 Task: Find connections with filter location Stadt Winterthur (Kreis 1) with filter topic #Lifewith filter profile language Potuguese with filter current company PayU with filter school Suresh Gyan Vihar Univeristy, Jaipur with filter industry Fabricated Metal Products with filter service category Trade Shows with filter keywords title UX Designer & UI Developer
Action: Mouse moved to (715, 124)
Screenshot: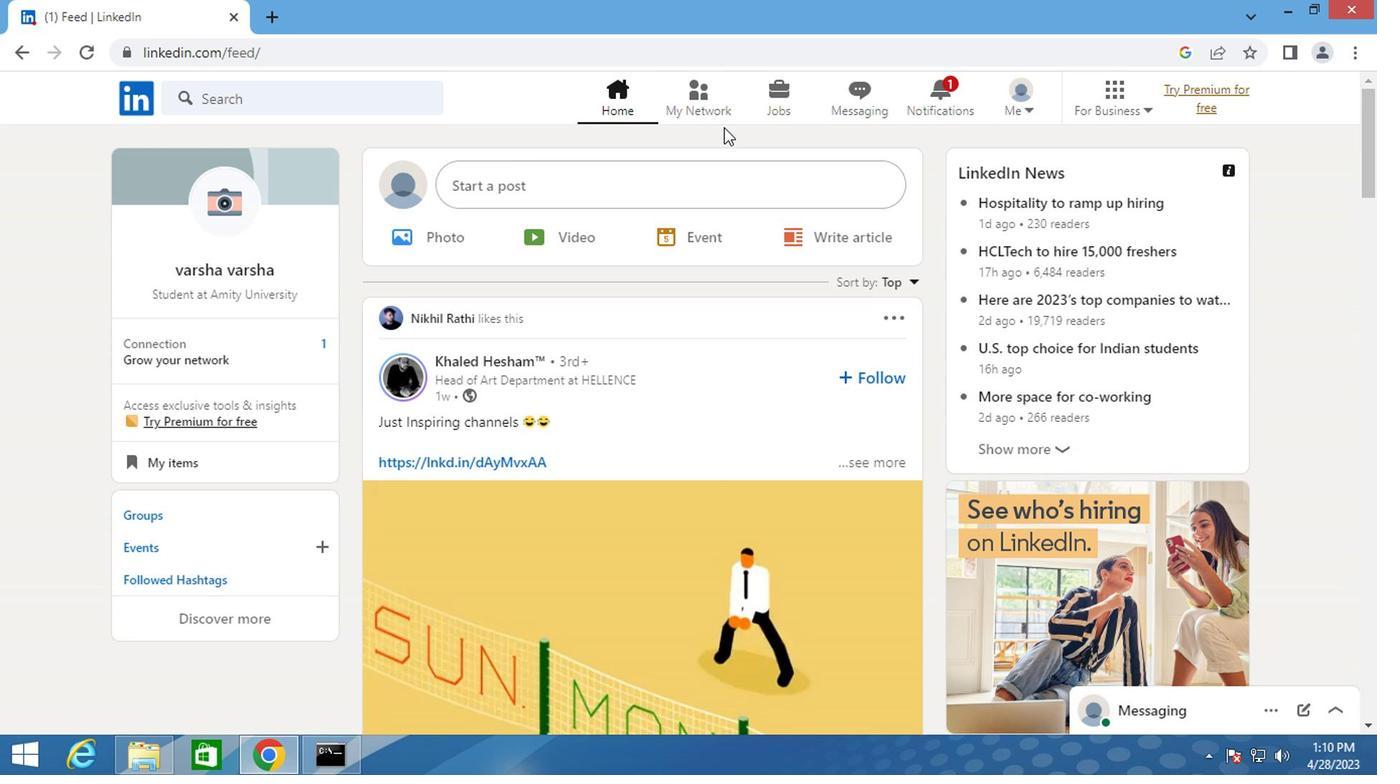 
Action: Mouse pressed left at (715, 124)
Screenshot: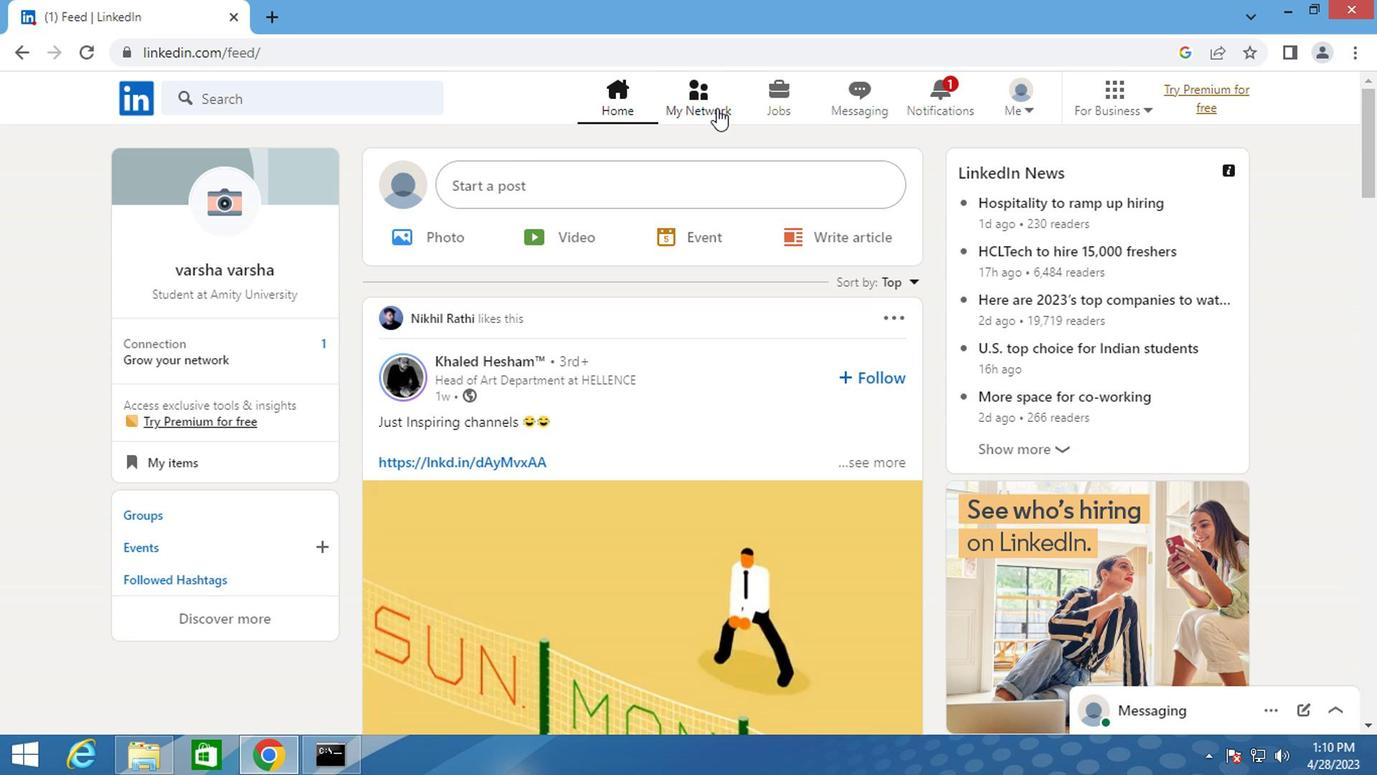 
Action: Mouse moved to (274, 211)
Screenshot: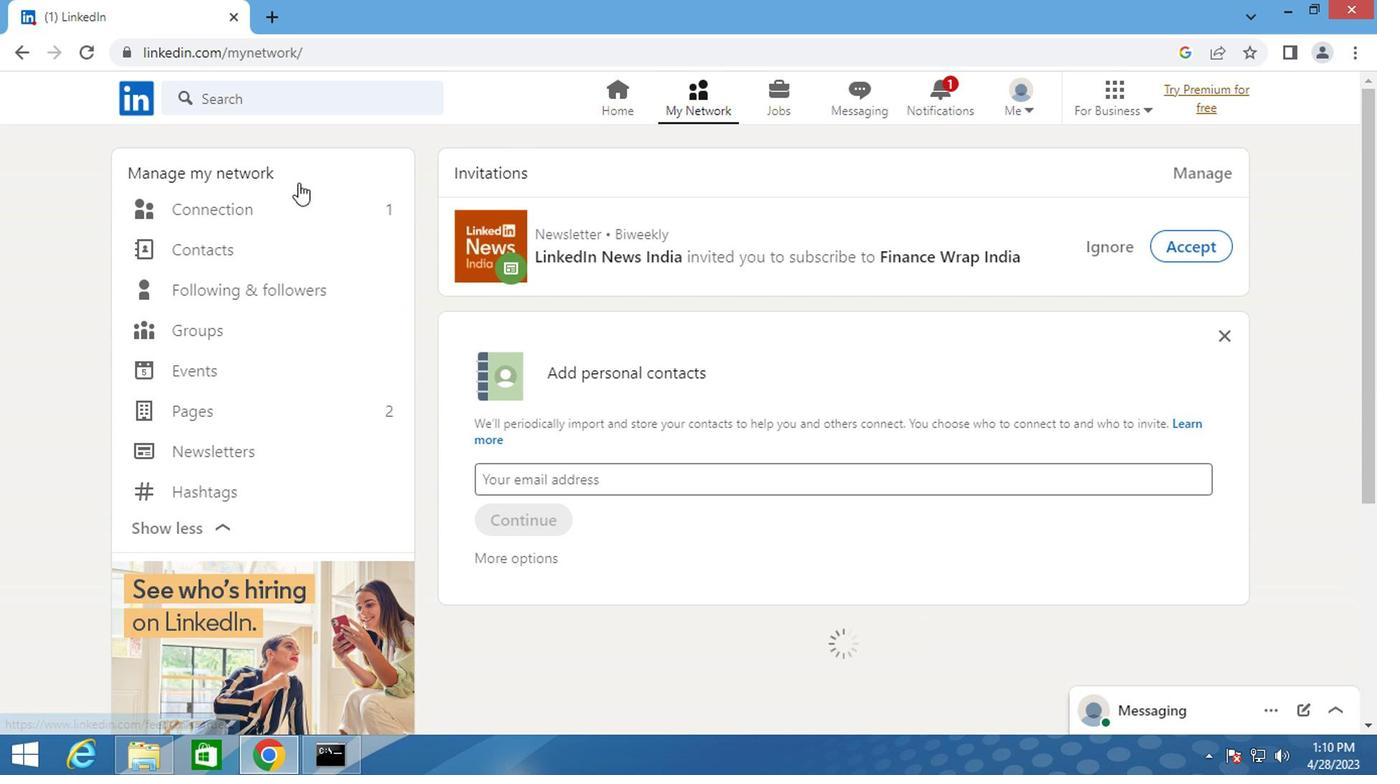 
Action: Mouse pressed left at (274, 211)
Screenshot: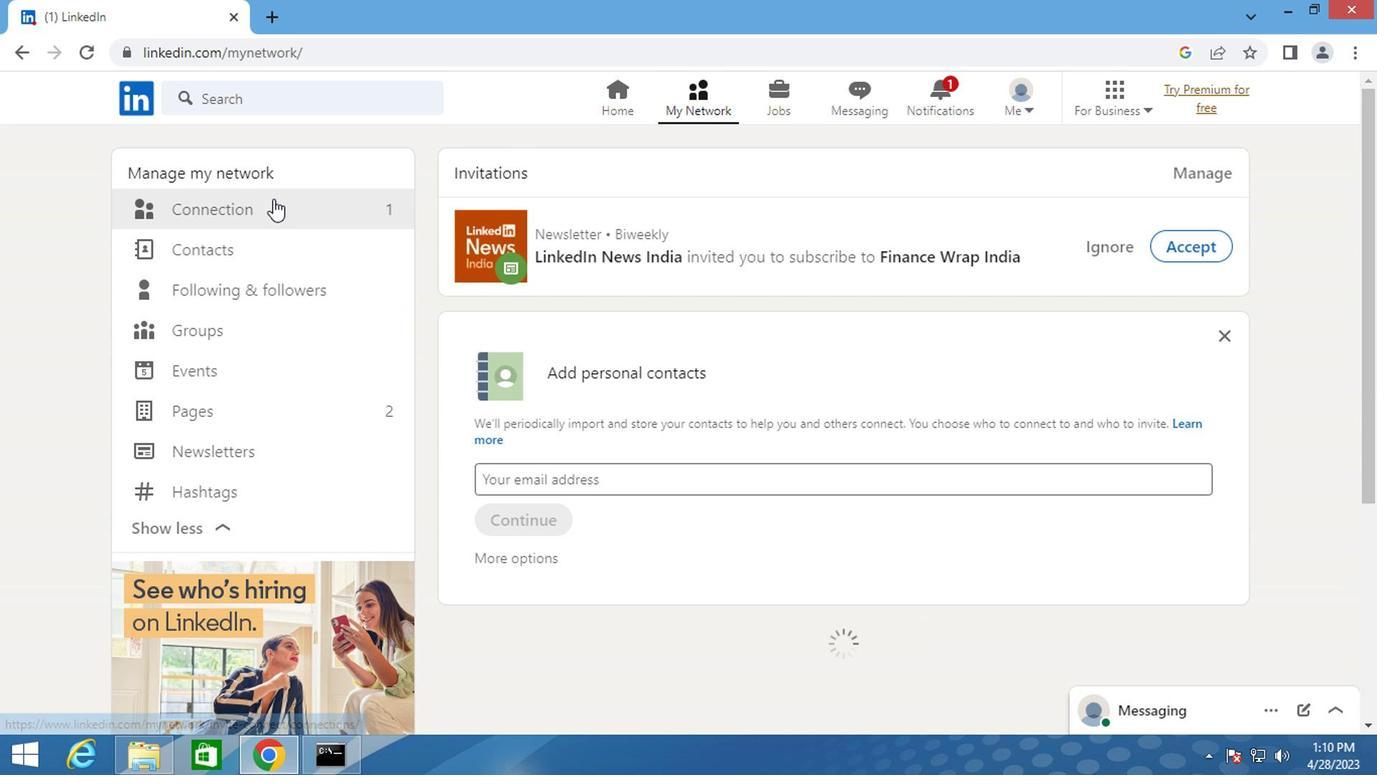 
Action: Mouse moved to (851, 217)
Screenshot: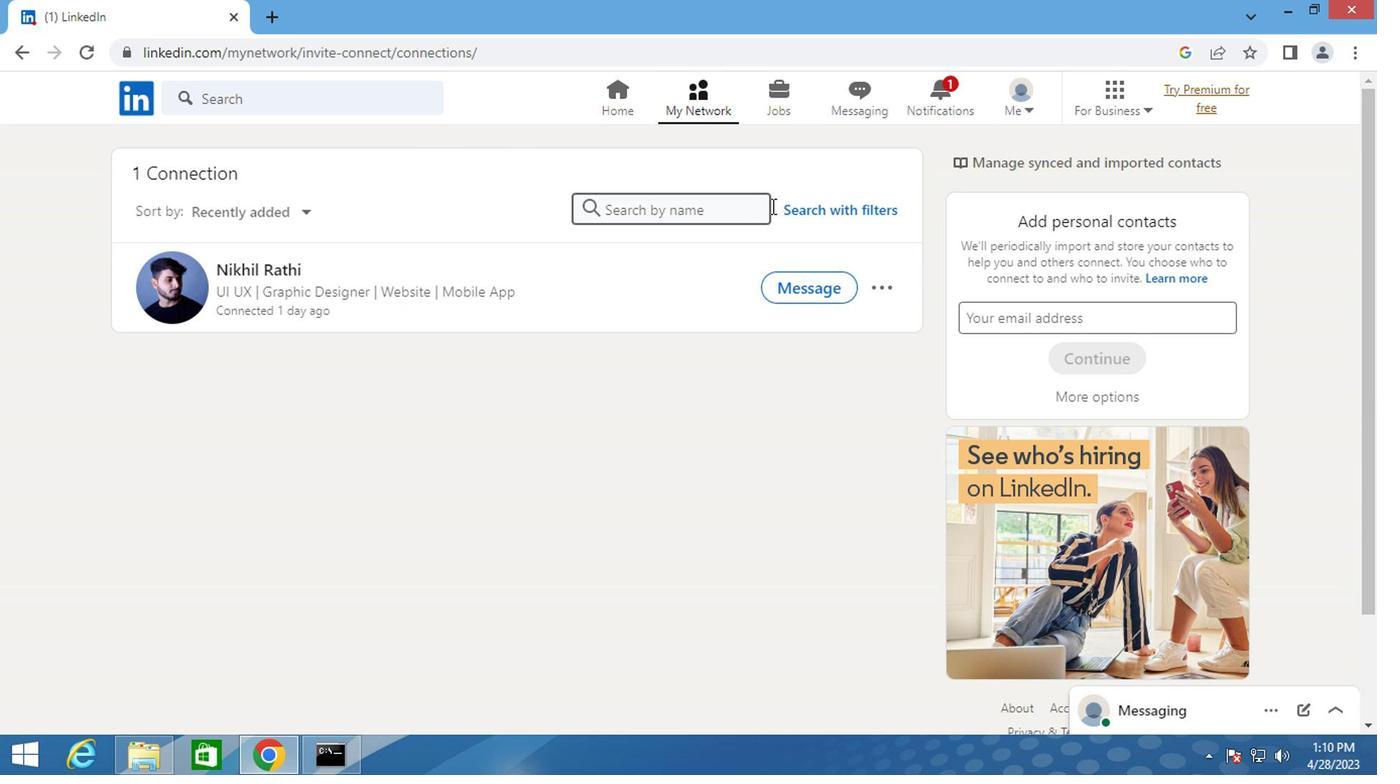 
Action: Mouse pressed left at (851, 217)
Screenshot: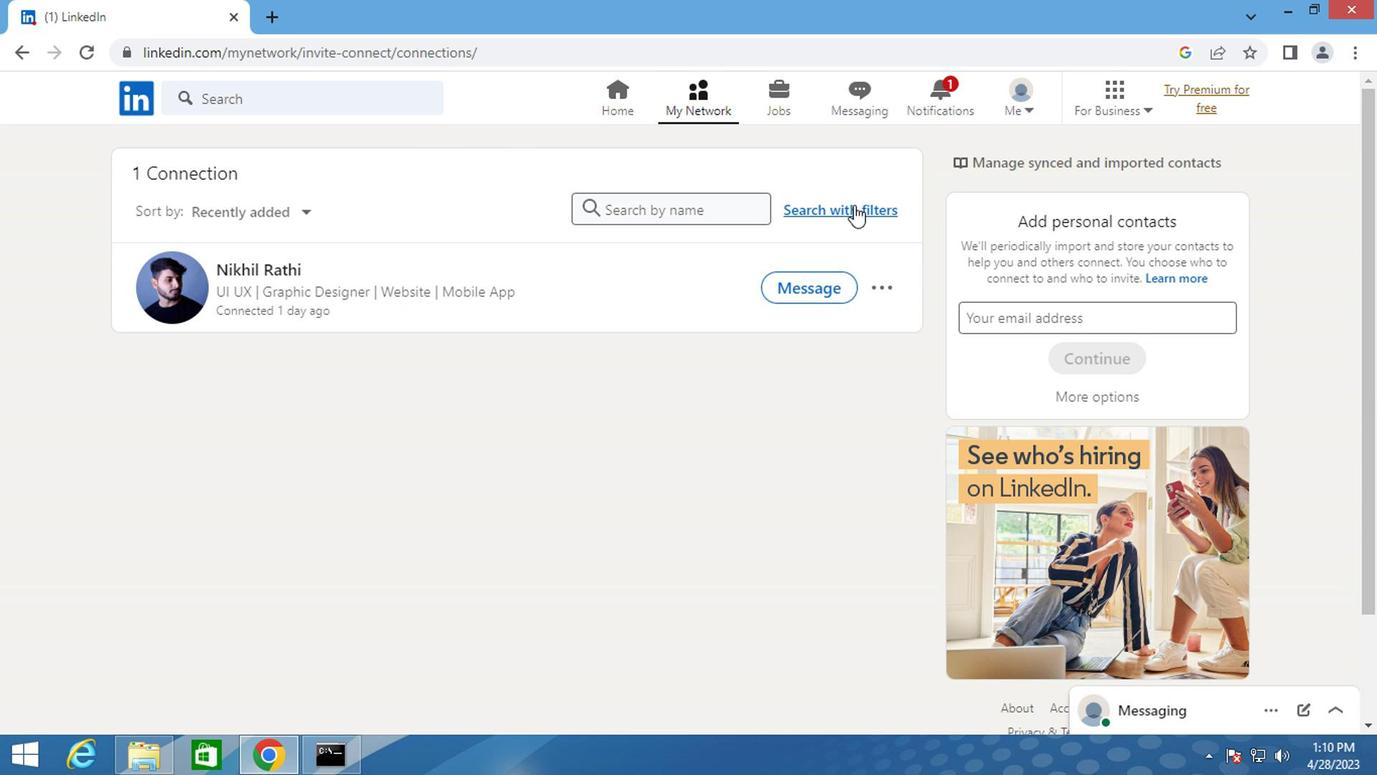 
Action: Mouse moved to (731, 167)
Screenshot: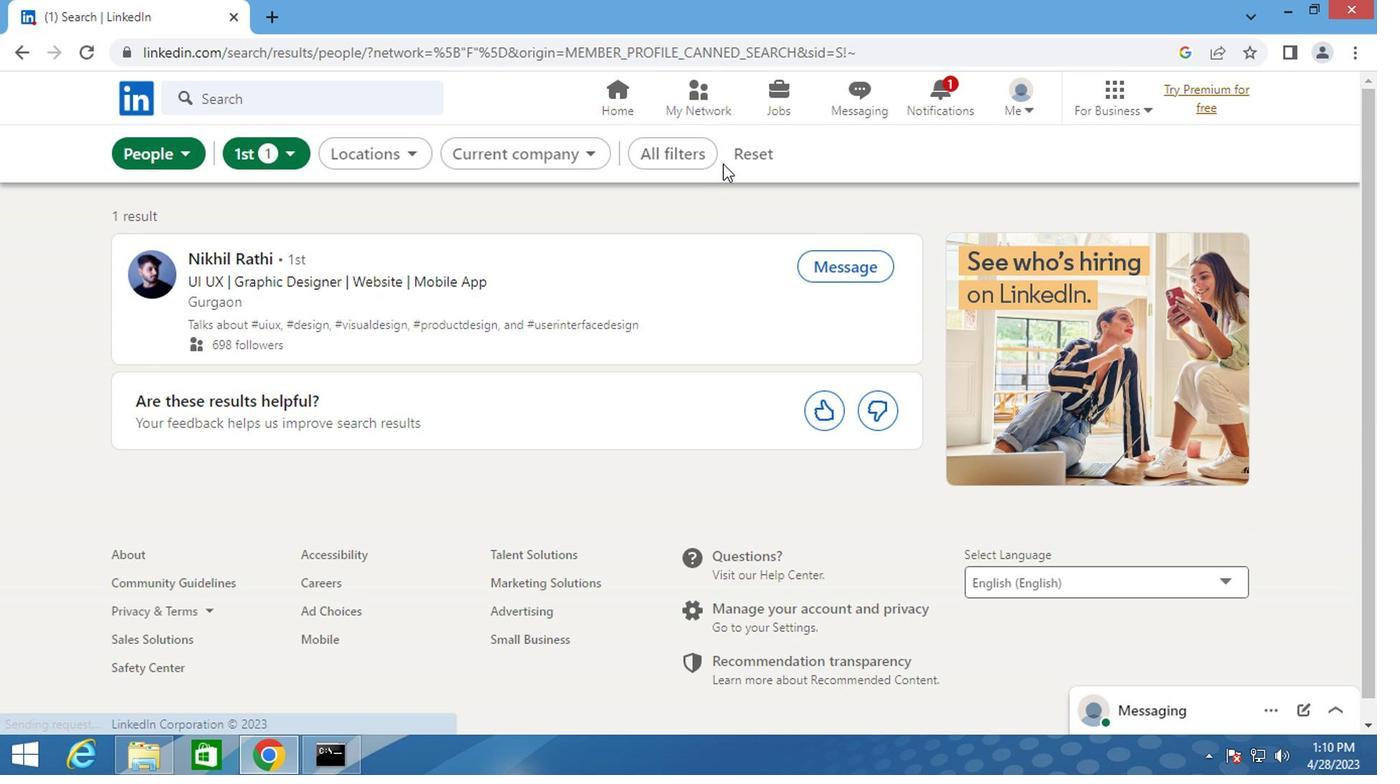 
Action: Mouse pressed left at (731, 167)
Screenshot: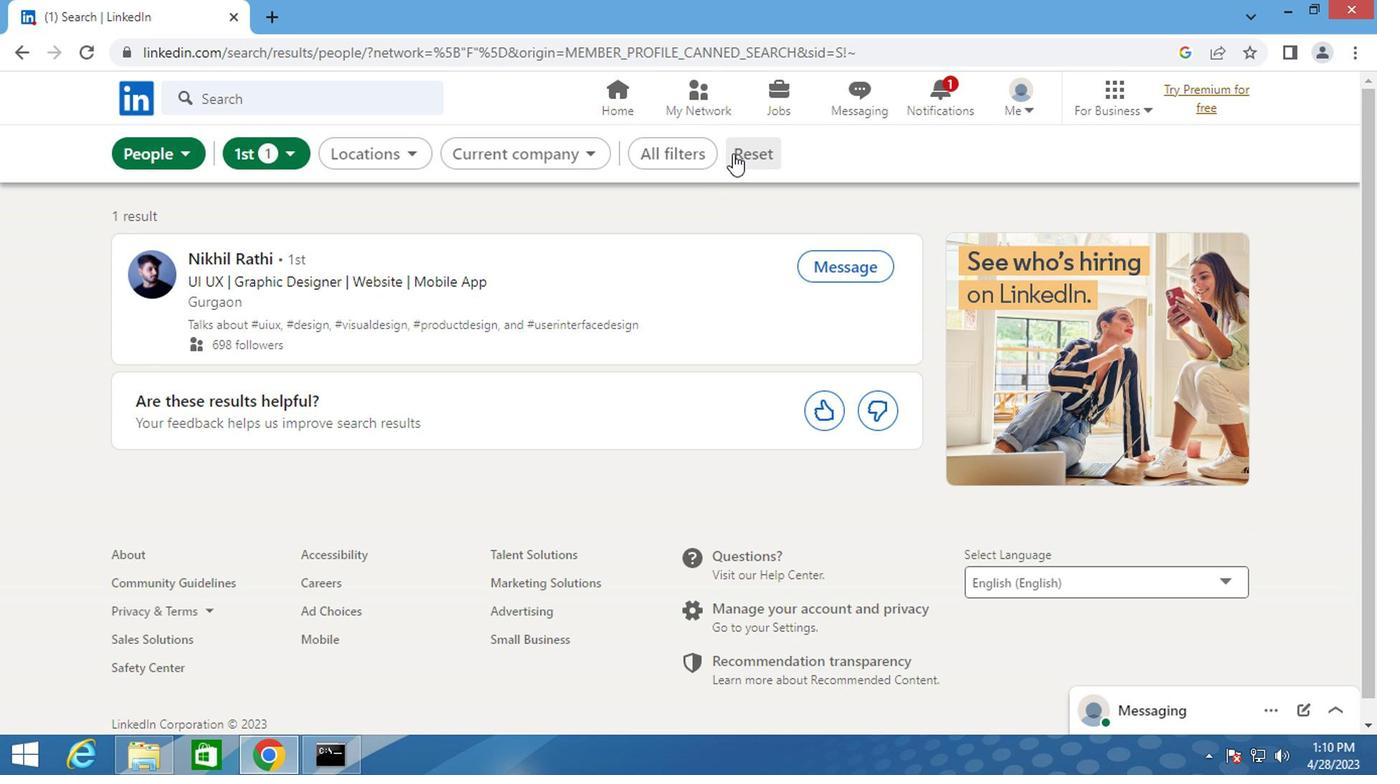 
Action: Mouse moved to (729, 169)
Screenshot: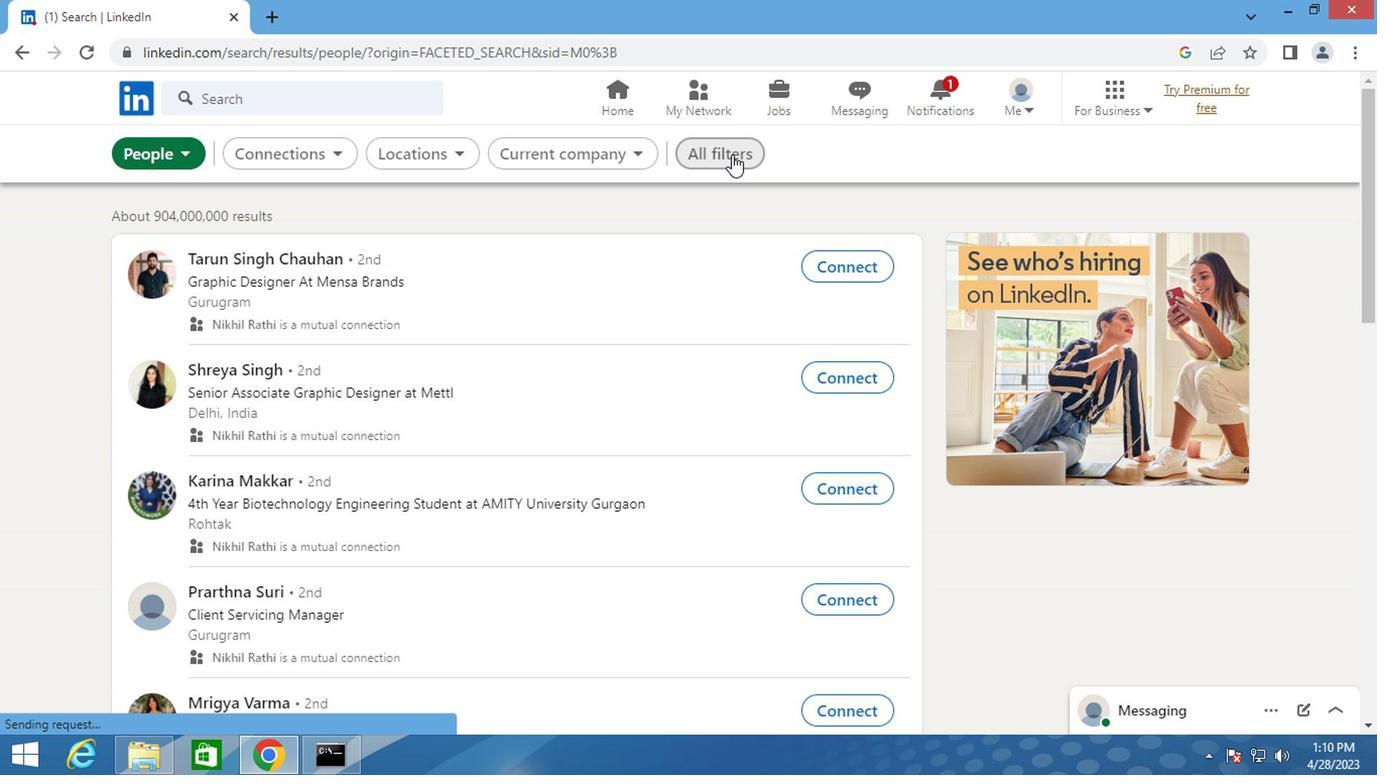 
Action: Mouse pressed left at (729, 169)
Screenshot: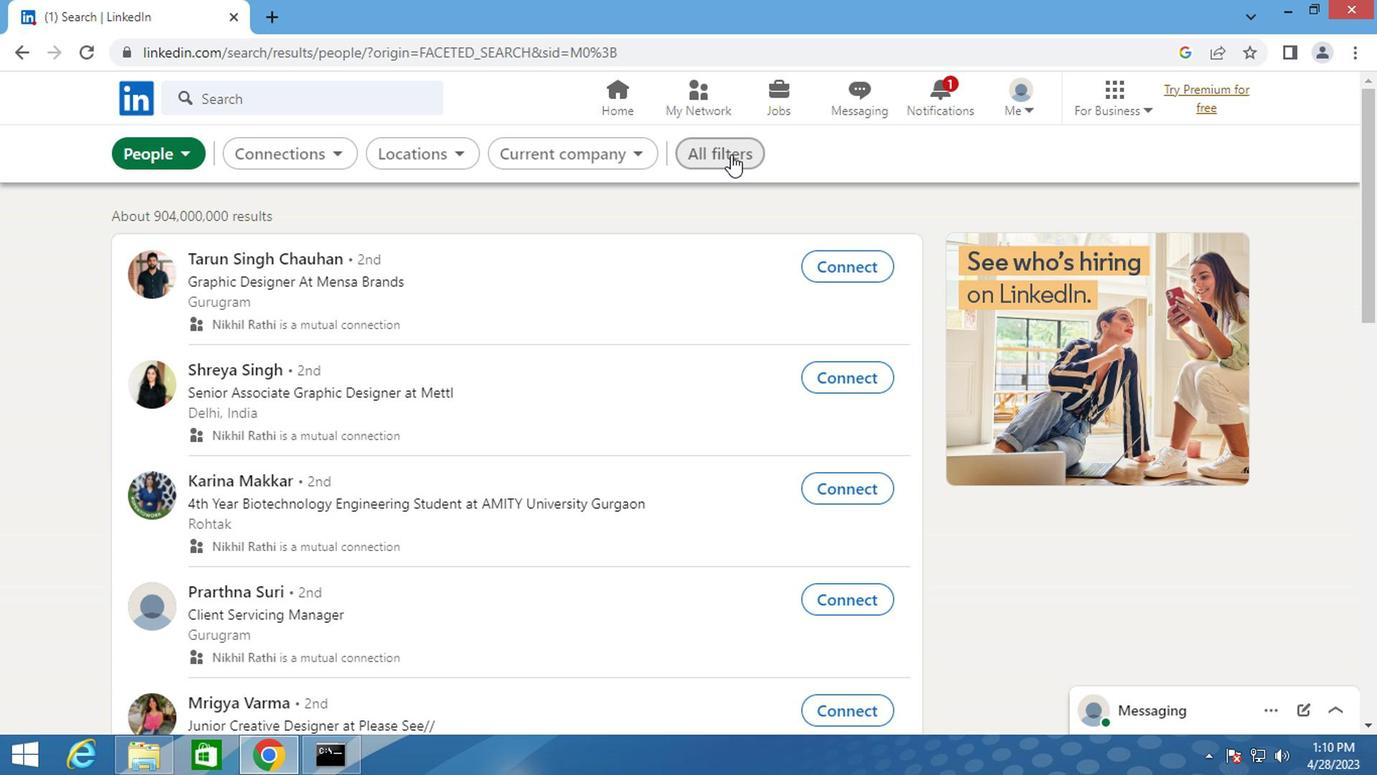 
Action: Mouse moved to (968, 473)
Screenshot: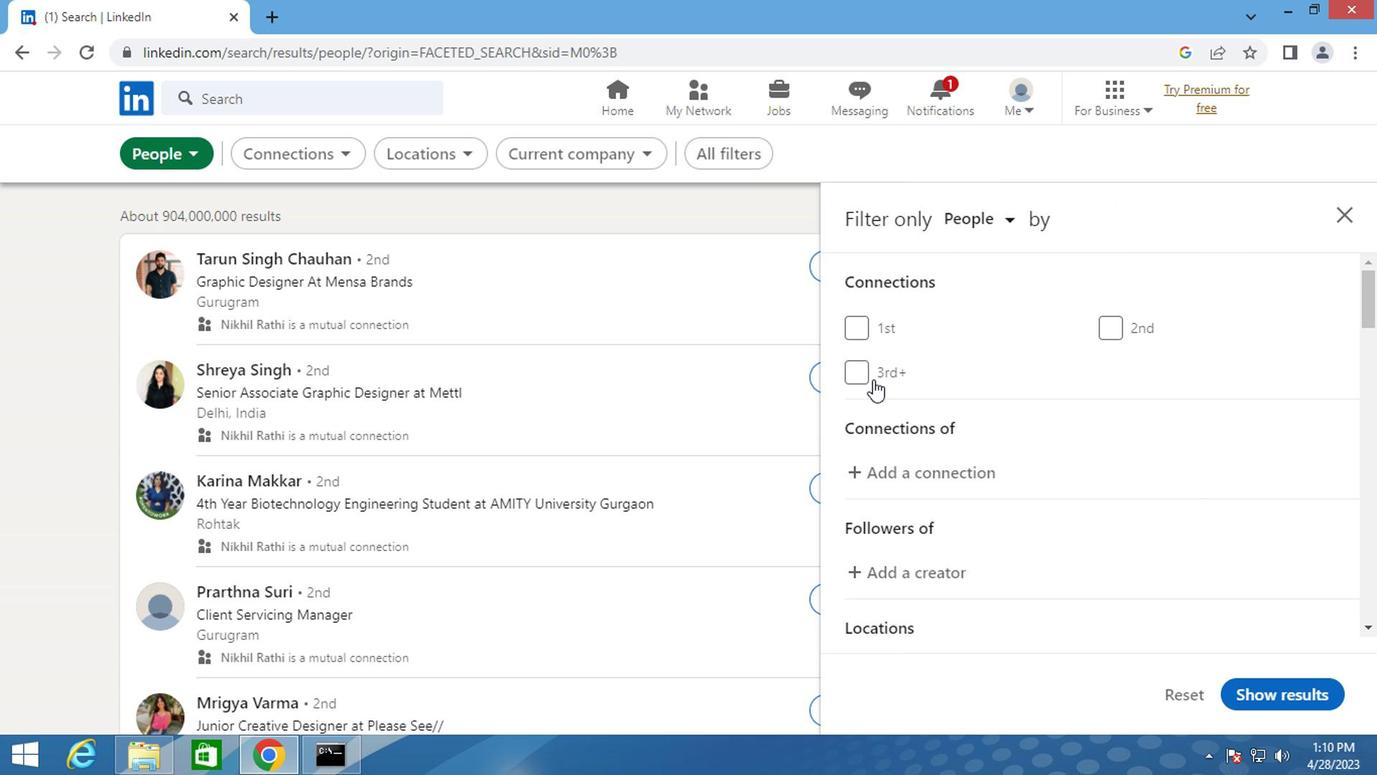 
Action: Mouse scrolled (968, 472) with delta (0, -1)
Screenshot: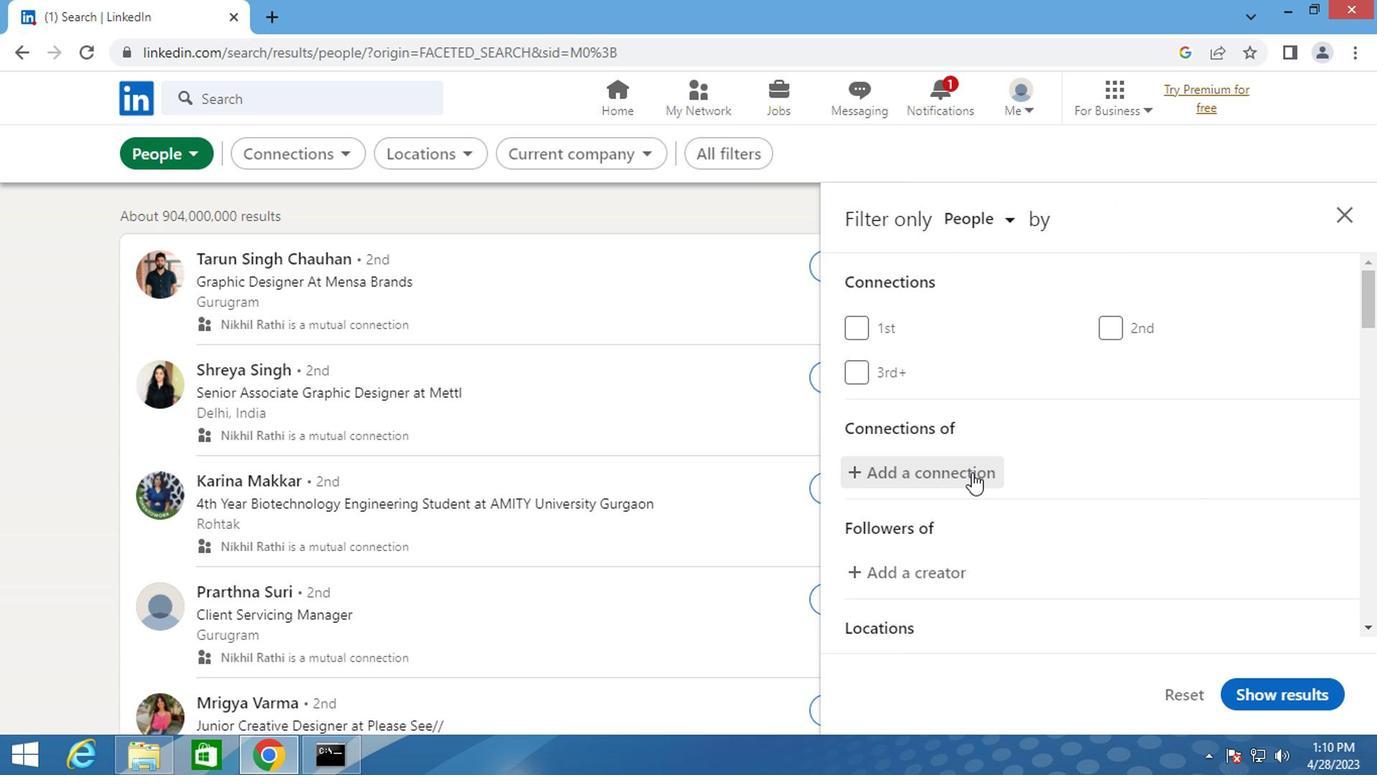 
Action: Mouse scrolled (968, 472) with delta (0, -1)
Screenshot: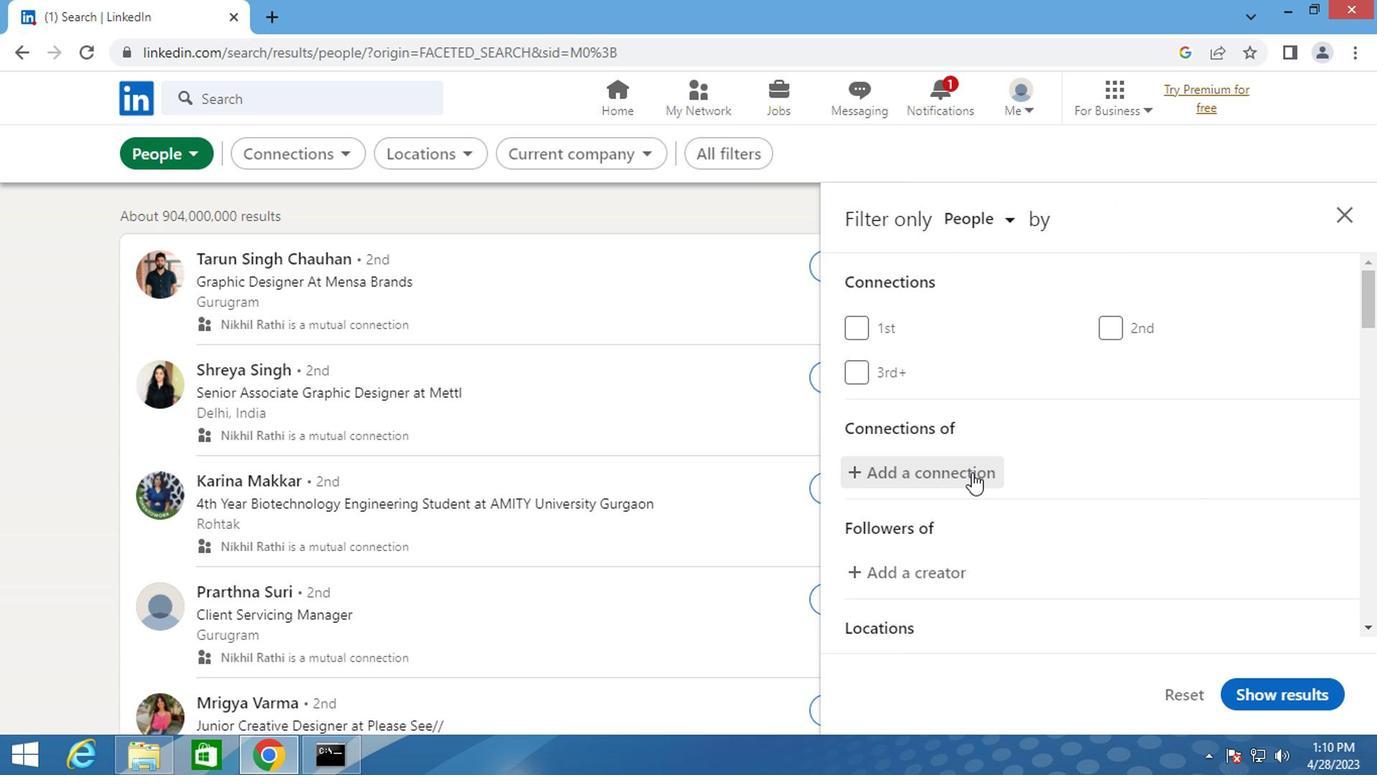 
Action: Mouse moved to (1158, 560)
Screenshot: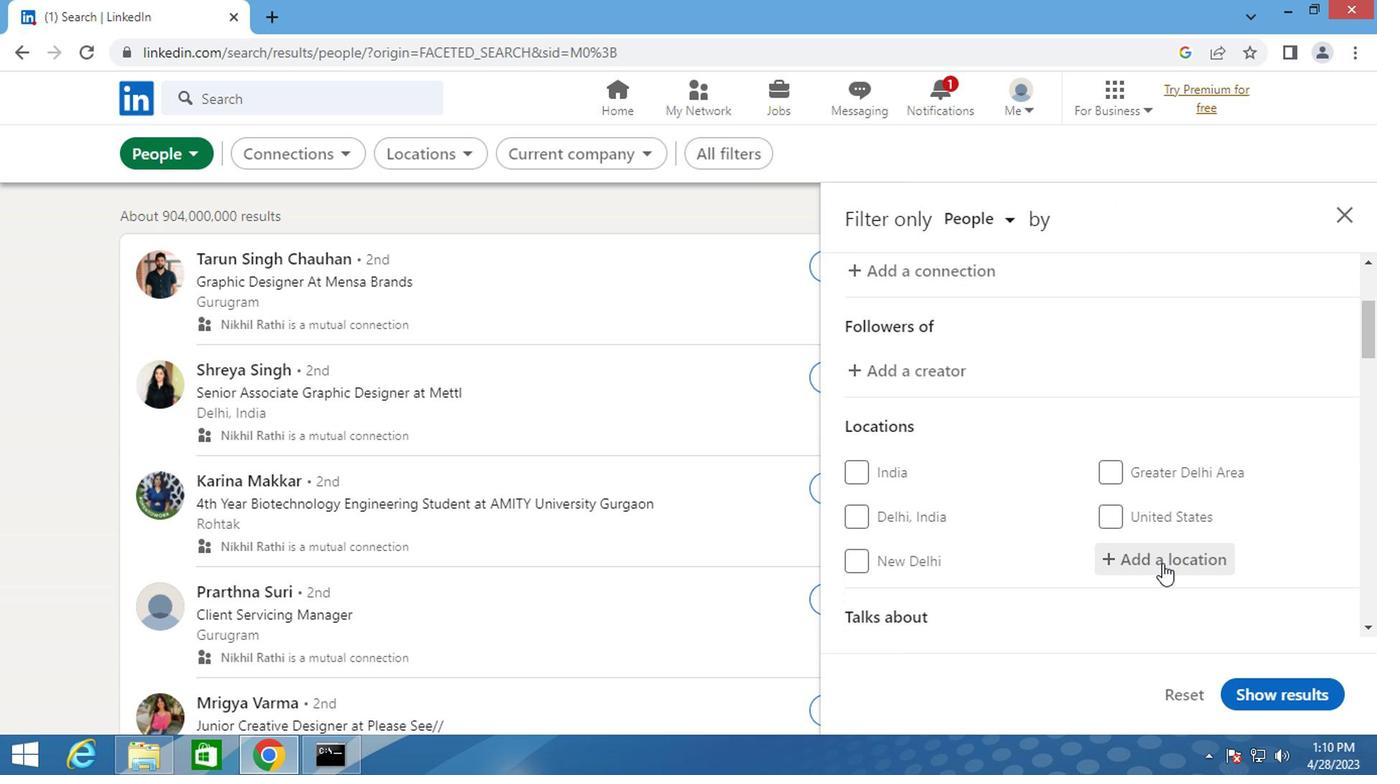 
Action: Mouse pressed left at (1158, 560)
Screenshot: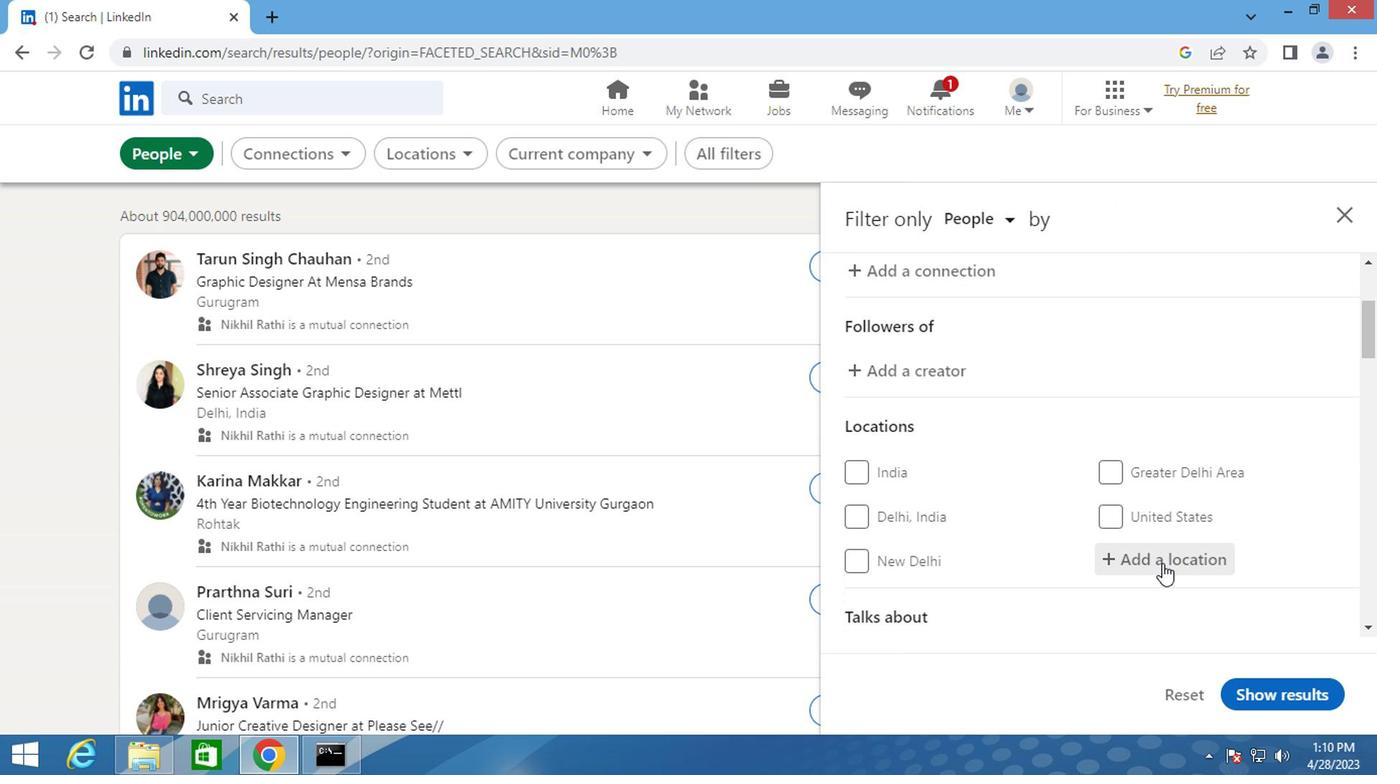
Action: Key pressed <Key.shift>STADT<Key.space><Key.shift>WINTERTHUR<Key.space><Key.shift_r><Key.shift_r>(<Key.shift>KREIS<Key.space>1<Key.shift_r>)
Screenshot: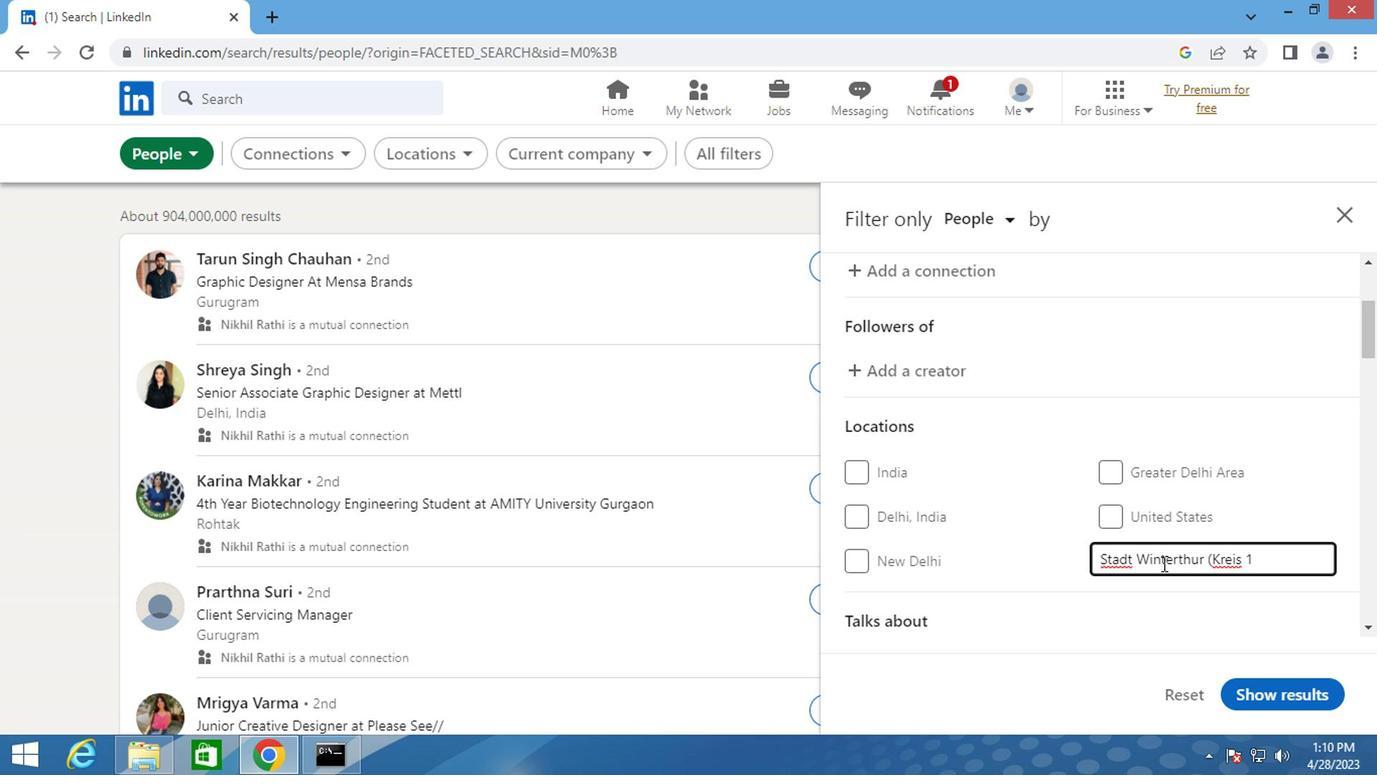 
Action: Mouse moved to (1076, 557)
Screenshot: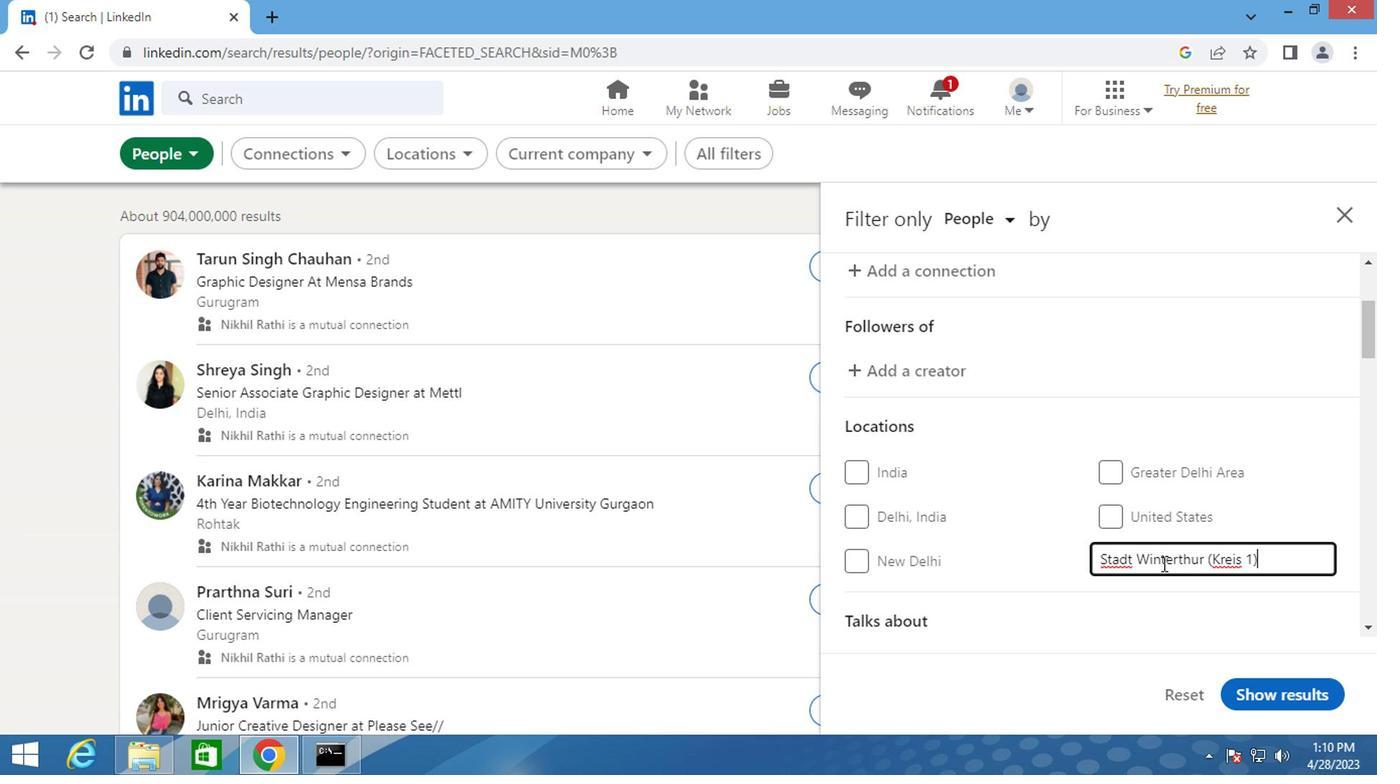
Action: Mouse scrolled (1076, 556) with delta (0, 0)
Screenshot: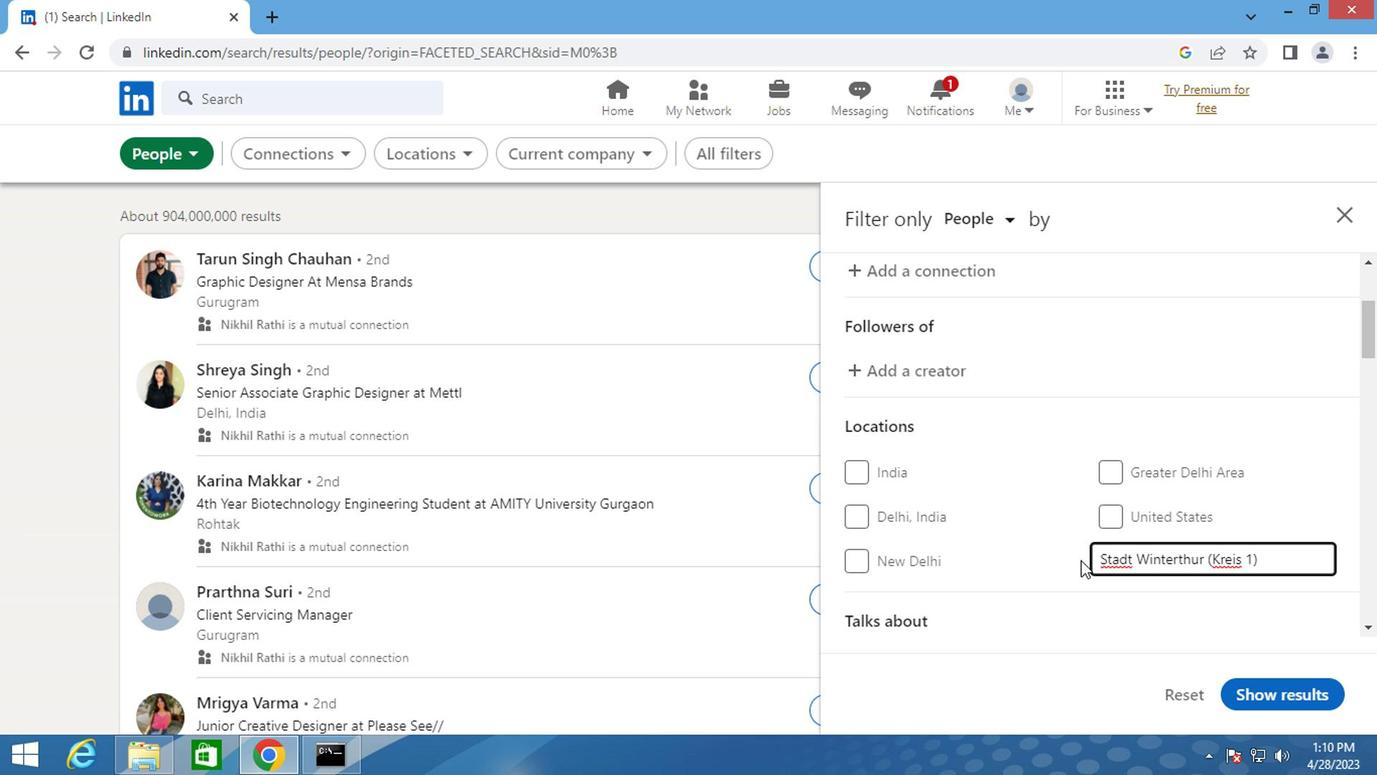 
Action: Mouse scrolled (1076, 556) with delta (0, 0)
Screenshot: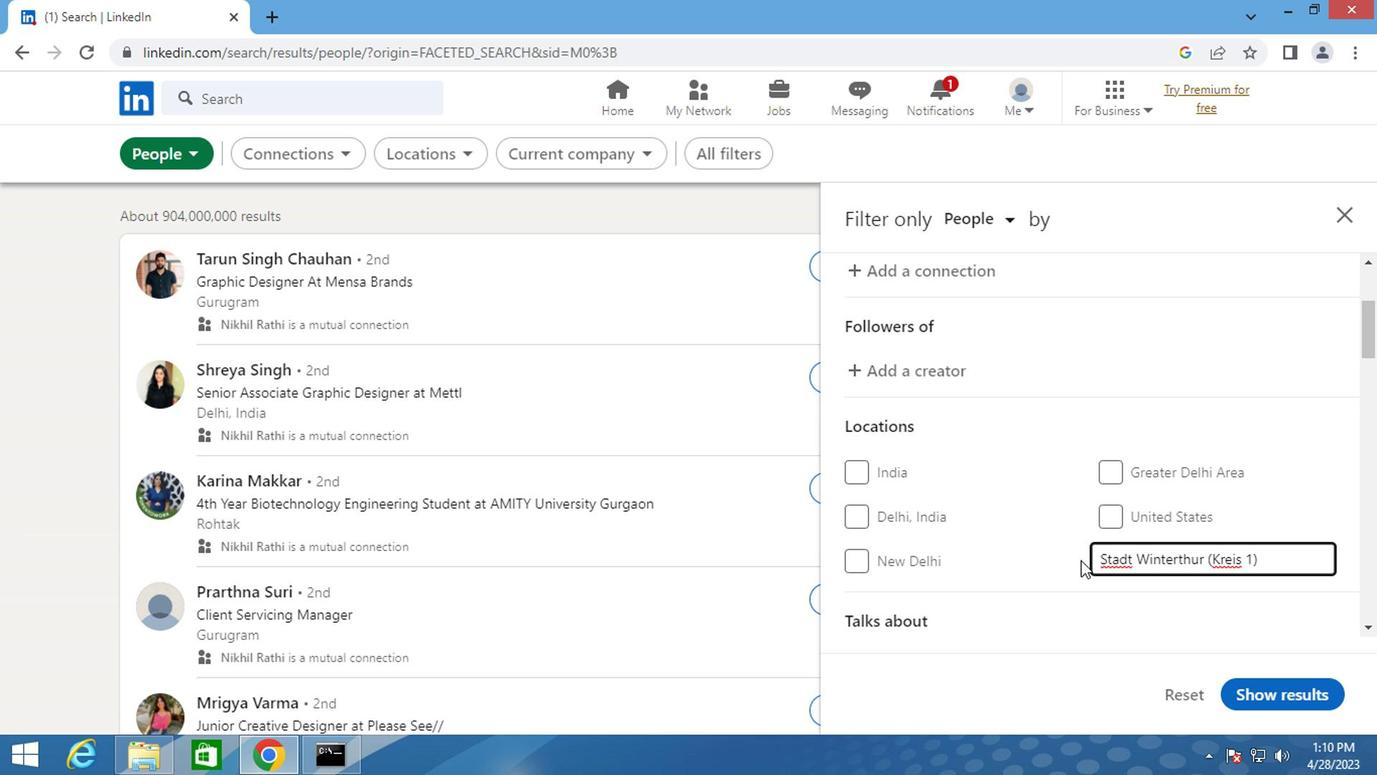 
Action: Mouse scrolled (1076, 556) with delta (0, 0)
Screenshot: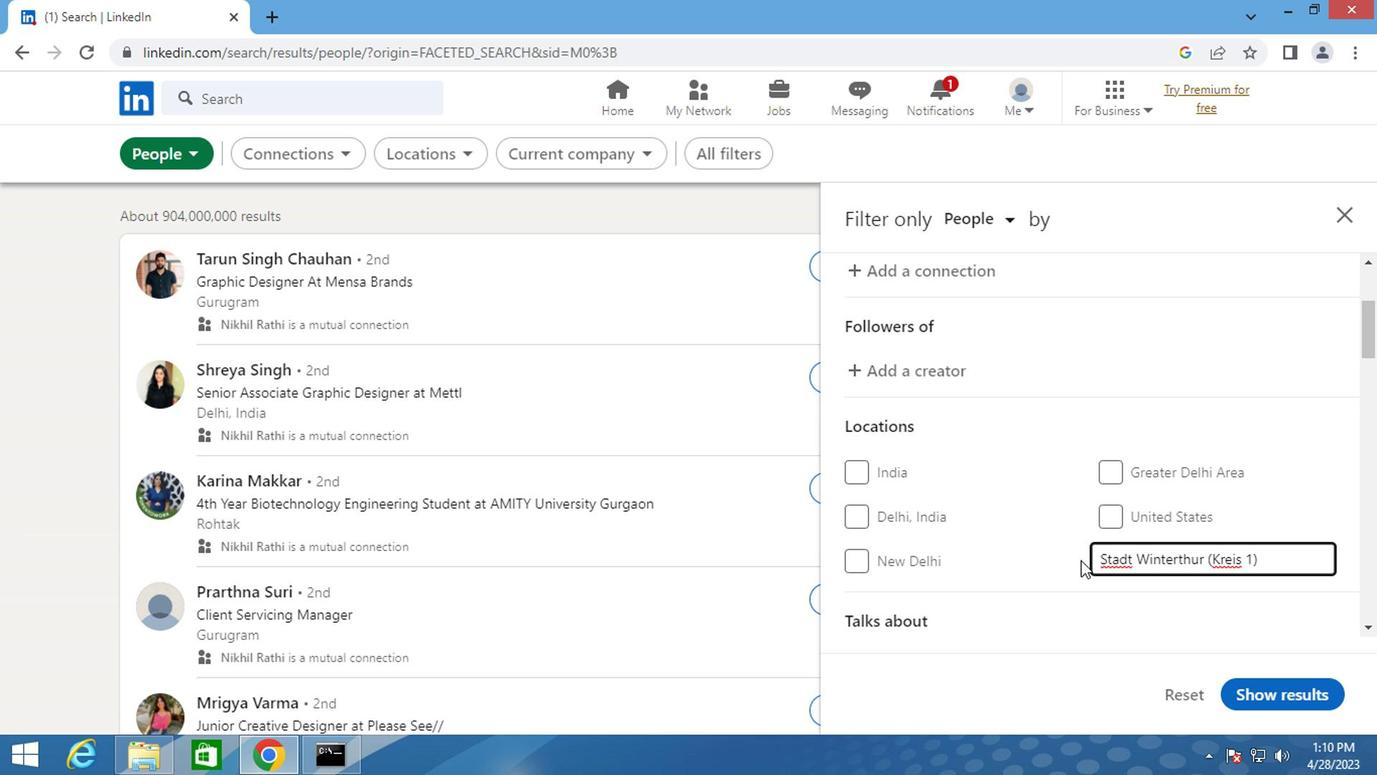 
Action: Mouse moved to (1191, 448)
Screenshot: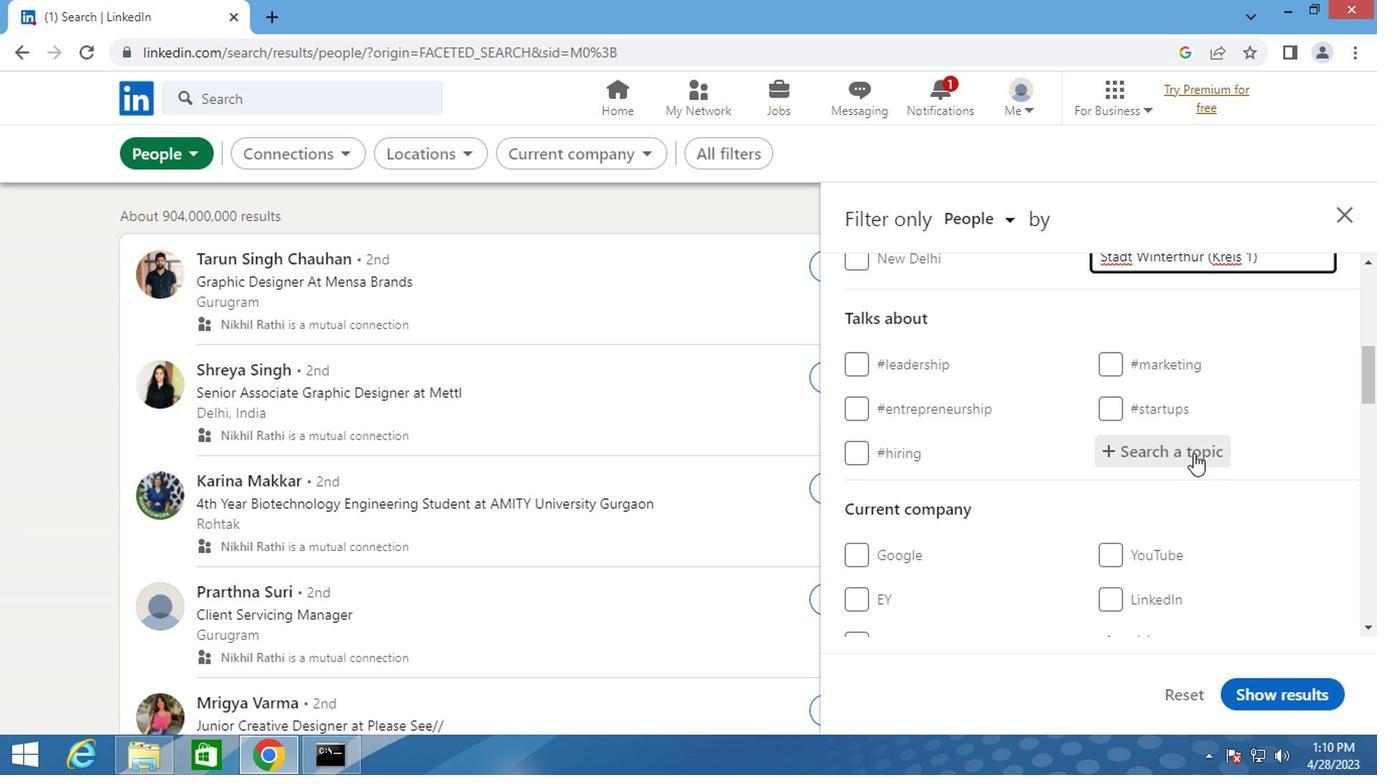 
Action: Mouse pressed left at (1191, 448)
Screenshot: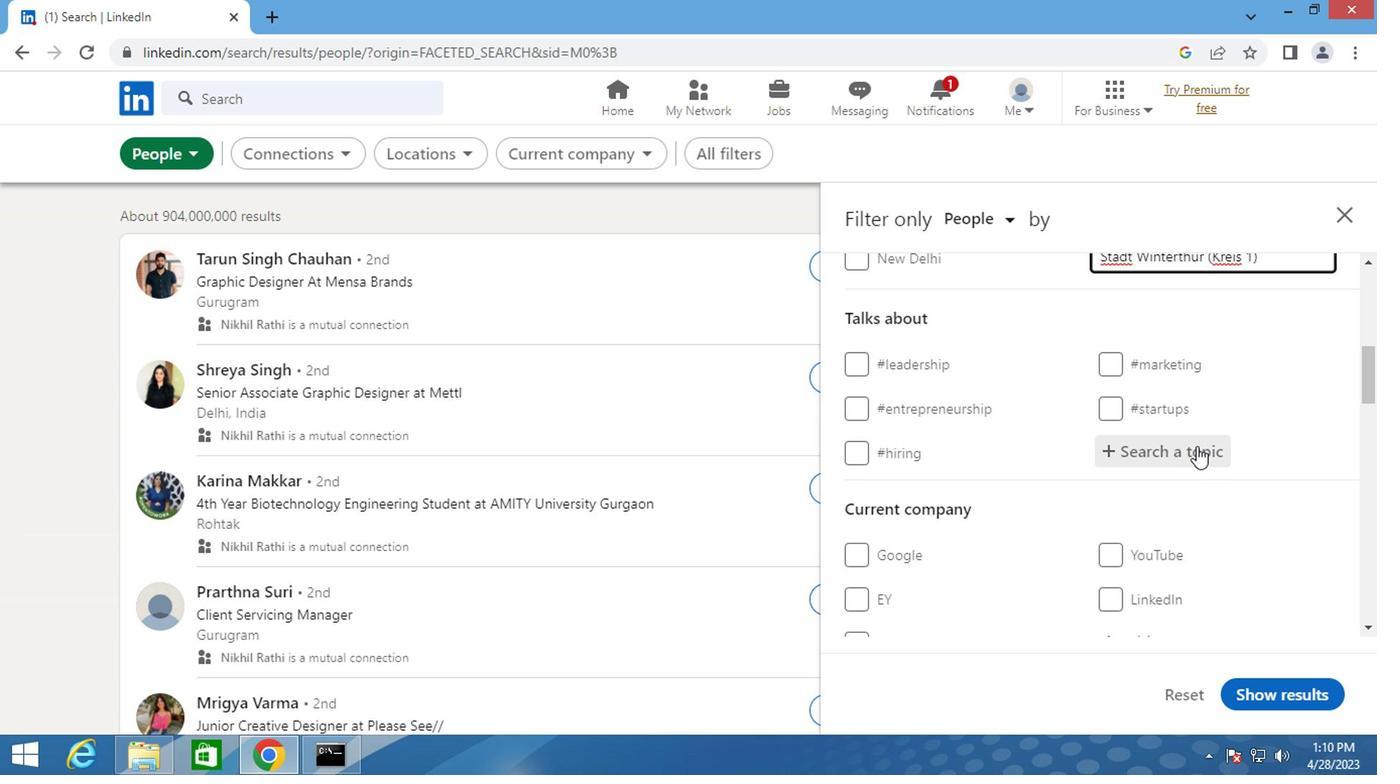
Action: Key pressed <Key.shift>#<Key.shift>LIFE
Screenshot: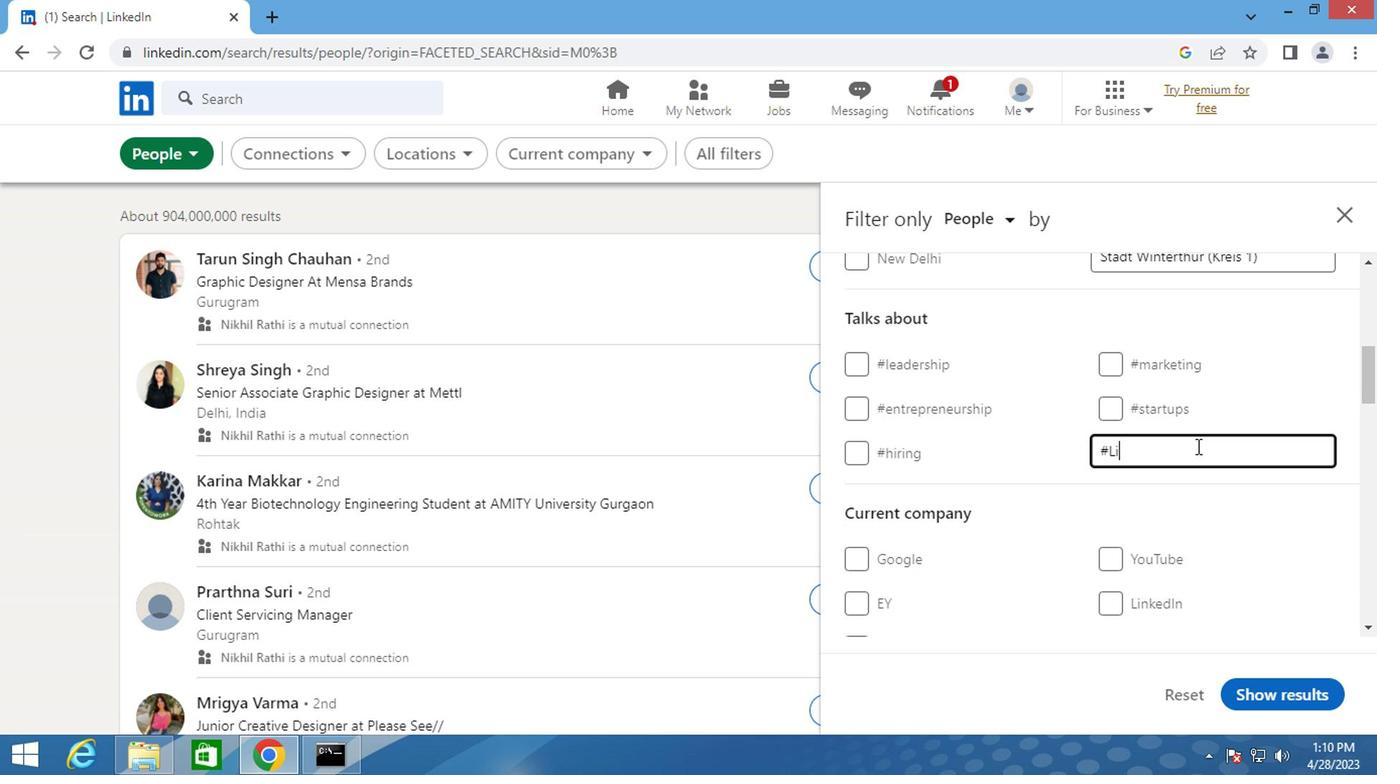 
Action: Mouse moved to (1138, 462)
Screenshot: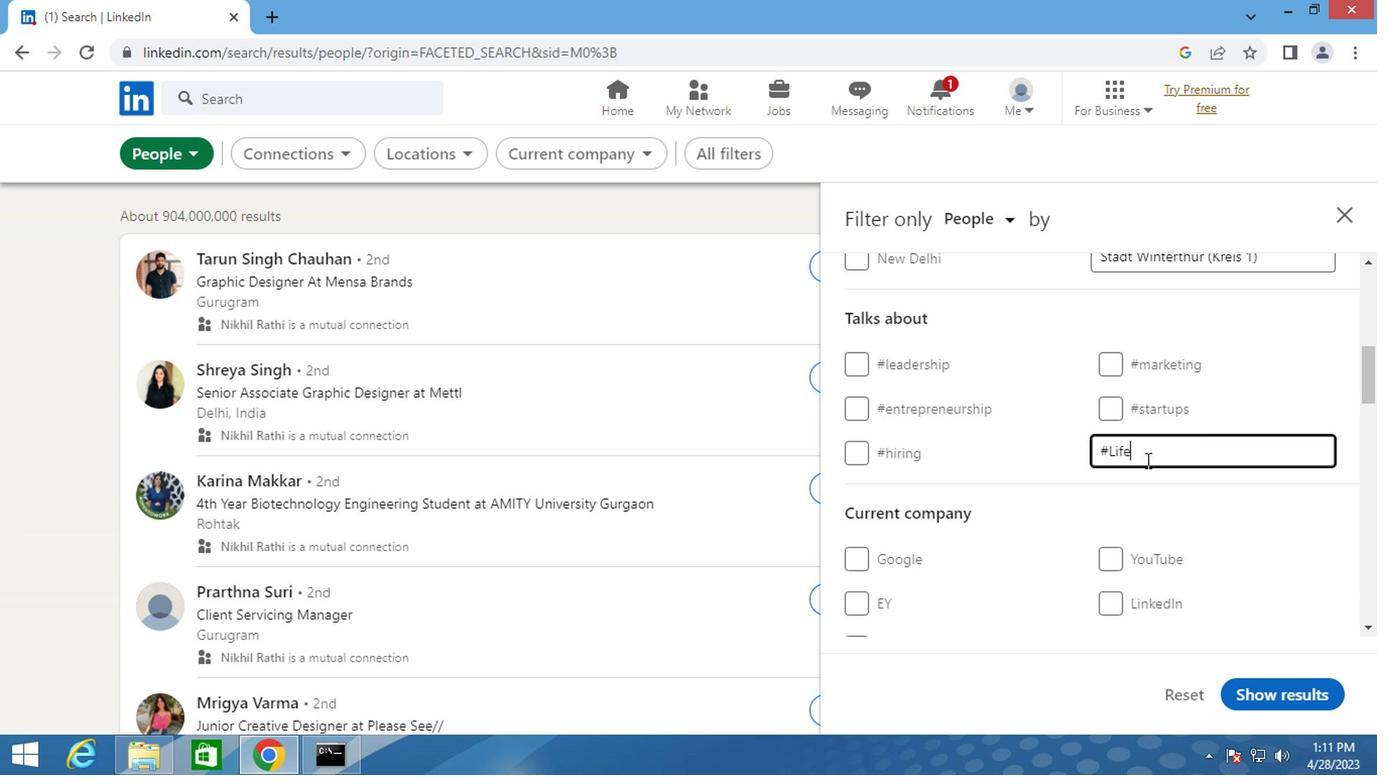 
Action: Mouse scrolled (1138, 460) with delta (0, -1)
Screenshot: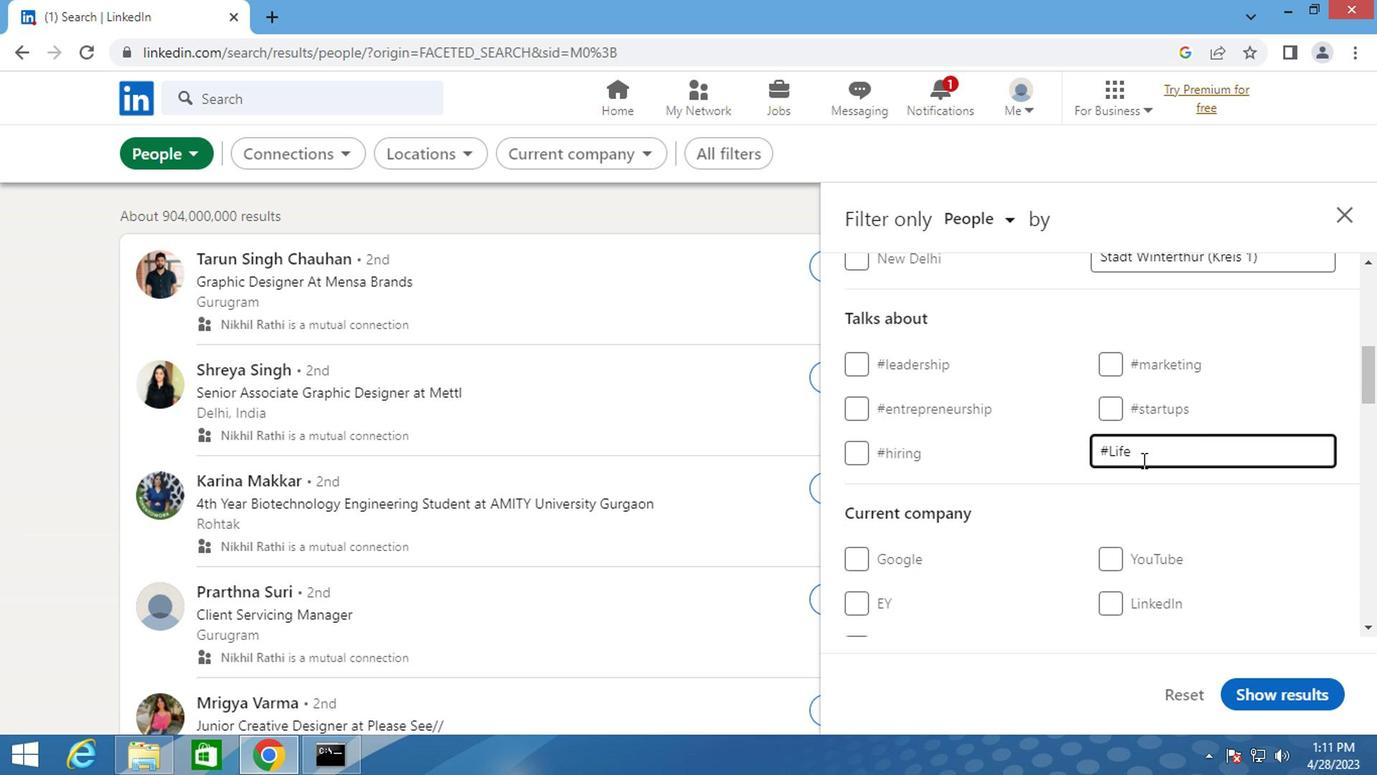 
Action: Mouse scrolled (1138, 460) with delta (0, -1)
Screenshot: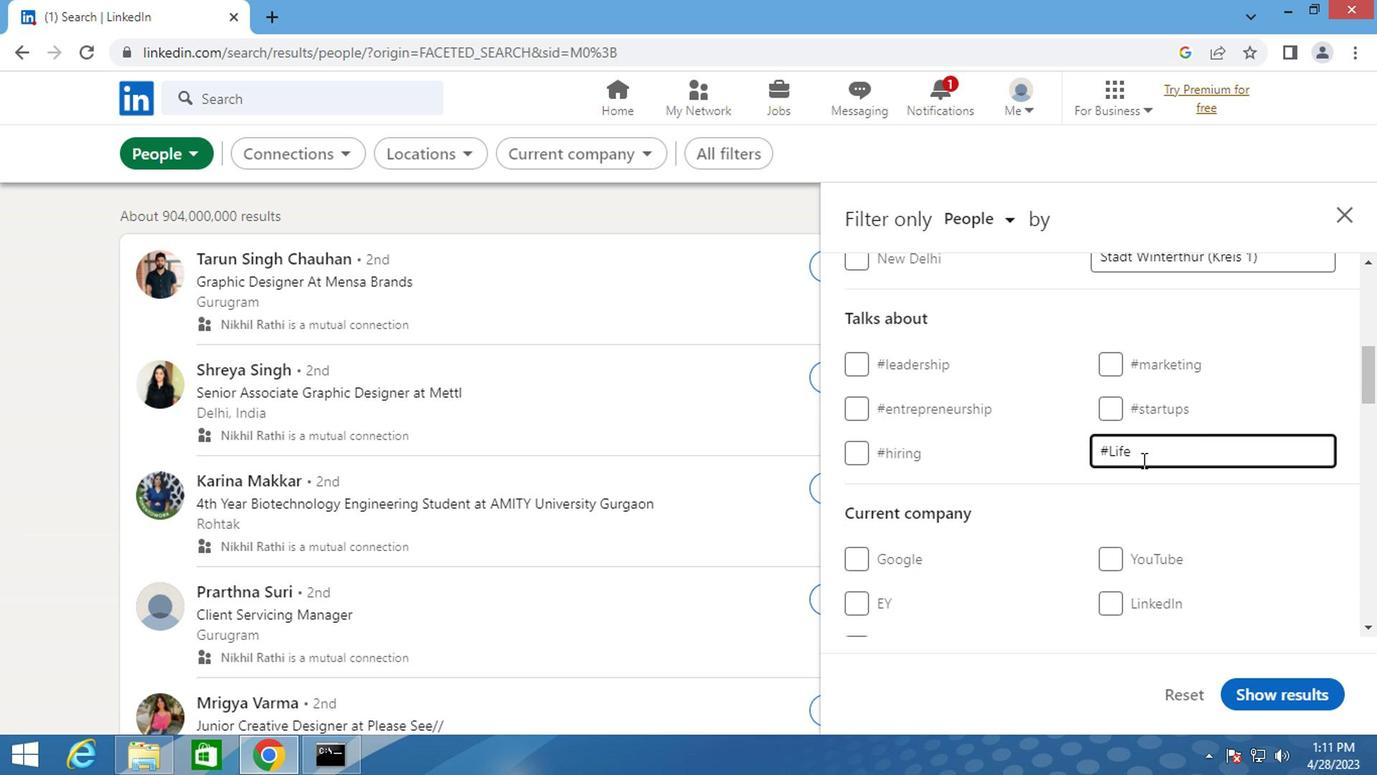 
Action: Mouse scrolled (1138, 460) with delta (0, -1)
Screenshot: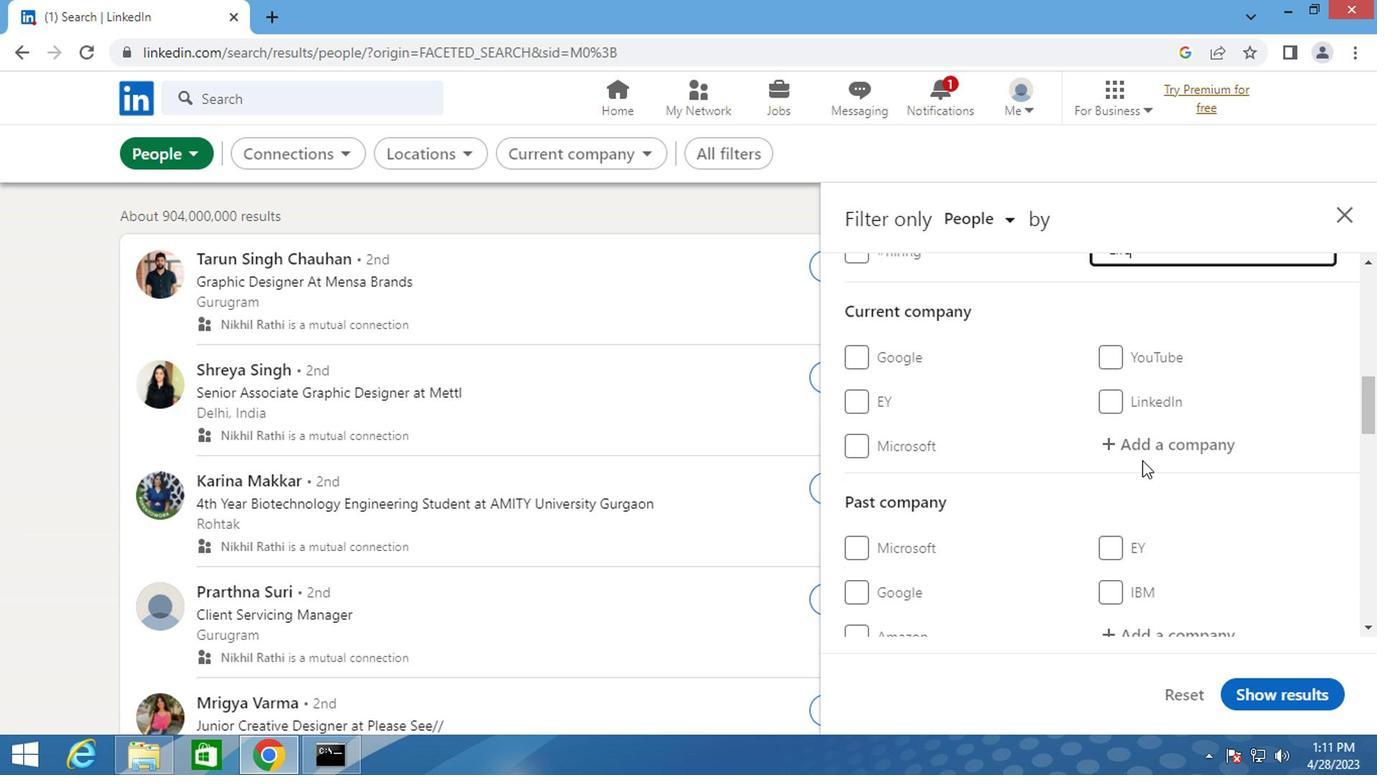 
Action: Mouse scrolled (1138, 460) with delta (0, -1)
Screenshot: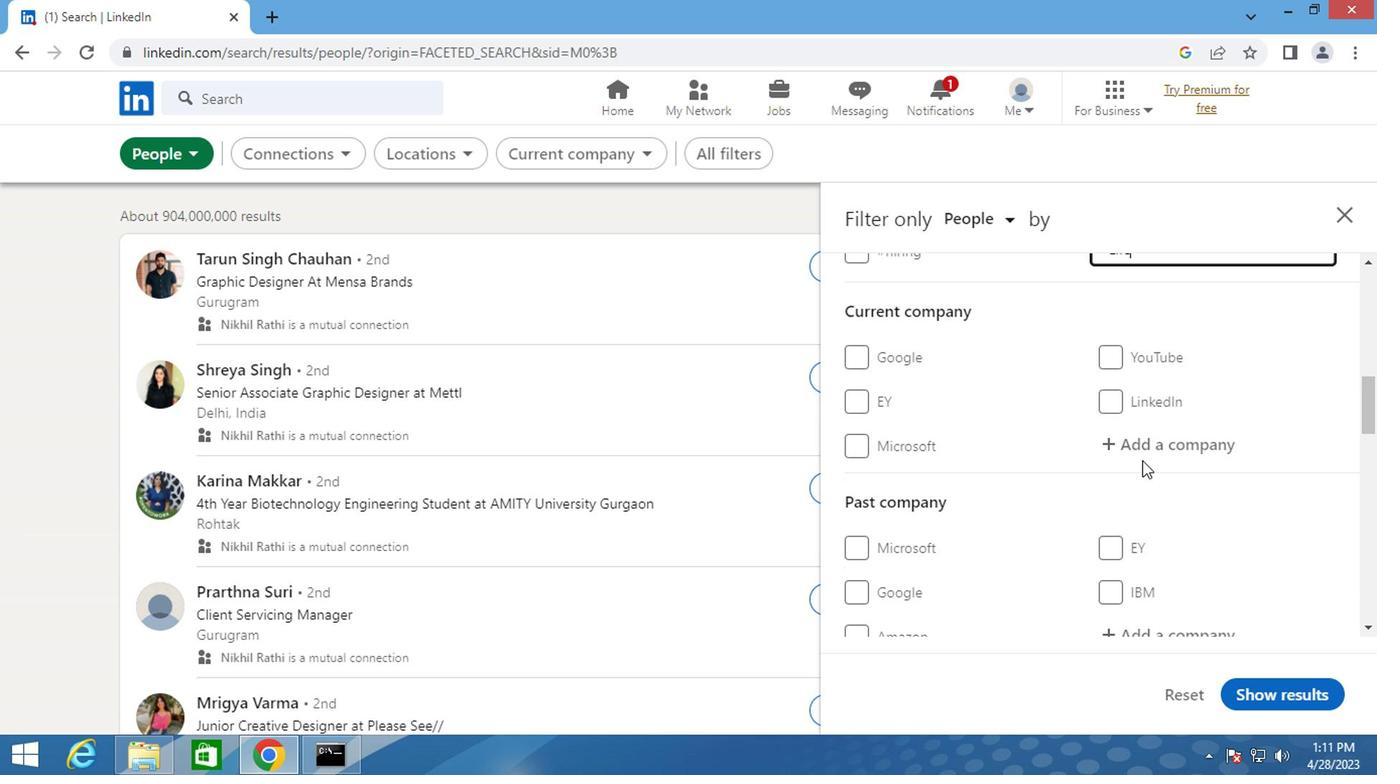 
Action: Mouse scrolled (1138, 460) with delta (0, -1)
Screenshot: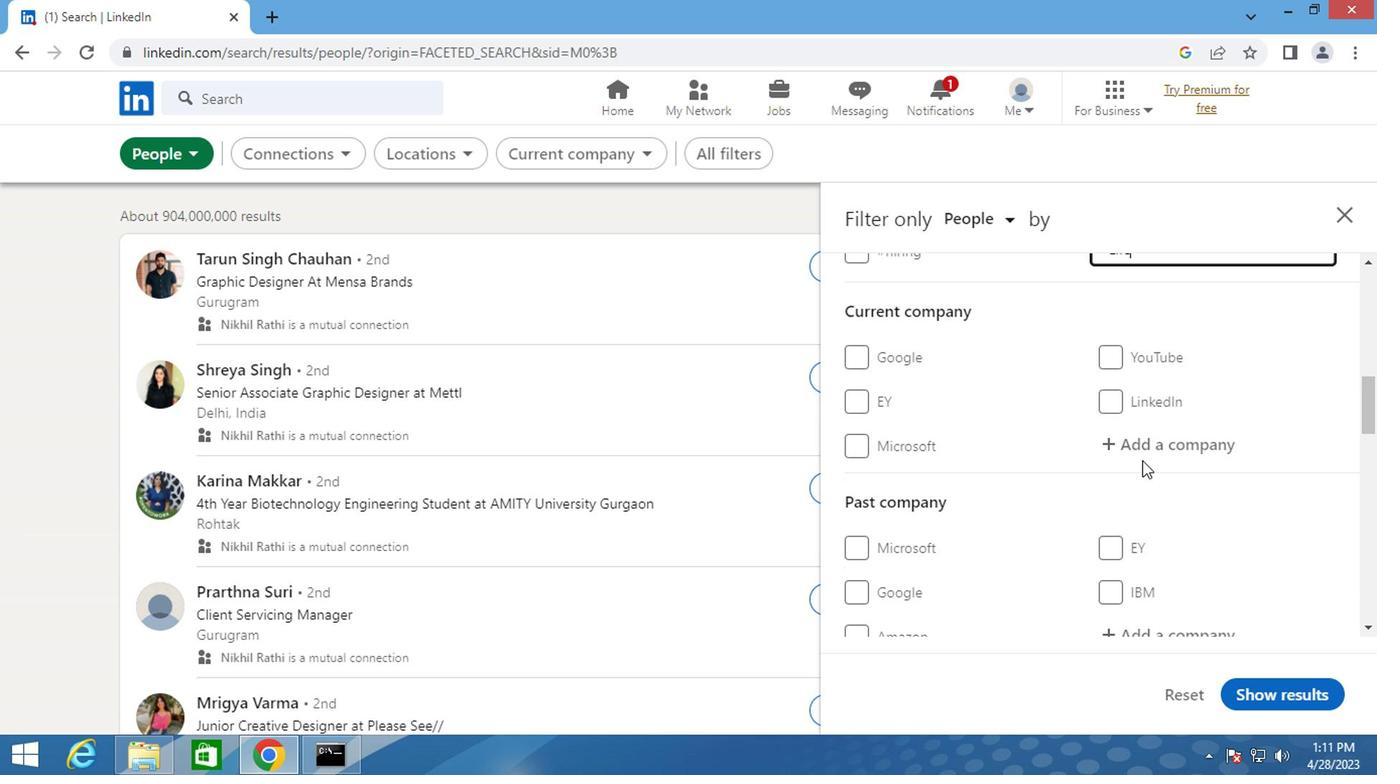
Action: Mouse scrolled (1138, 460) with delta (0, -1)
Screenshot: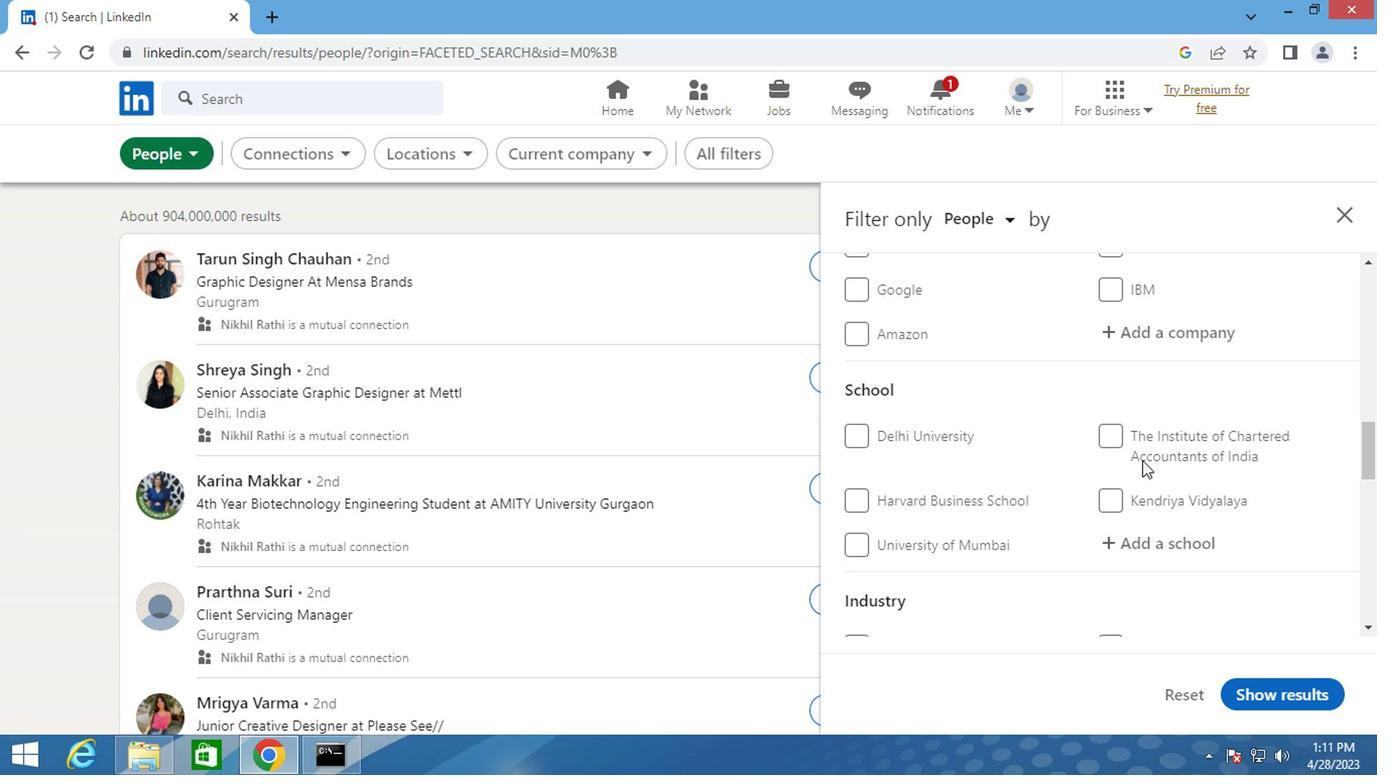 
Action: Mouse scrolled (1138, 460) with delta (0, -1)
Screenshot: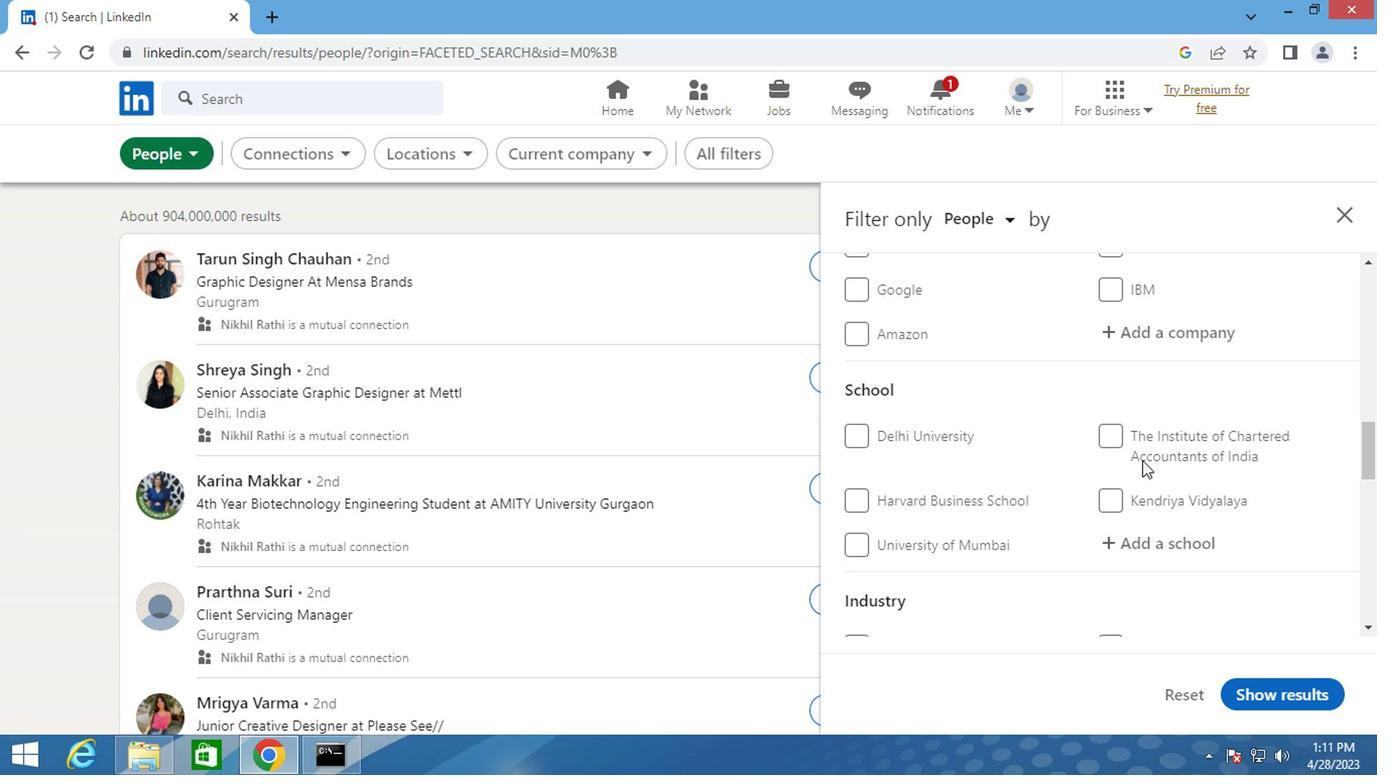 
Action: Mouse scrolled (1138, 460) with delta (0, -1)
Screenshot: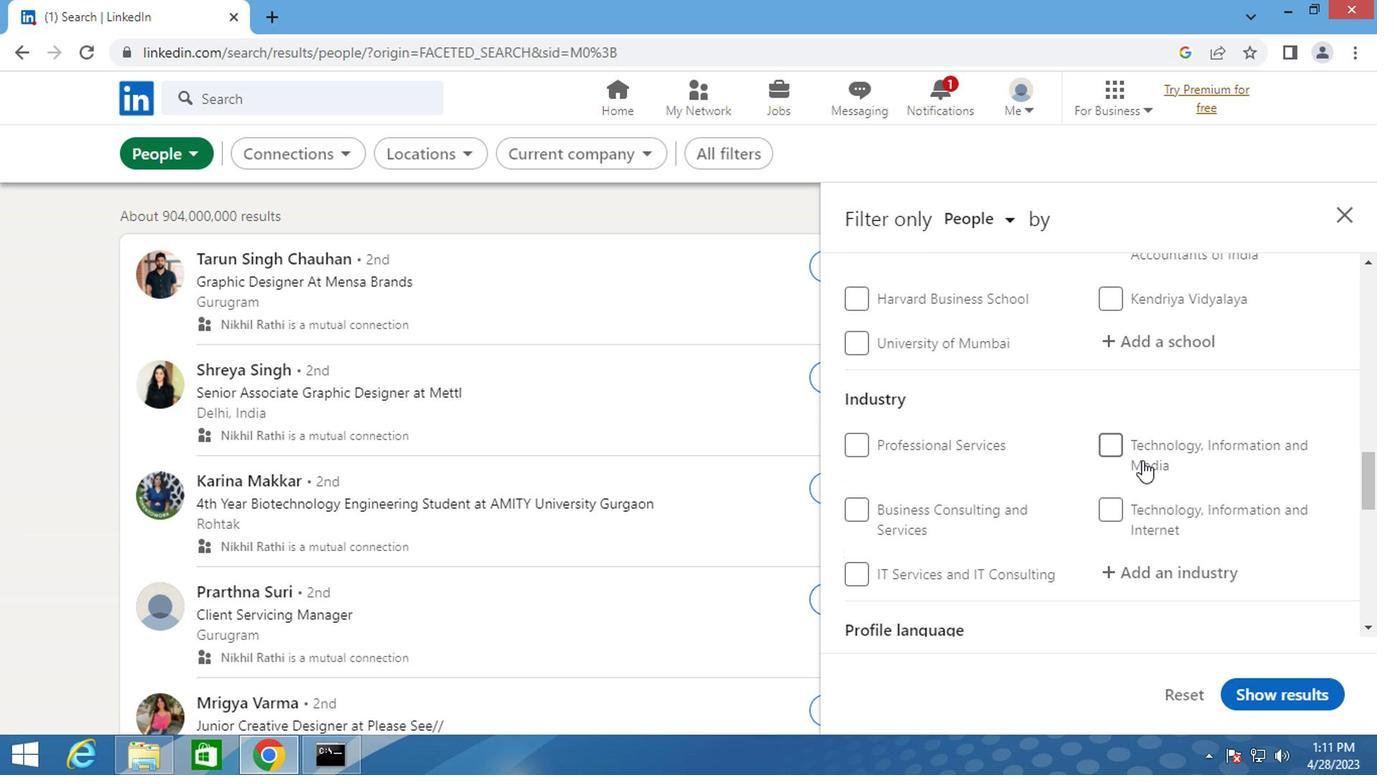 
Action: Mouse scrolled (1138, 460) with delta (0, -1)
Screenshot: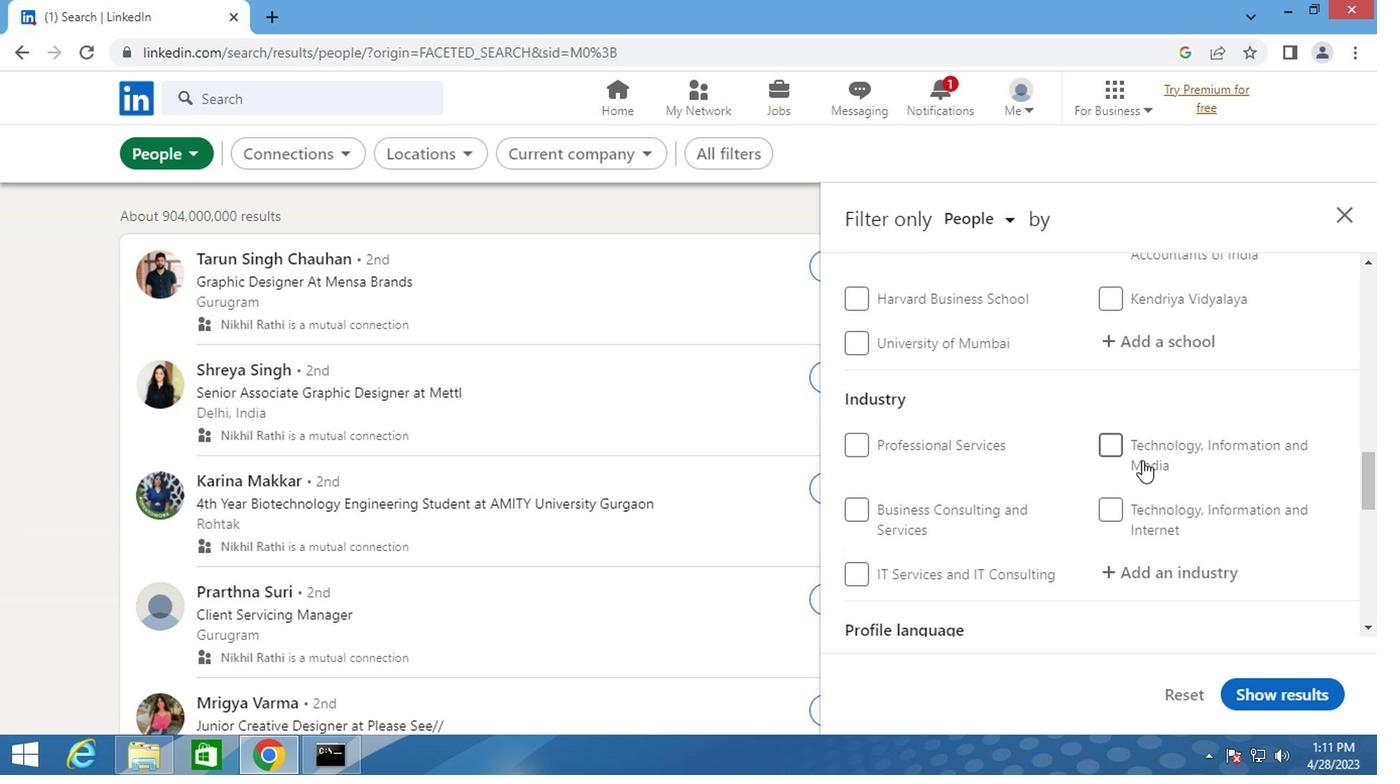 
Action: Mouse moved to (1111, 521)
Screenshot: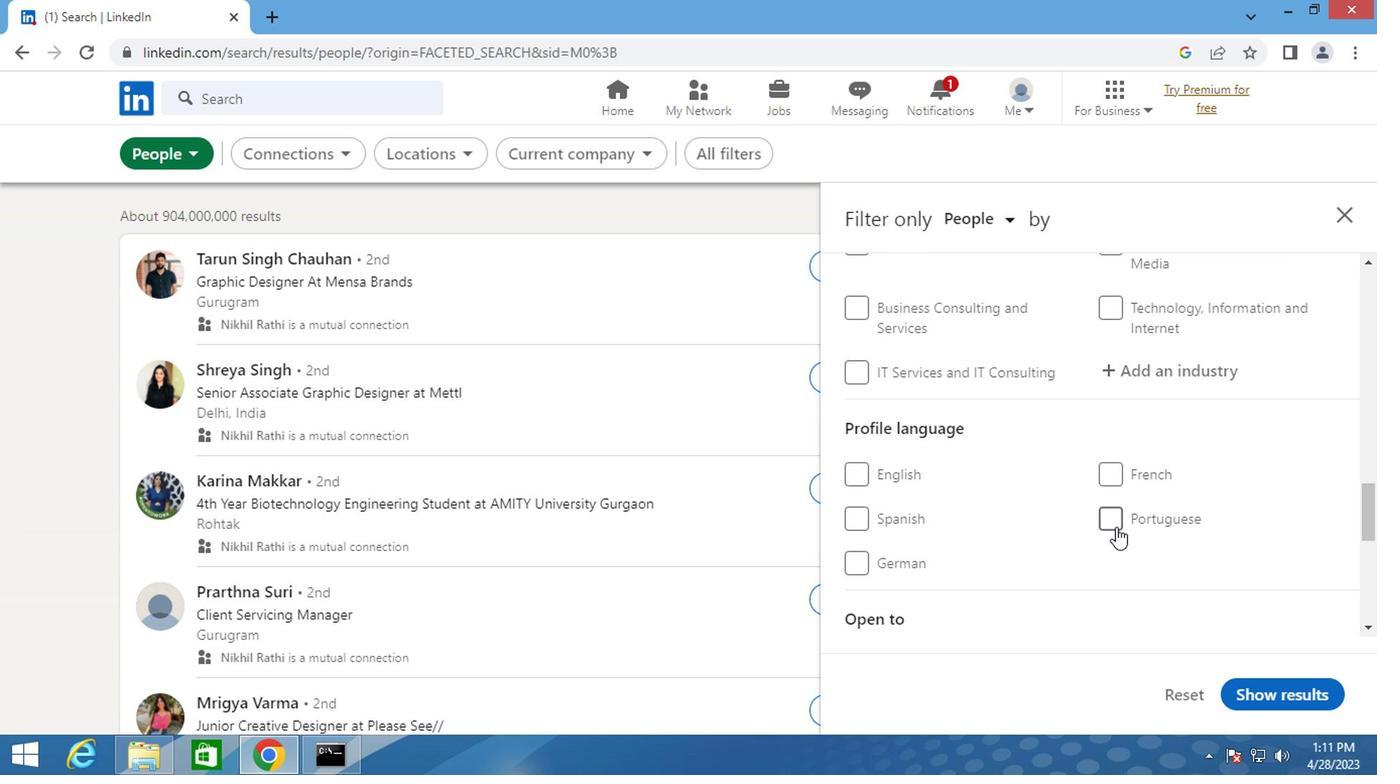 
Action: Mouse pressed left at (1111, 521)
Screenshot: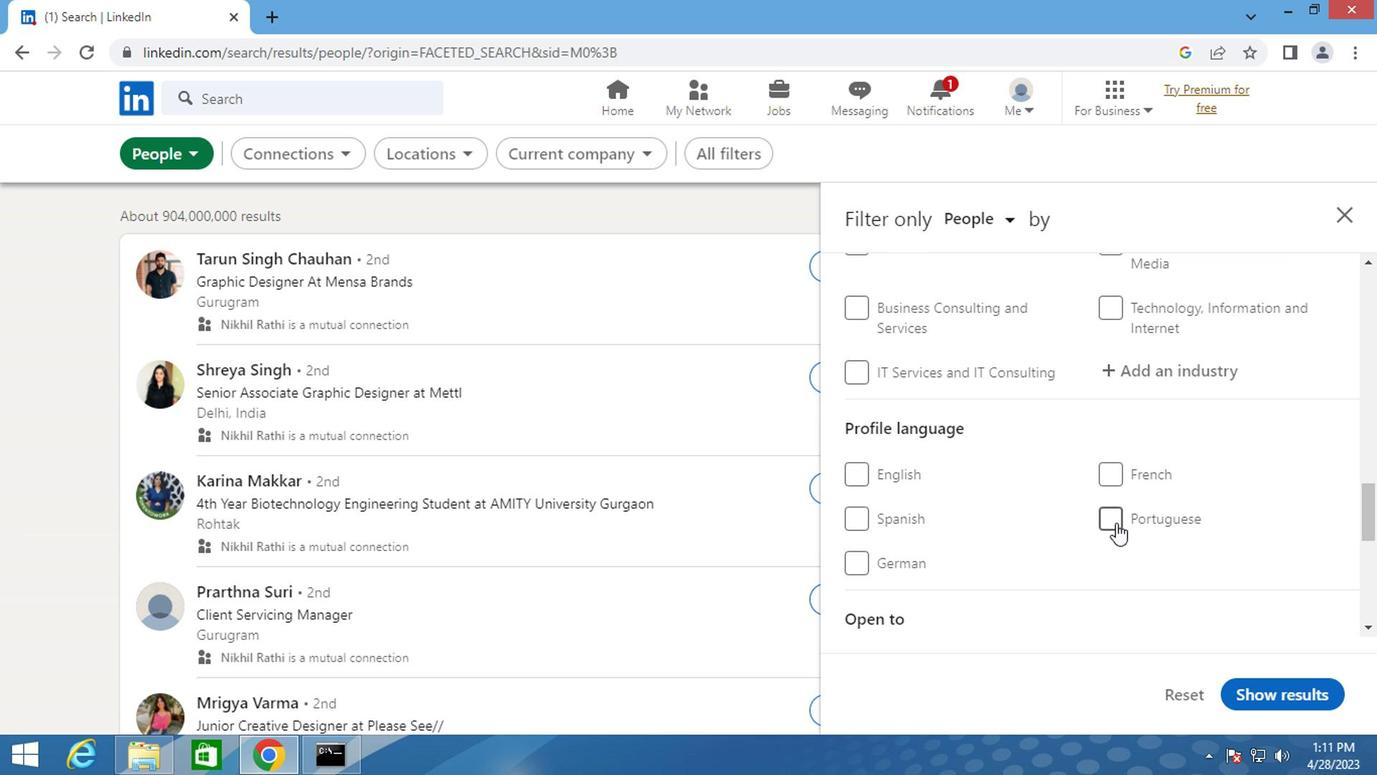 
Action: Mouse scrolled (1111, 521) with delta (0, 0)
Screenshot: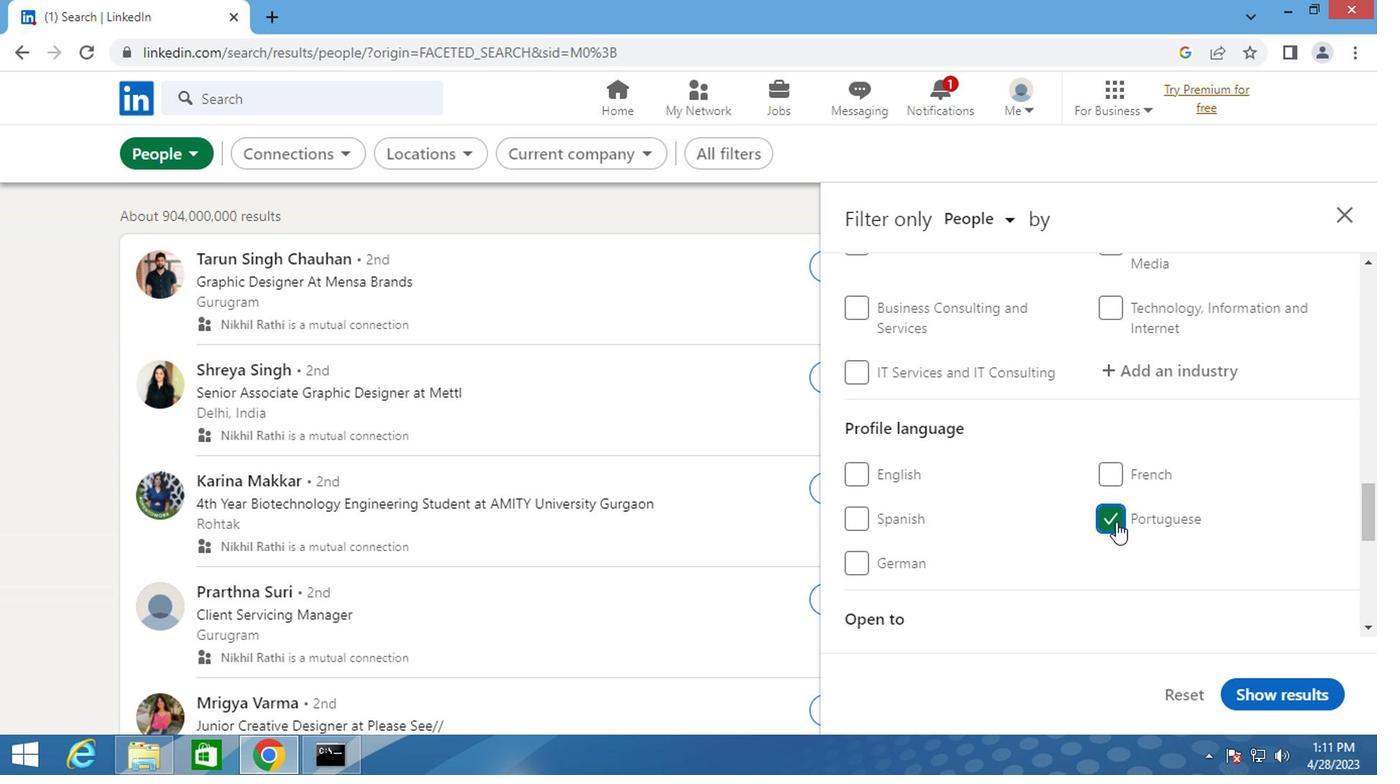 
Action: Mouse scrolled (1111, 521) with delta (0, 0)
Screenshot: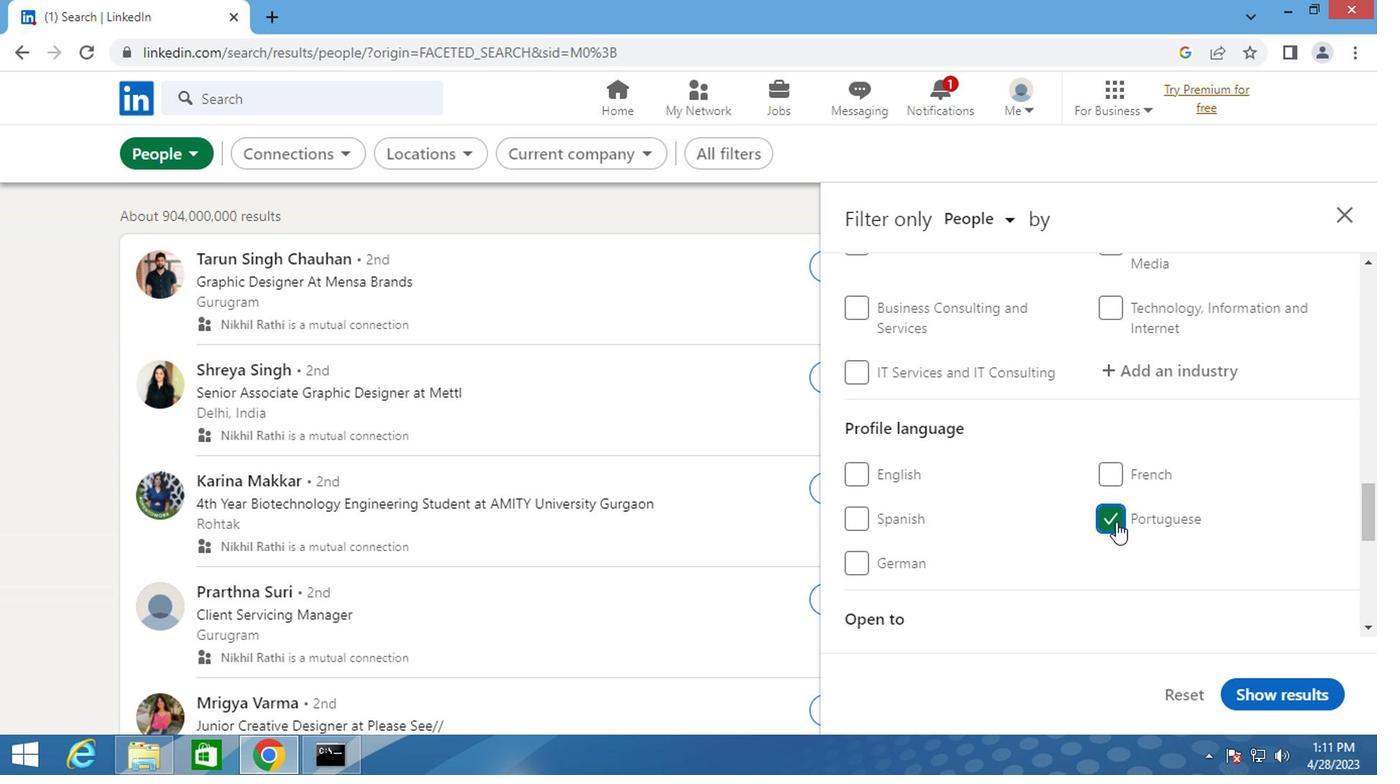 
Action: Mouse scrolled (1111, 521) with delta (0, 0)
Screenshot: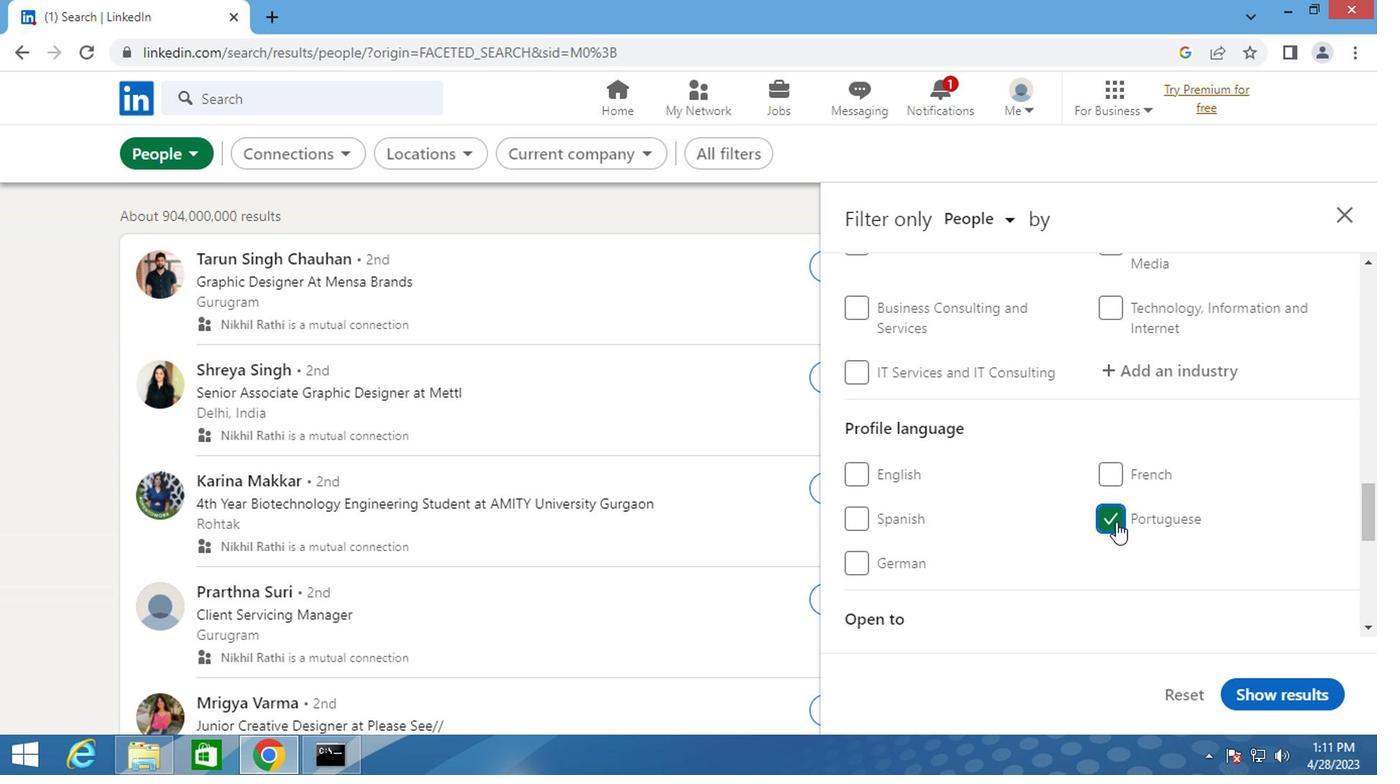 
Action: Mouse scrolled (1111, 521) with delta (0, 0)
Screenshot: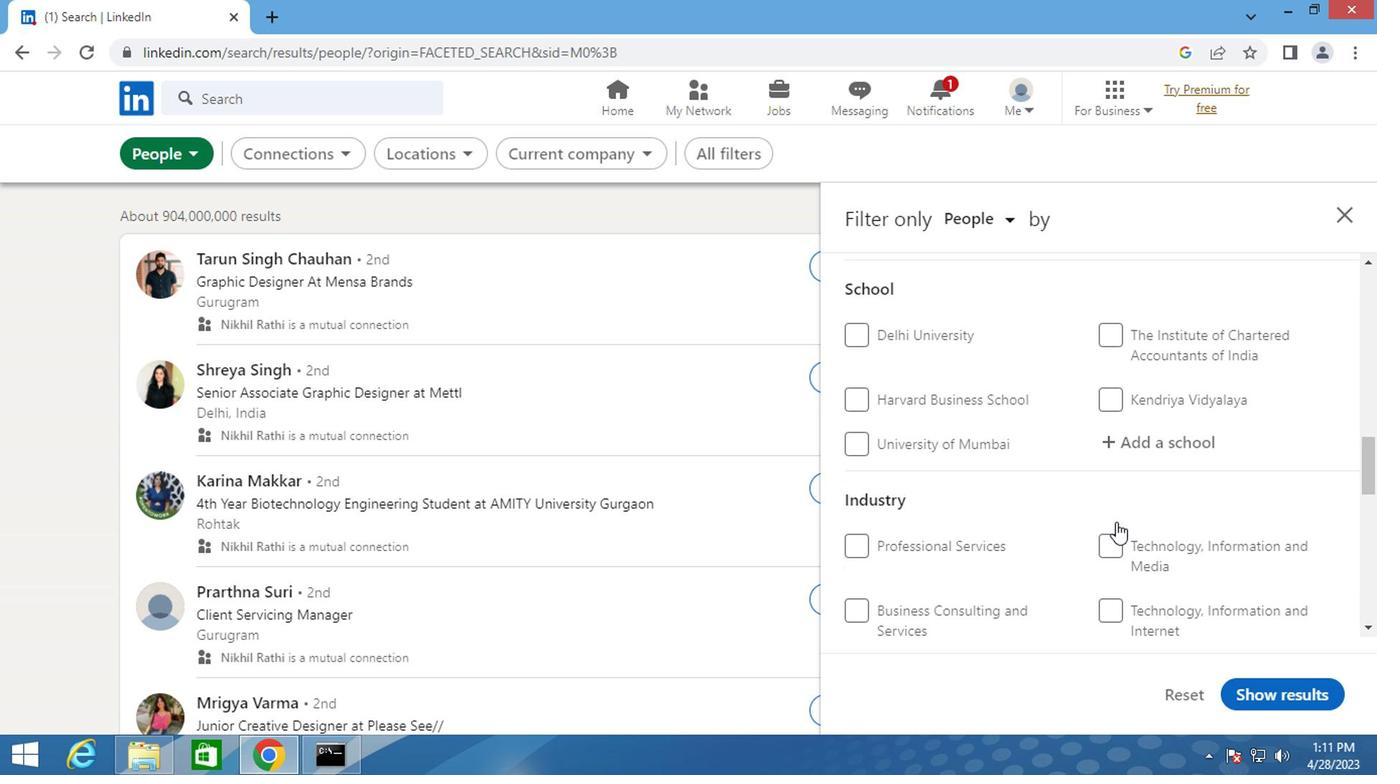 
Action: Mouse scrolled (1111, 521) with delta (0, 0)
Screenshot: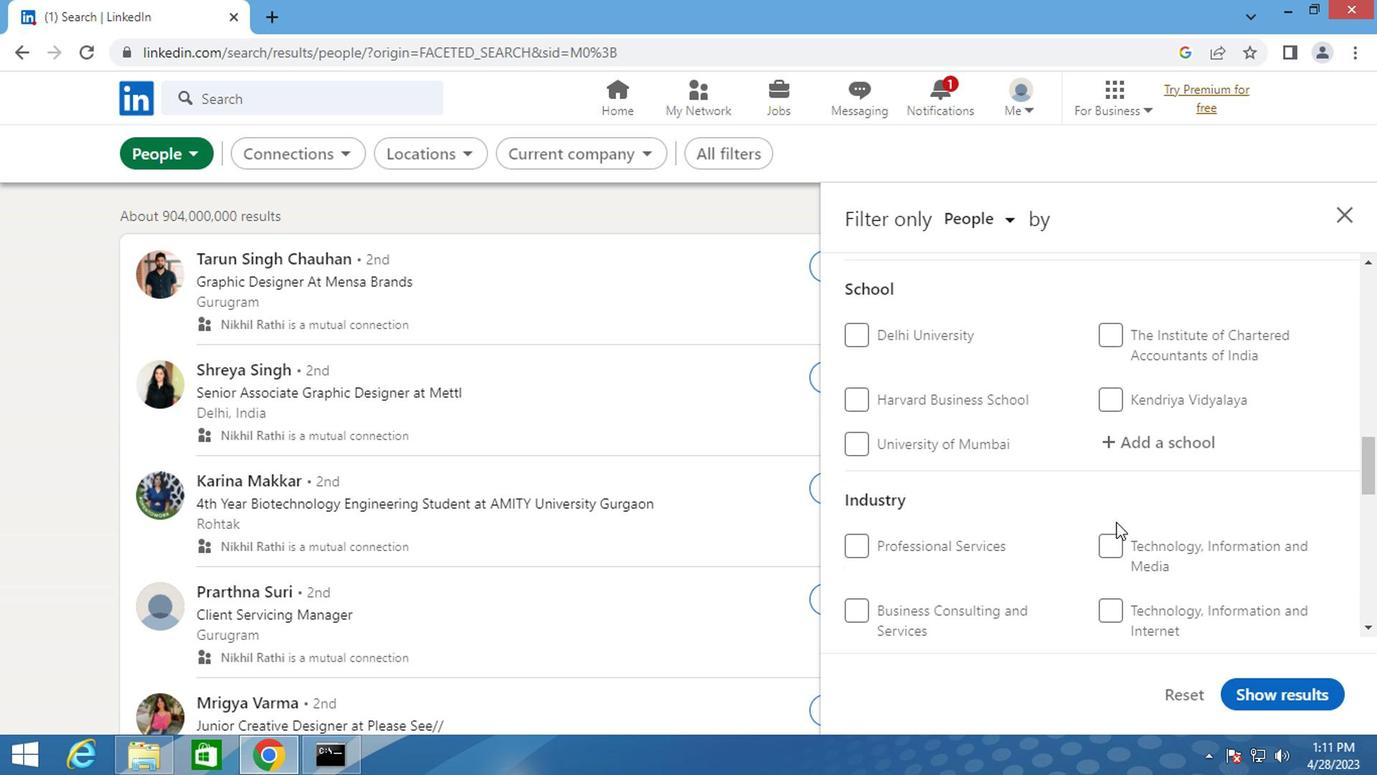 
Action: Mouse scrolled (1111, 521) with delta (0, 0)
Screenshot: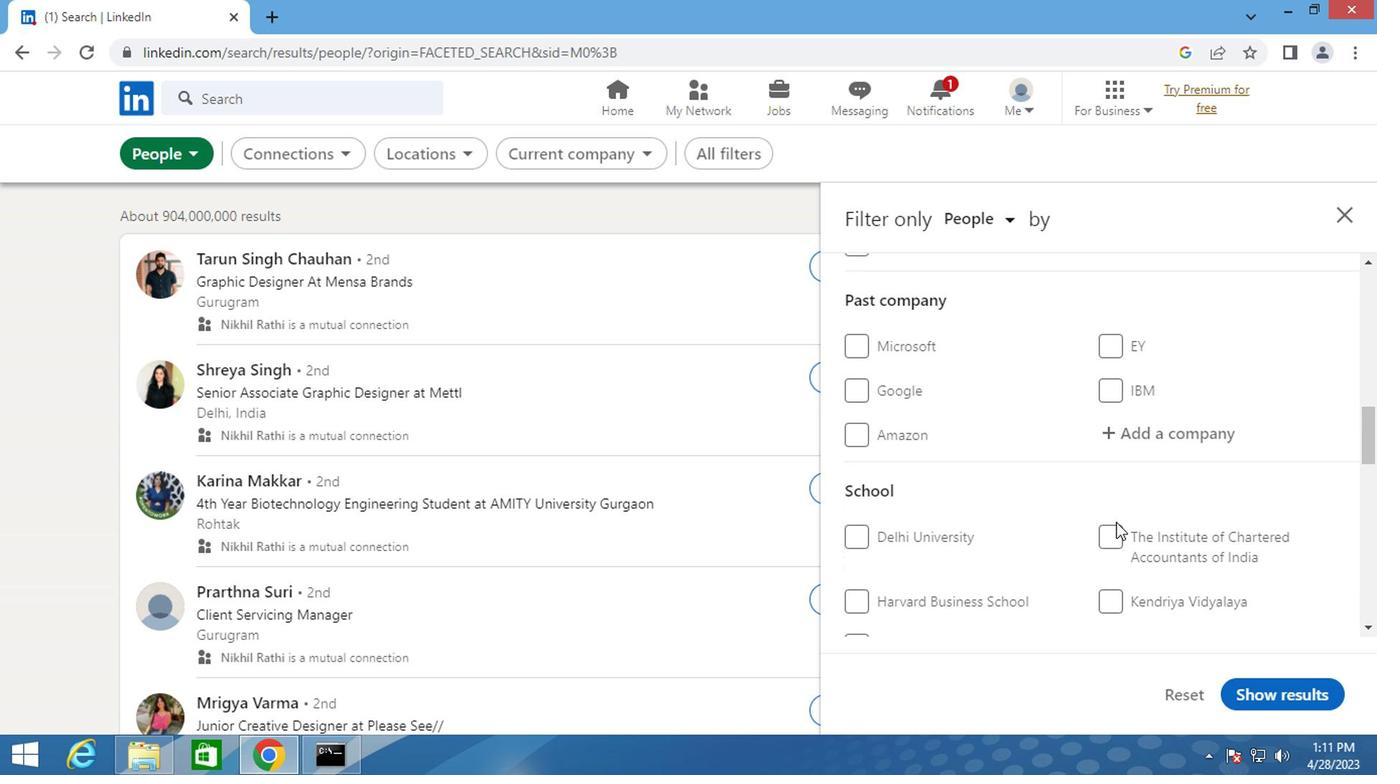 
Action: Mouse scrolled (1111, 521) with delta (0, 0)
Screenshot: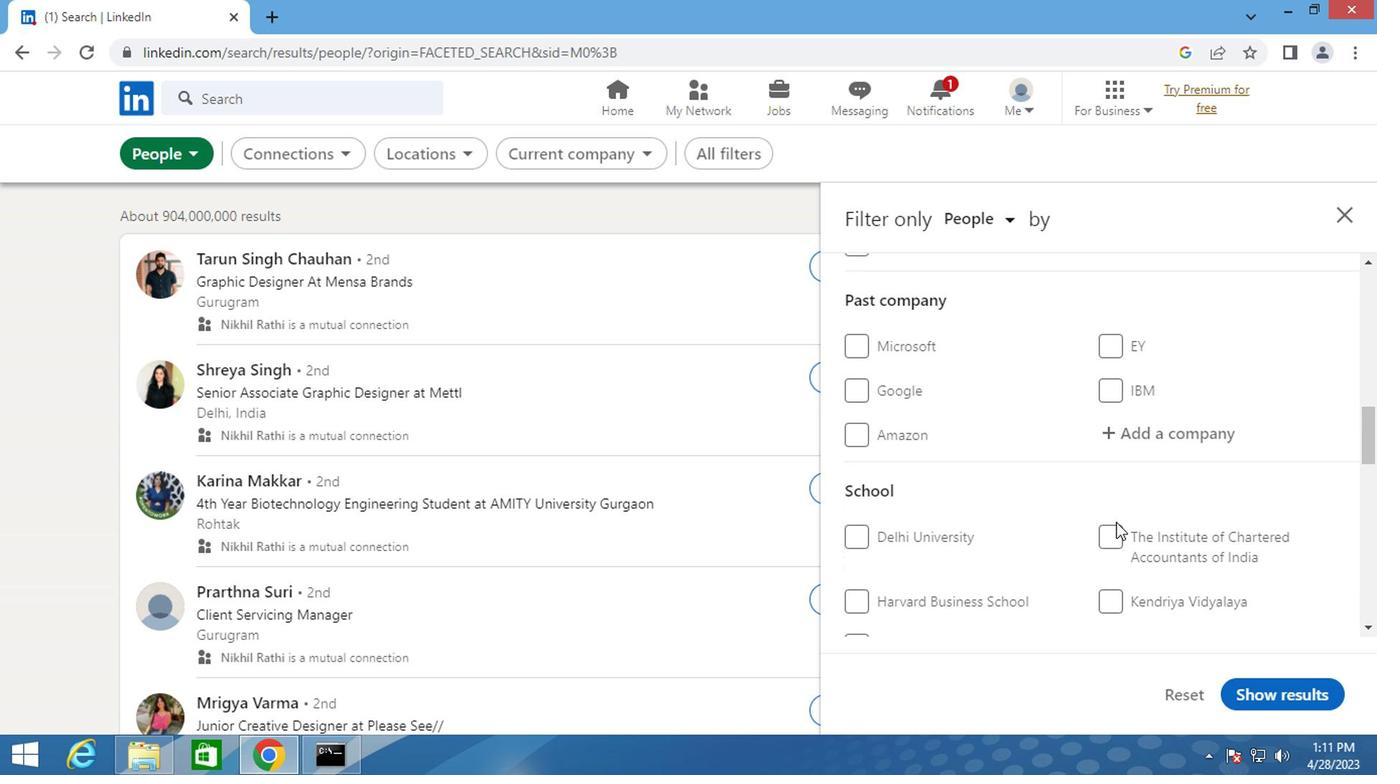 
Action: Mouse moved to (1164, 443)
Screenshot: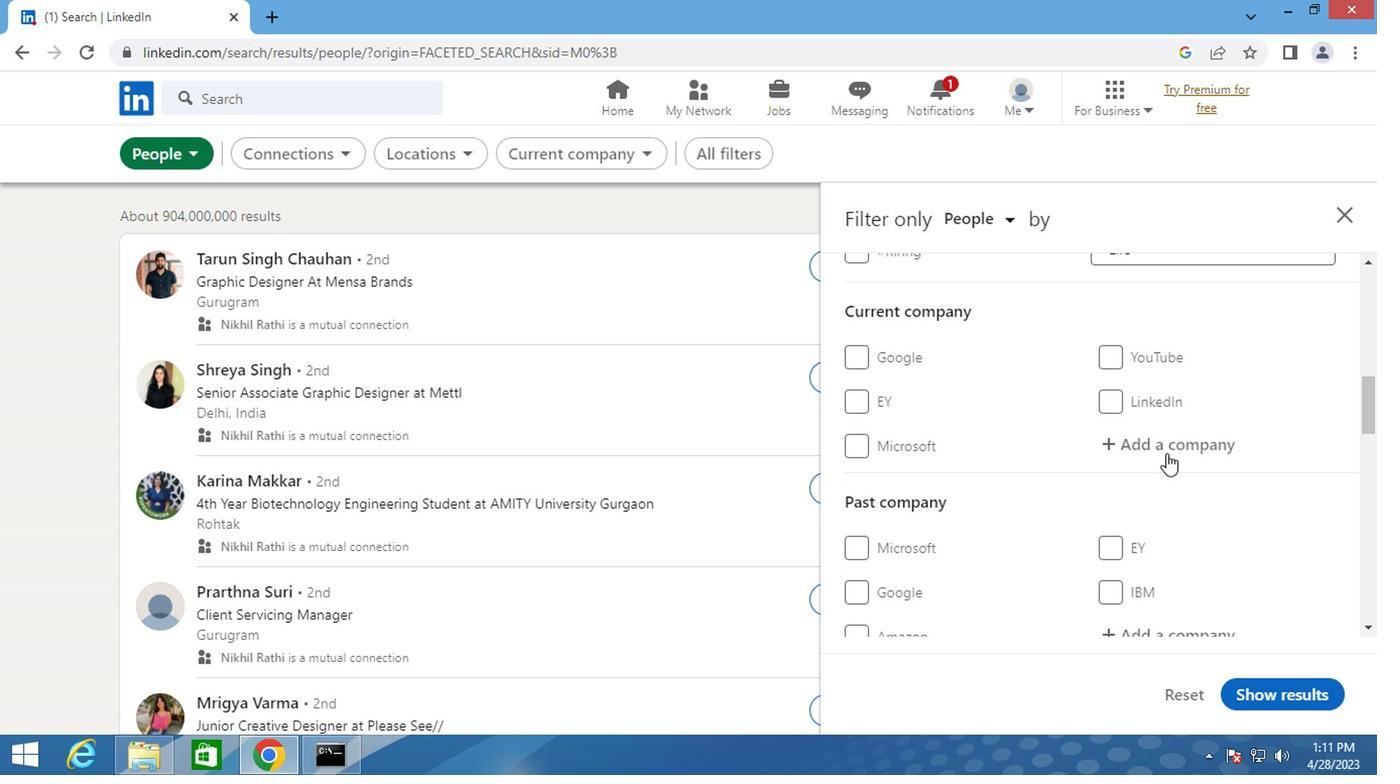 
Action: Mouse pressed left at (1164, 443)
Screenshot: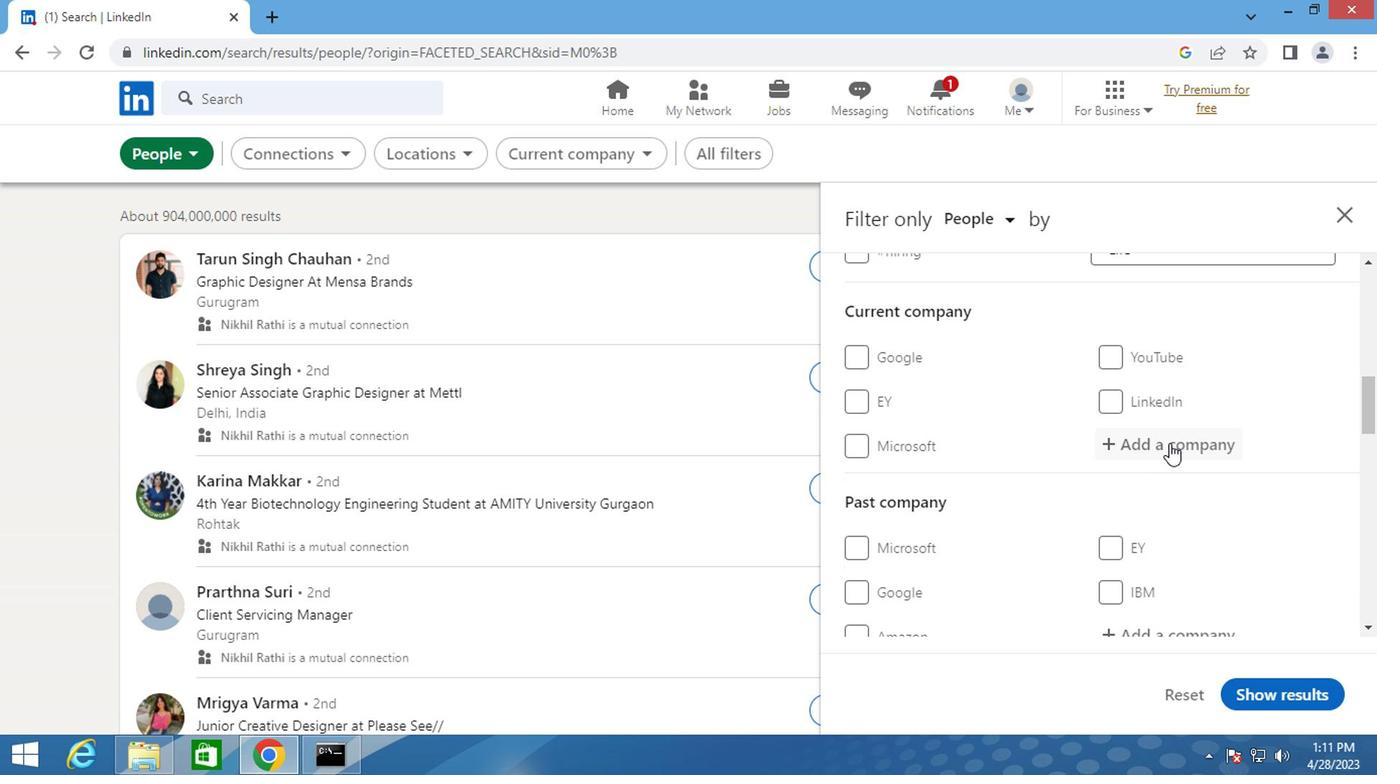 
Action: Key pressed <Key.shift>PAY<Key.shift>U
Screenshot: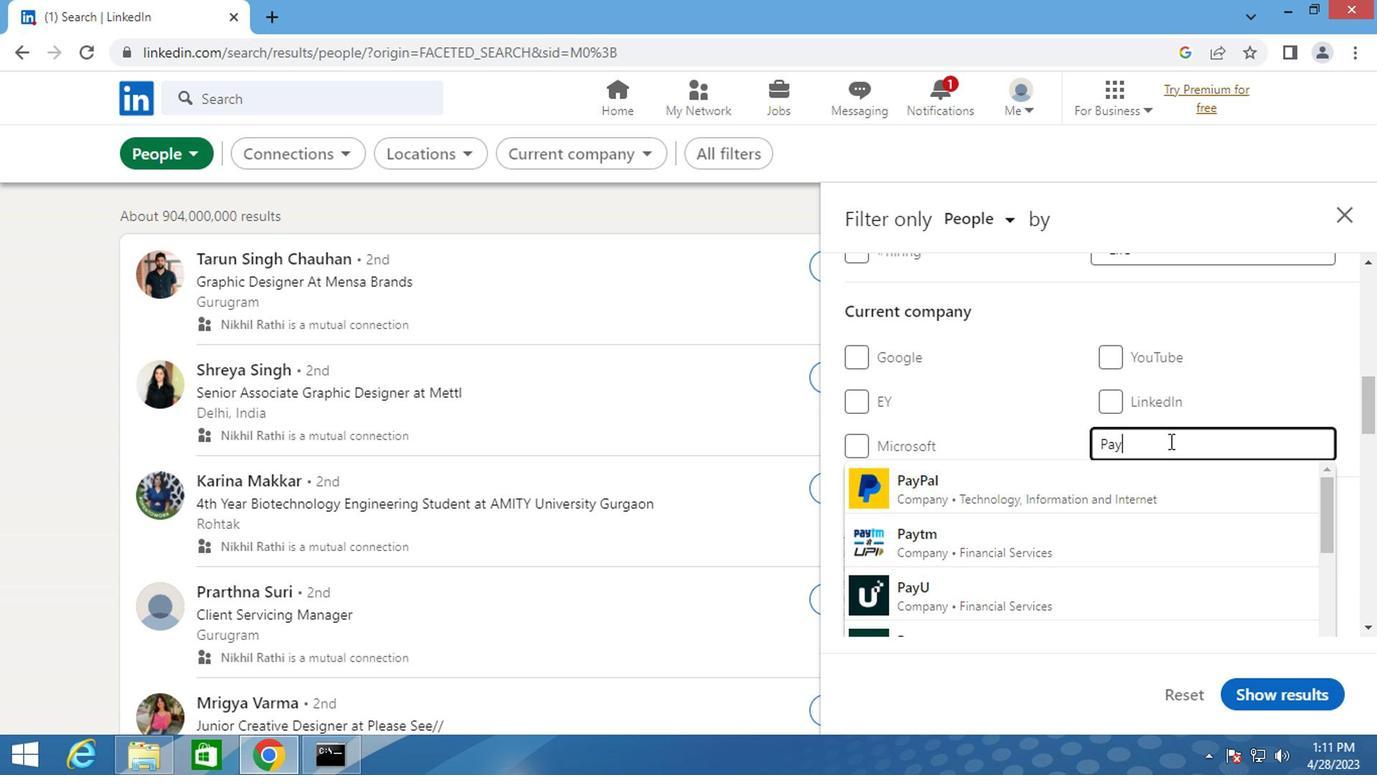 
Action: Mouse moved to (1006, 469)
Screenshot: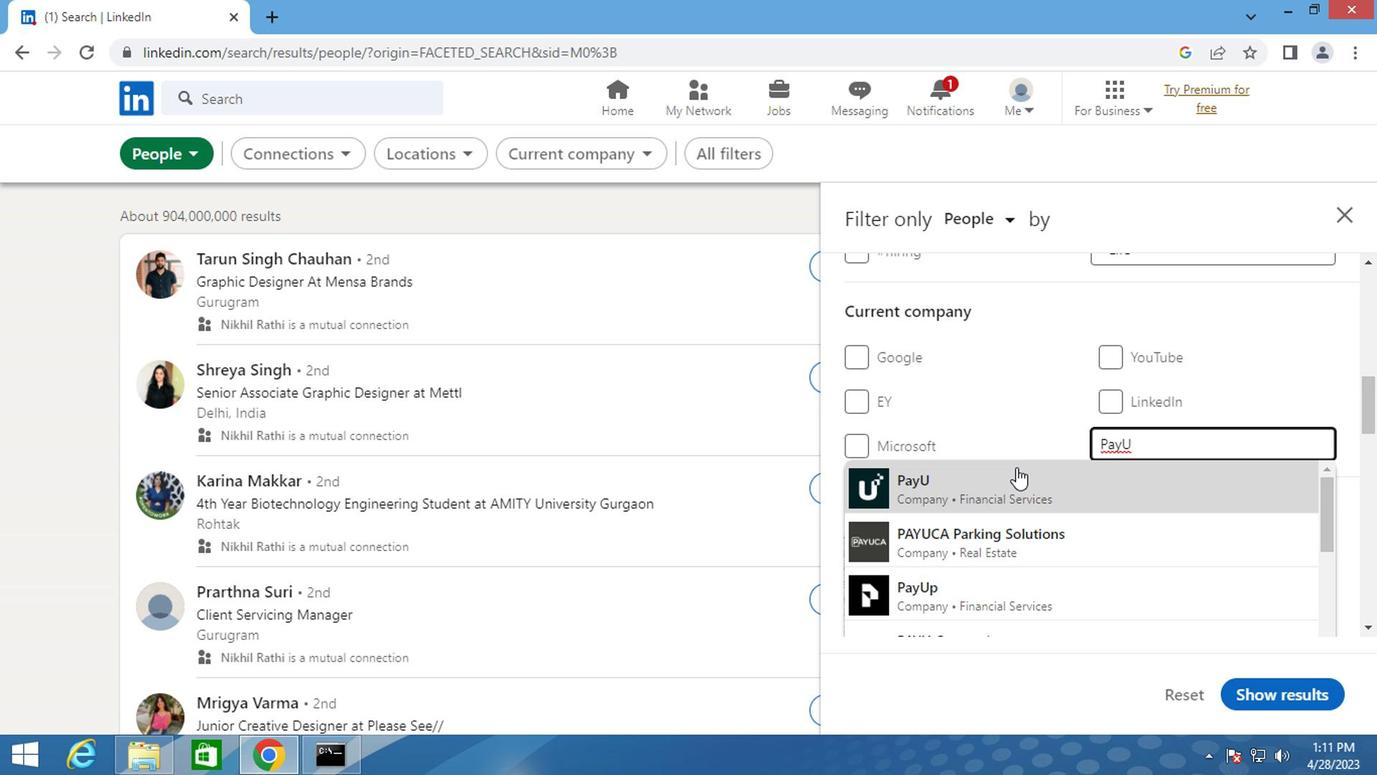 
Action: Mouse pressed left at (1006, 469)
Screenshot: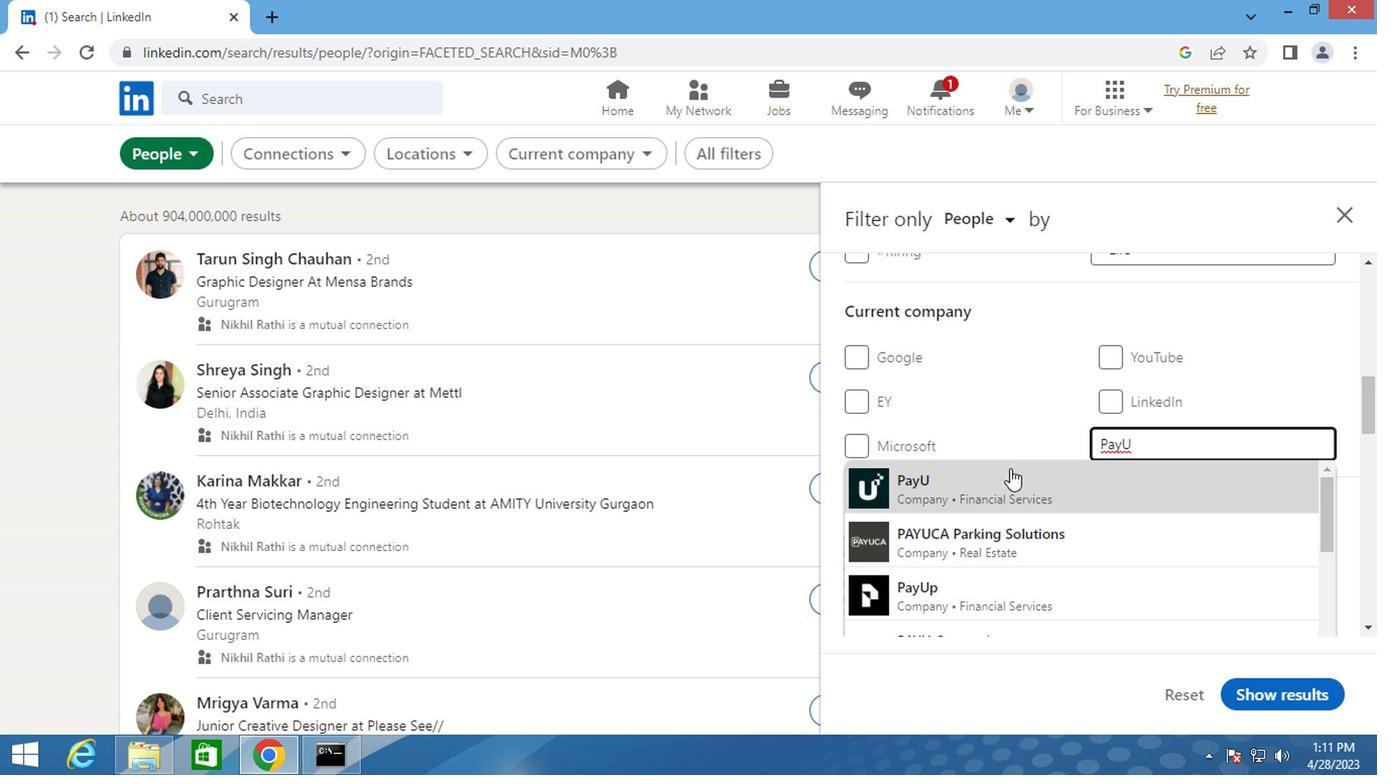 
Action: Mouse scrolled (1006, 468) with delta (0, 0)
Screenshot: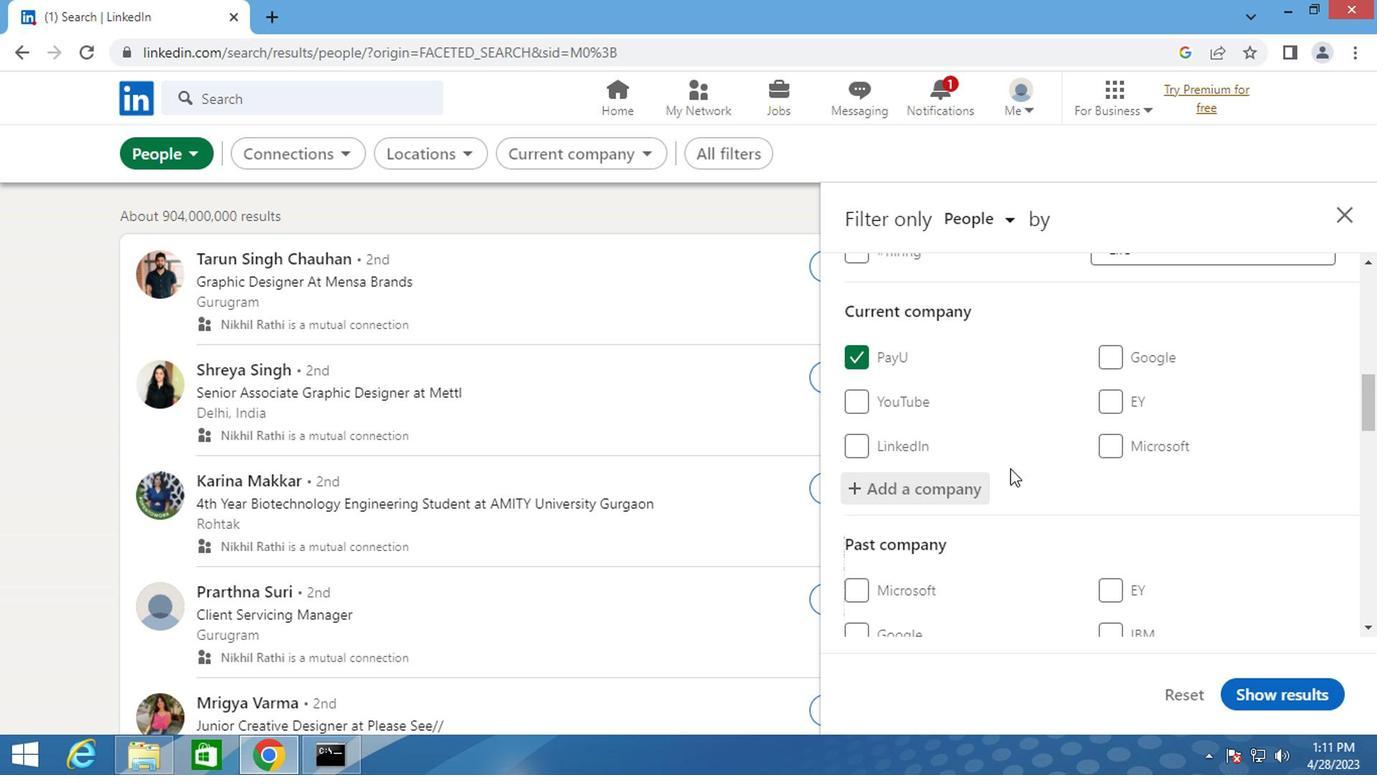 
Action: Mouse scrolled (1006, 468) with delta (0, 0)
Screenshot: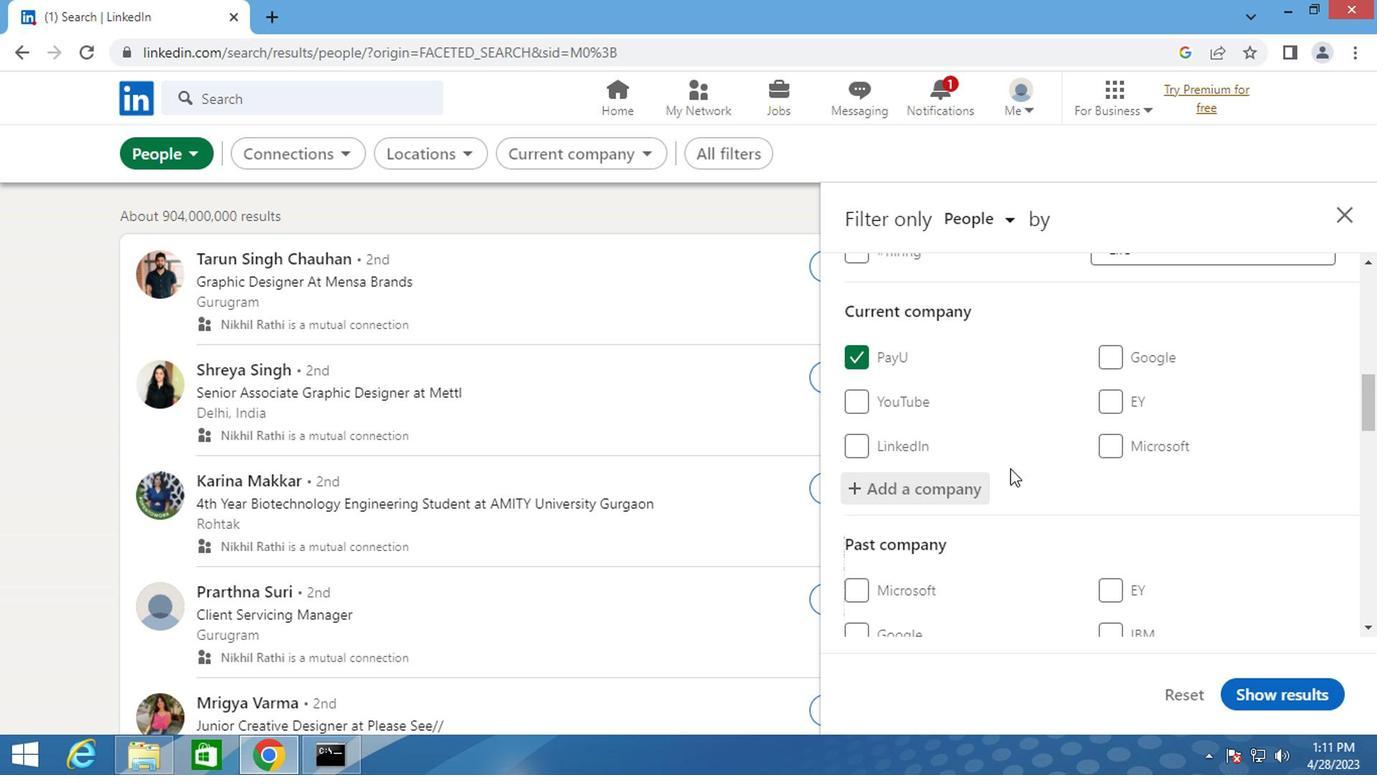 
Action: Mouse scrolled (1006, 468) with delta (0, 0)
Screenshot: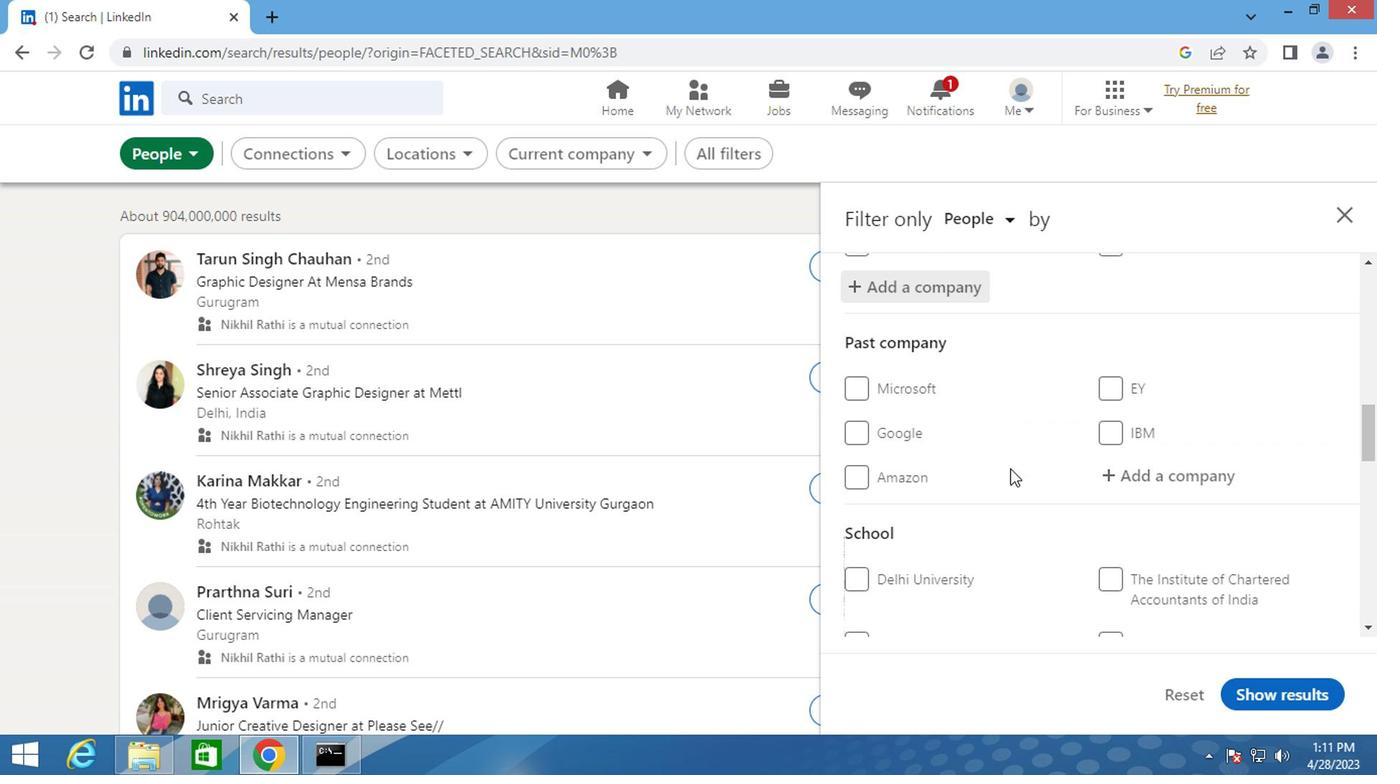 
Action: Mouse scrolled (1006, 468) with delta (0, 0)
Screenshot: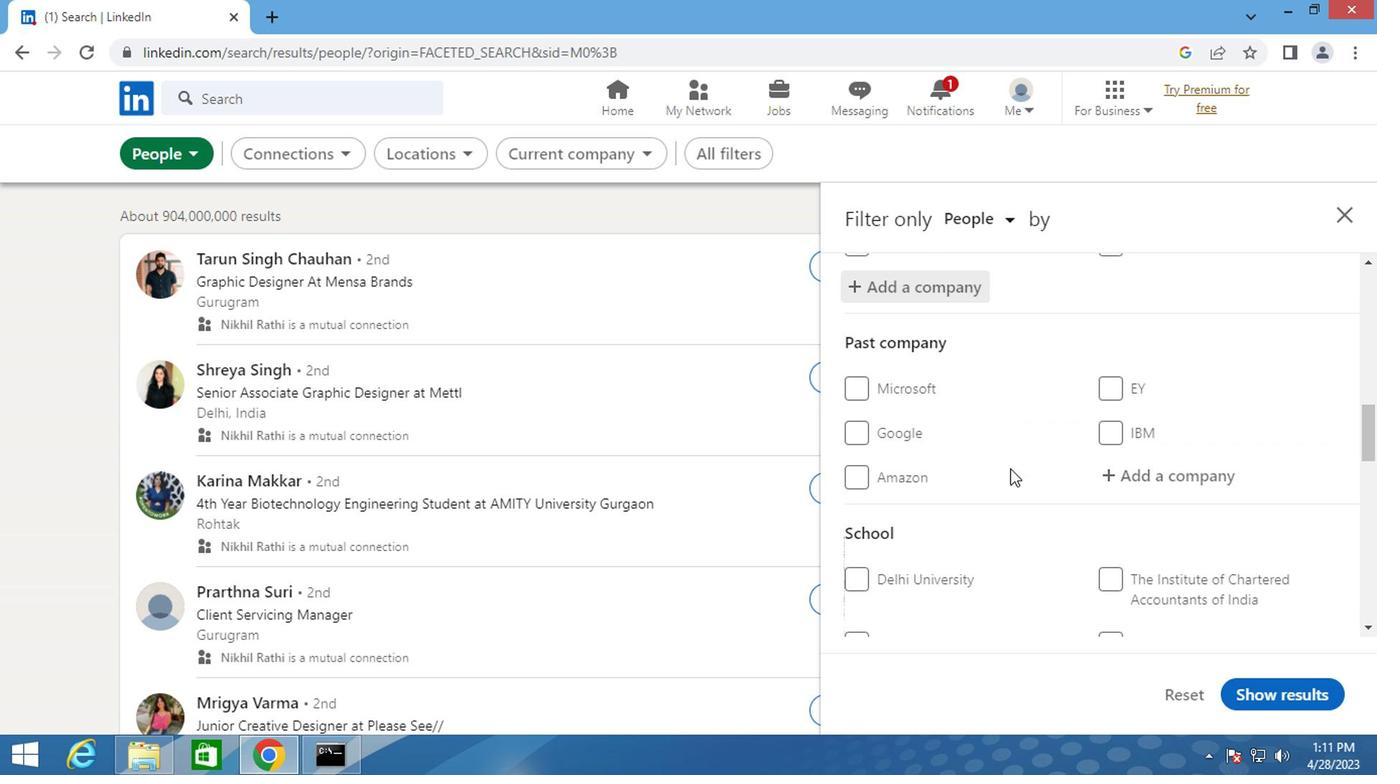 
Action: Mouse moved to (1151, 487)
Screenshot: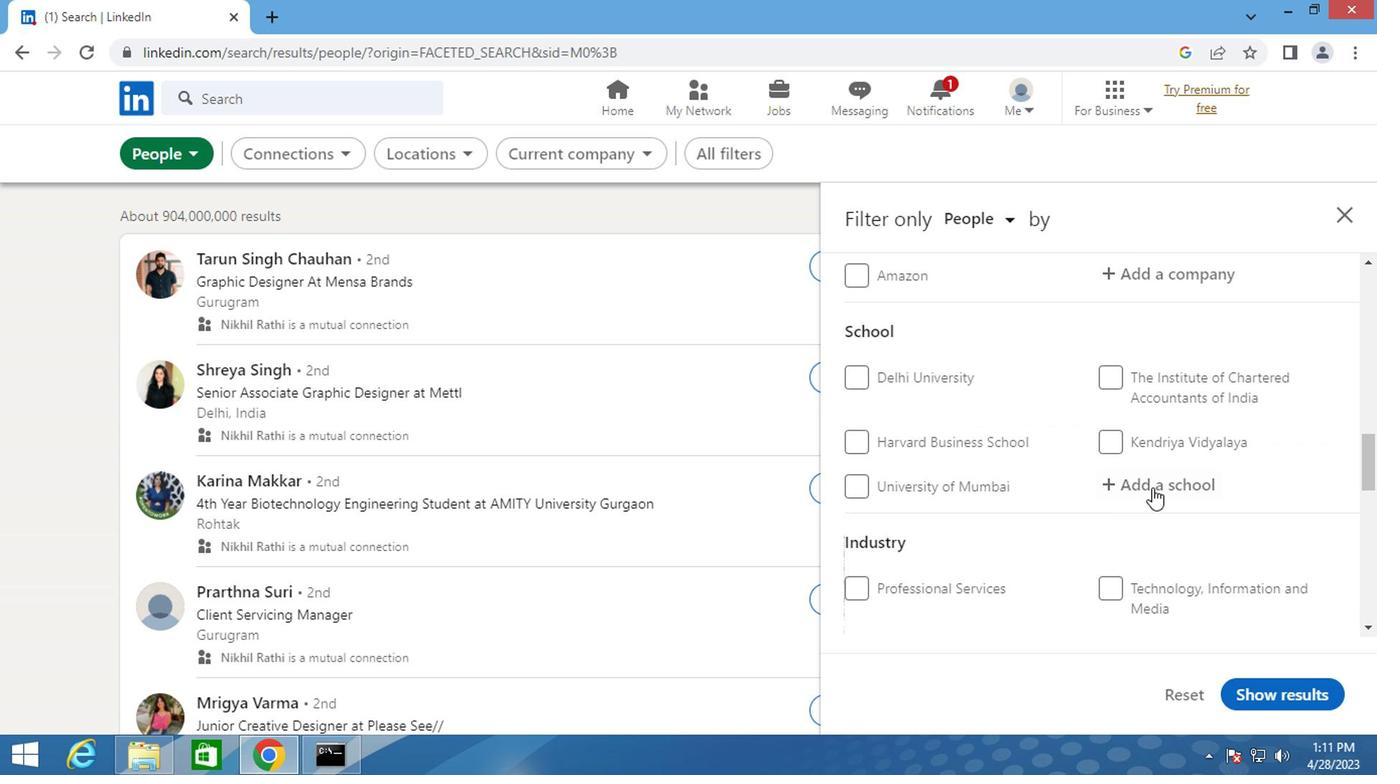 
Action: Mouse pressed left at (1151, 487)
Screenshot: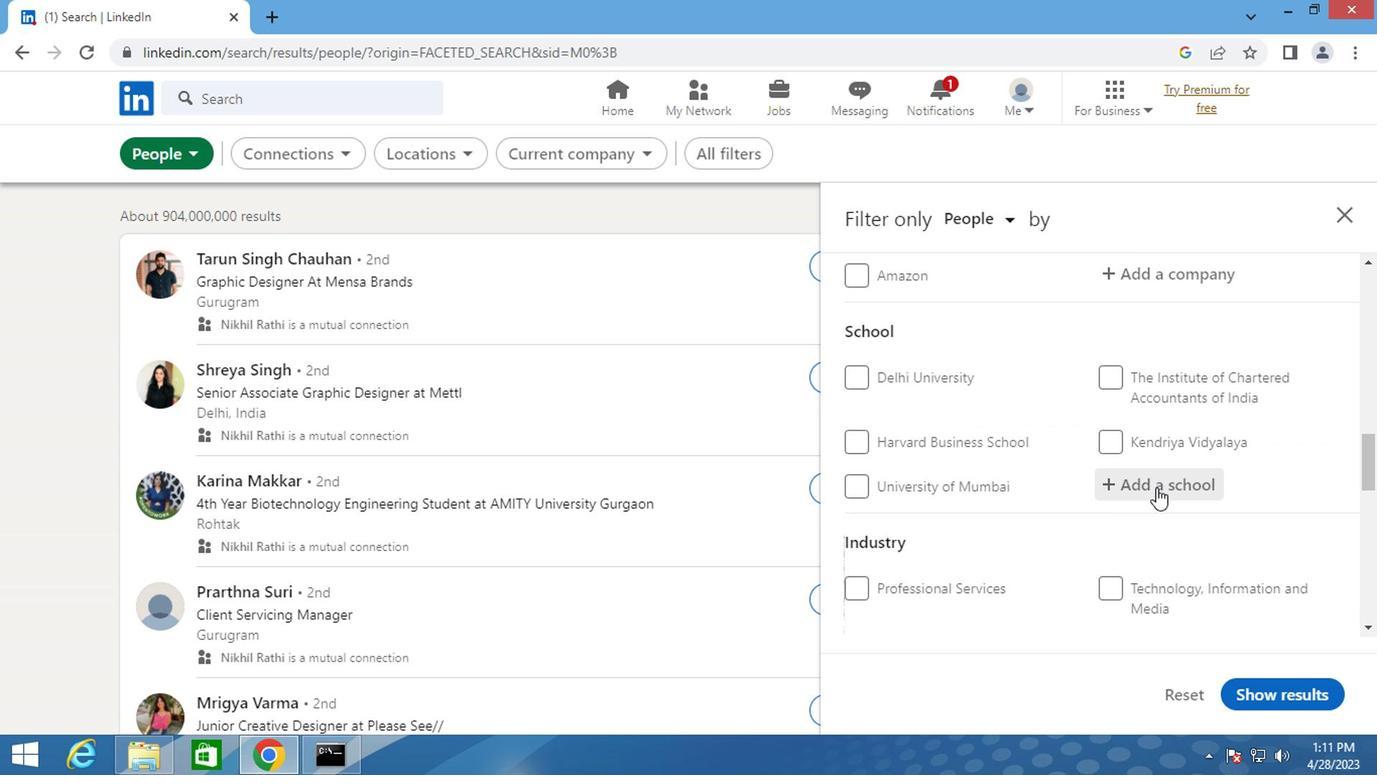 
Action: Key pressed <Key.shift>SURESH<Key.space>
Screenshot: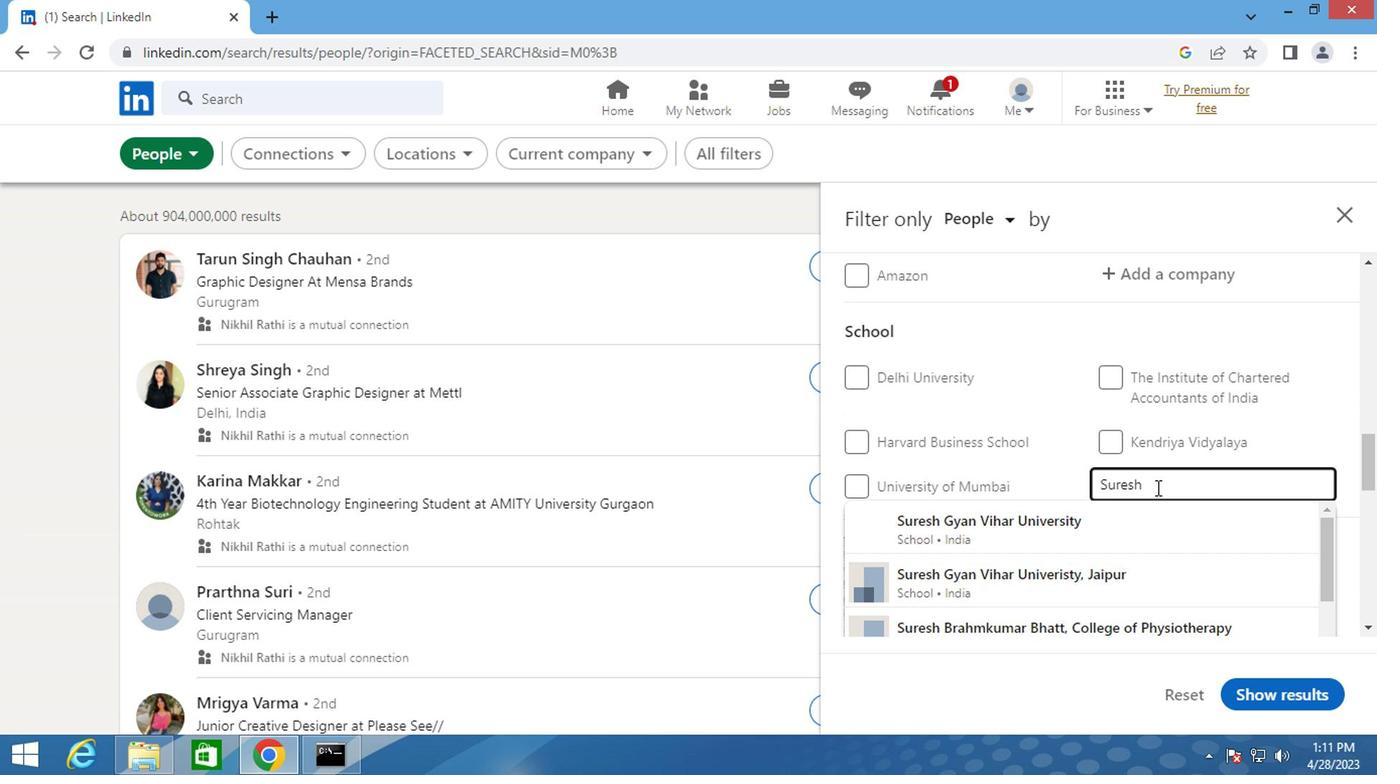 
Action: Mouse moved to (1007, 577)
Screenshot: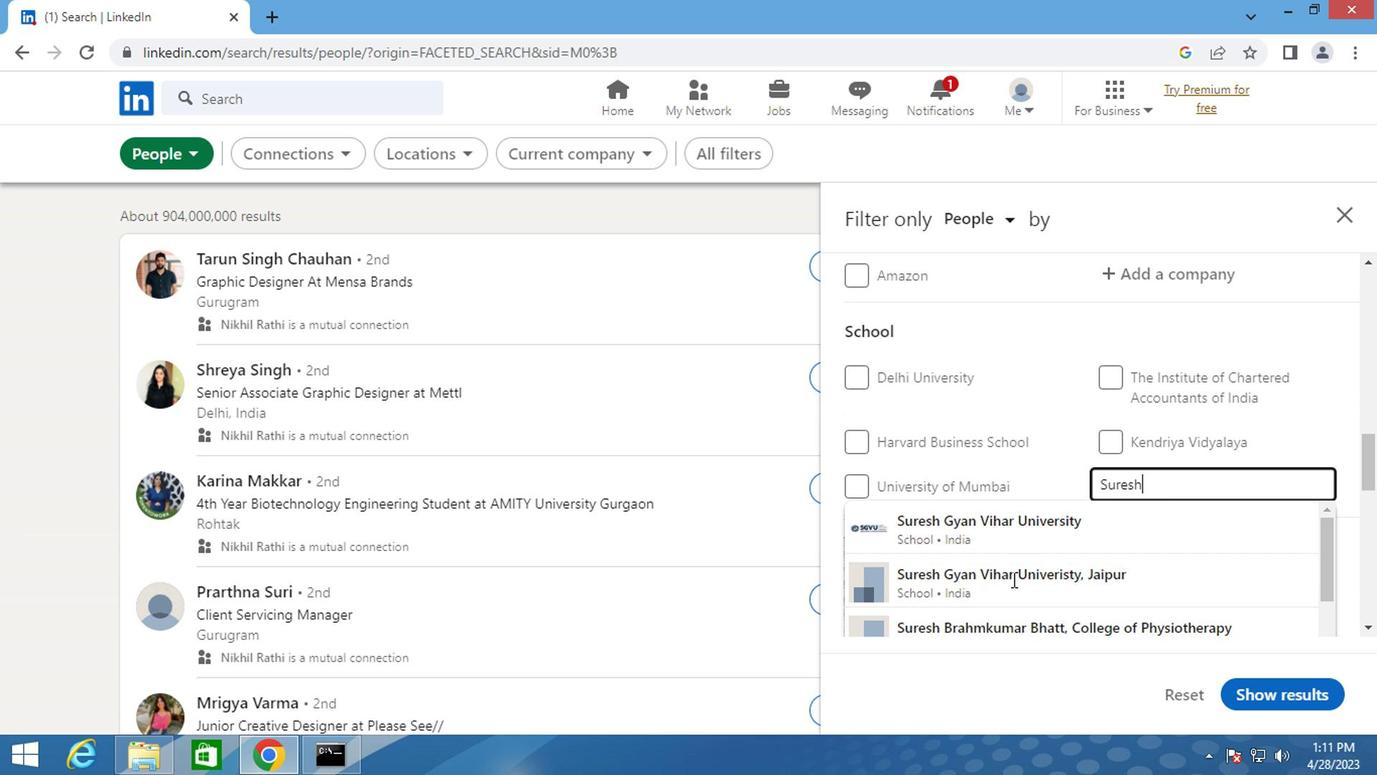 
Action: Mouse pressed left at (1007, 577)
Screenshot: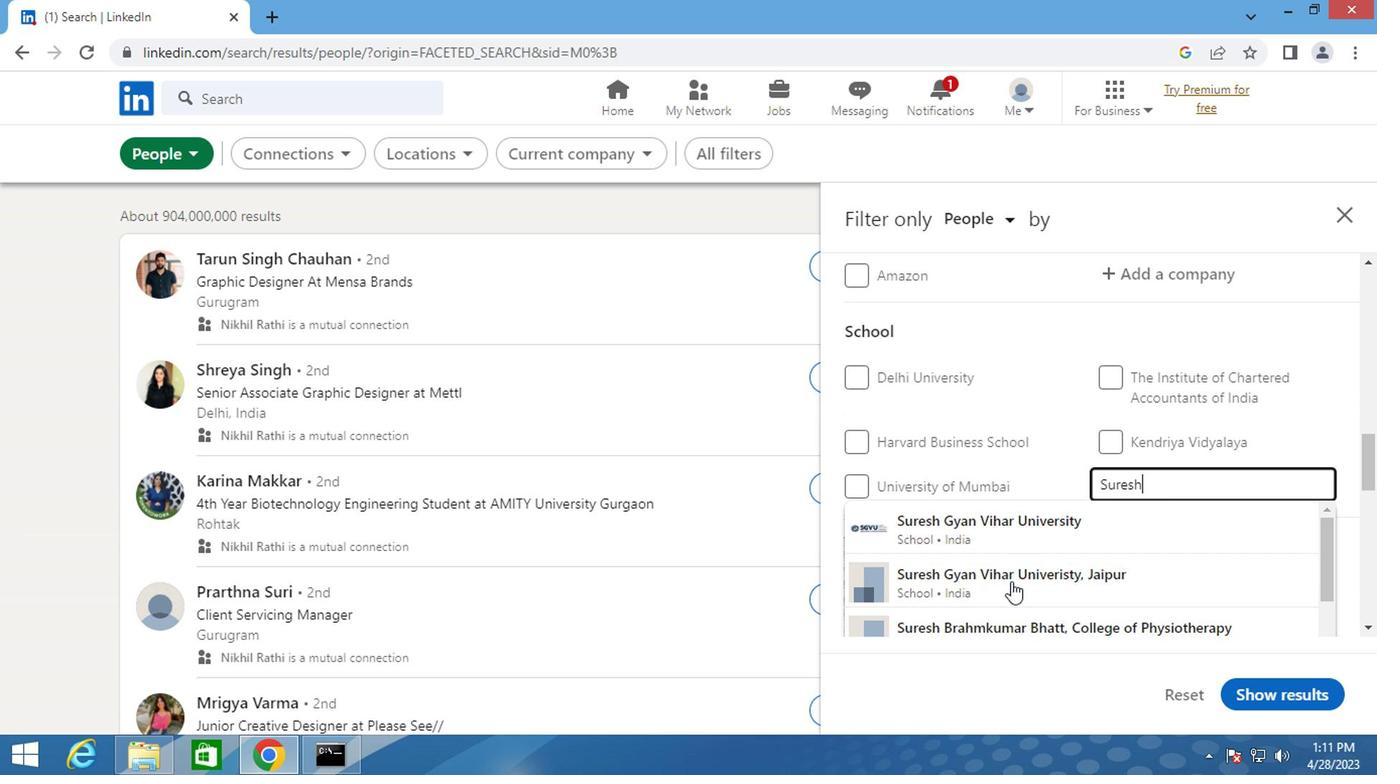 
Action: Mouse moved to (1036, 537)
Screenshot: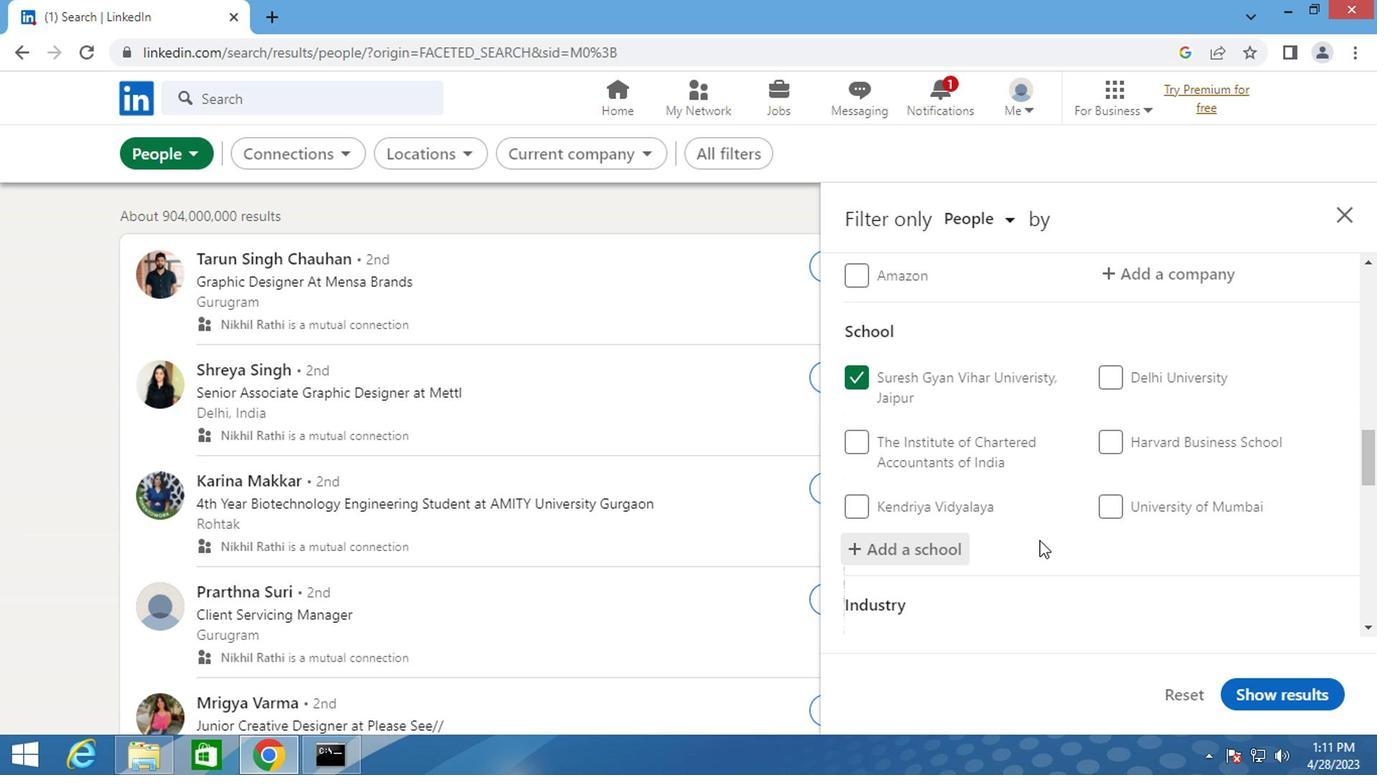 
Action: Mouse scrolled (1036, 536) with delta (0, -1)
Screenshot: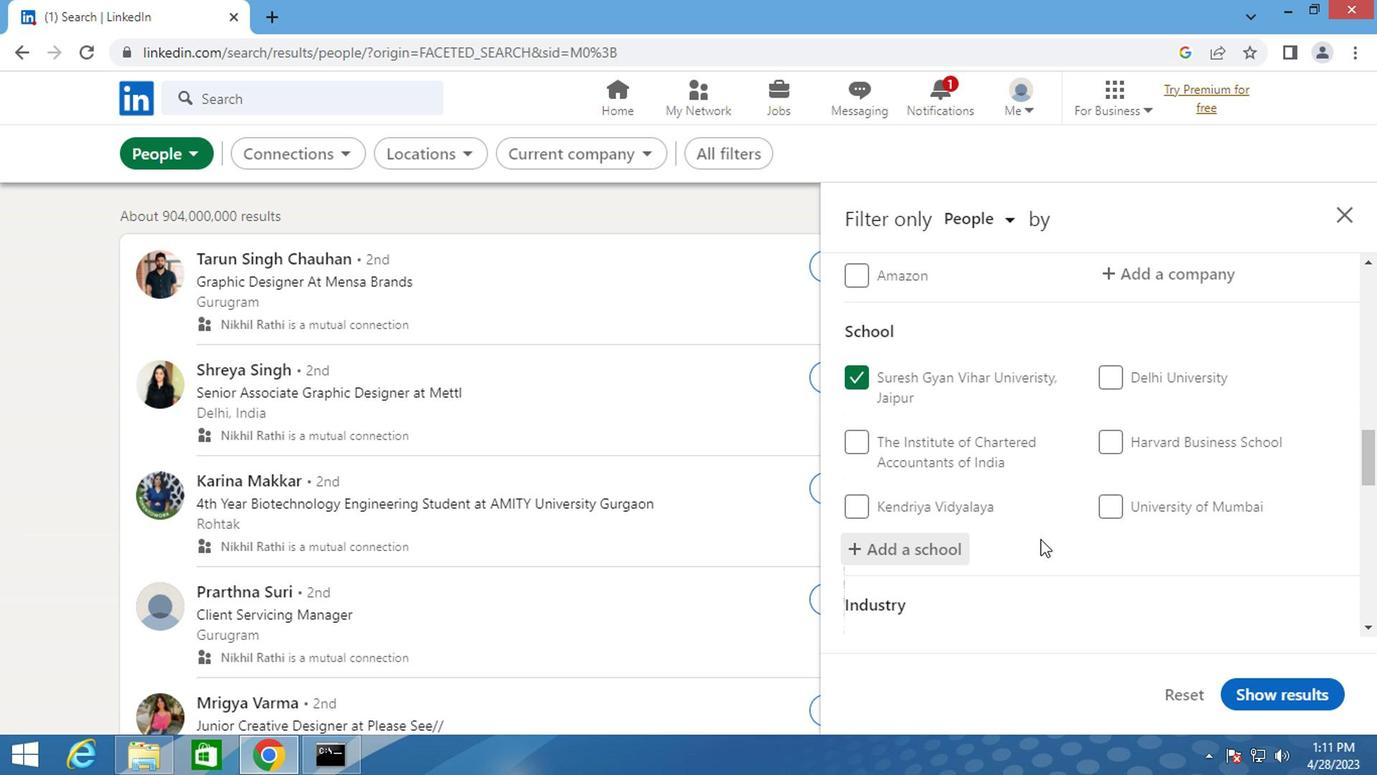 
Action: Mouse scrolled (1036, 536) with delta (0, -1)
Screenshot: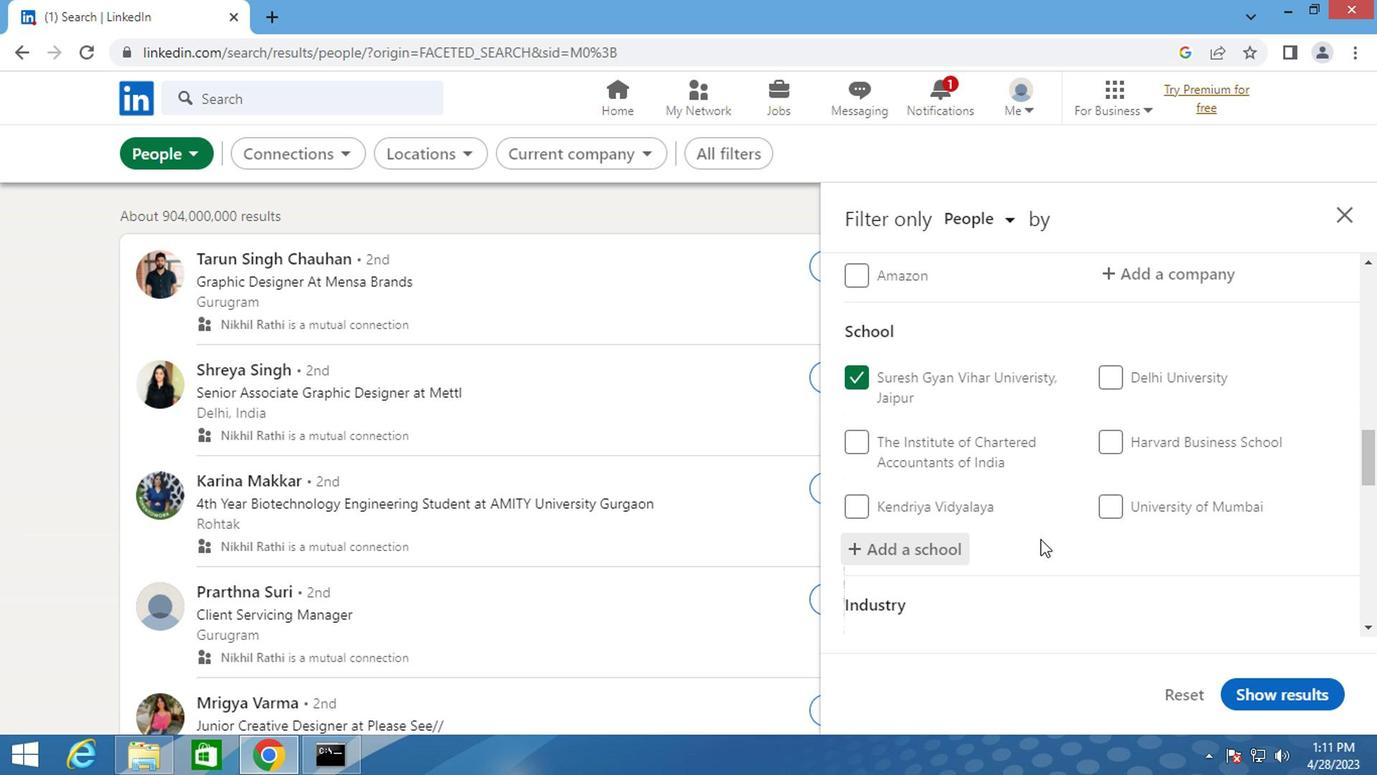 
Action: Mouse moved to (1128, 558)
Screenshot: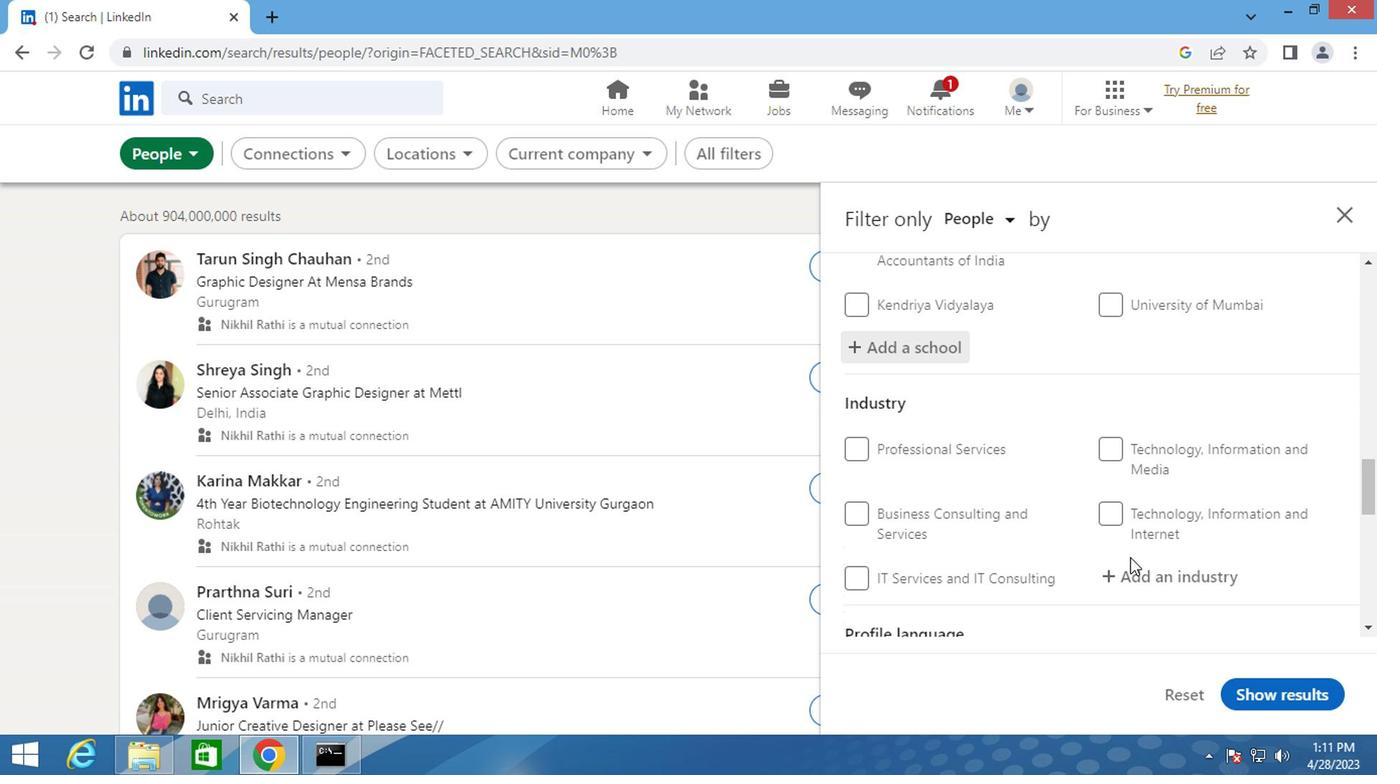 
Action: Mouse pressed left at (1128, 558)
Screenshot: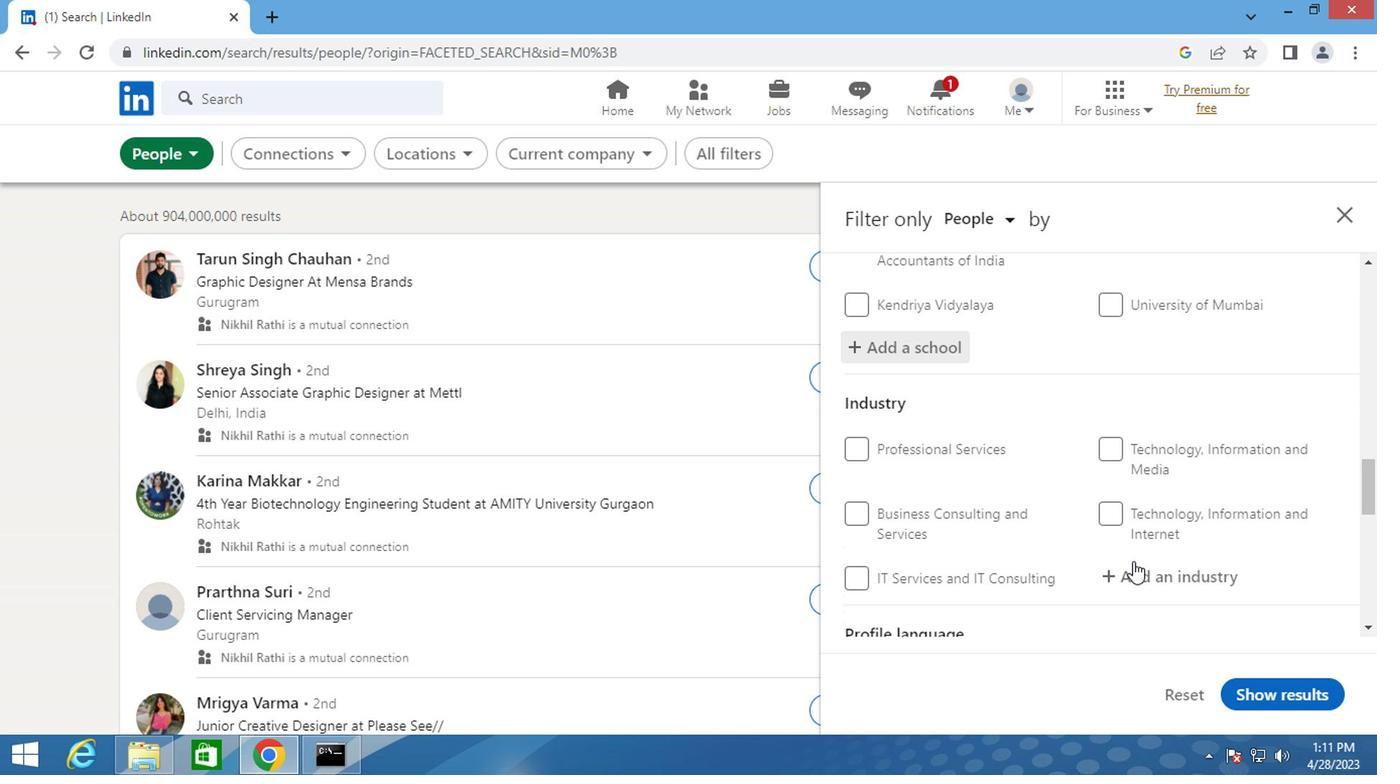 
Action: Key pressed <Key.shift>FABRICATED
Screenshot: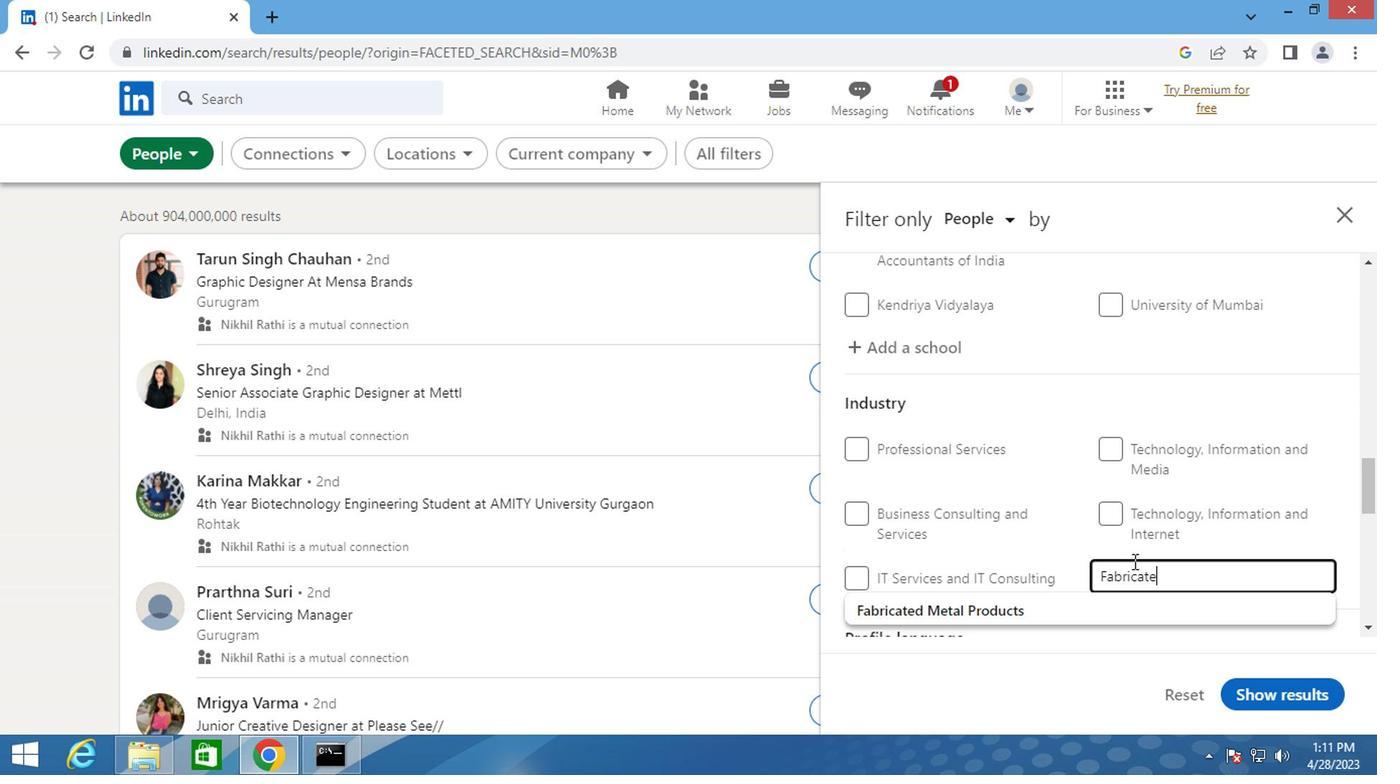 
Action: Mouse moved to (979, 601)
Screenshot: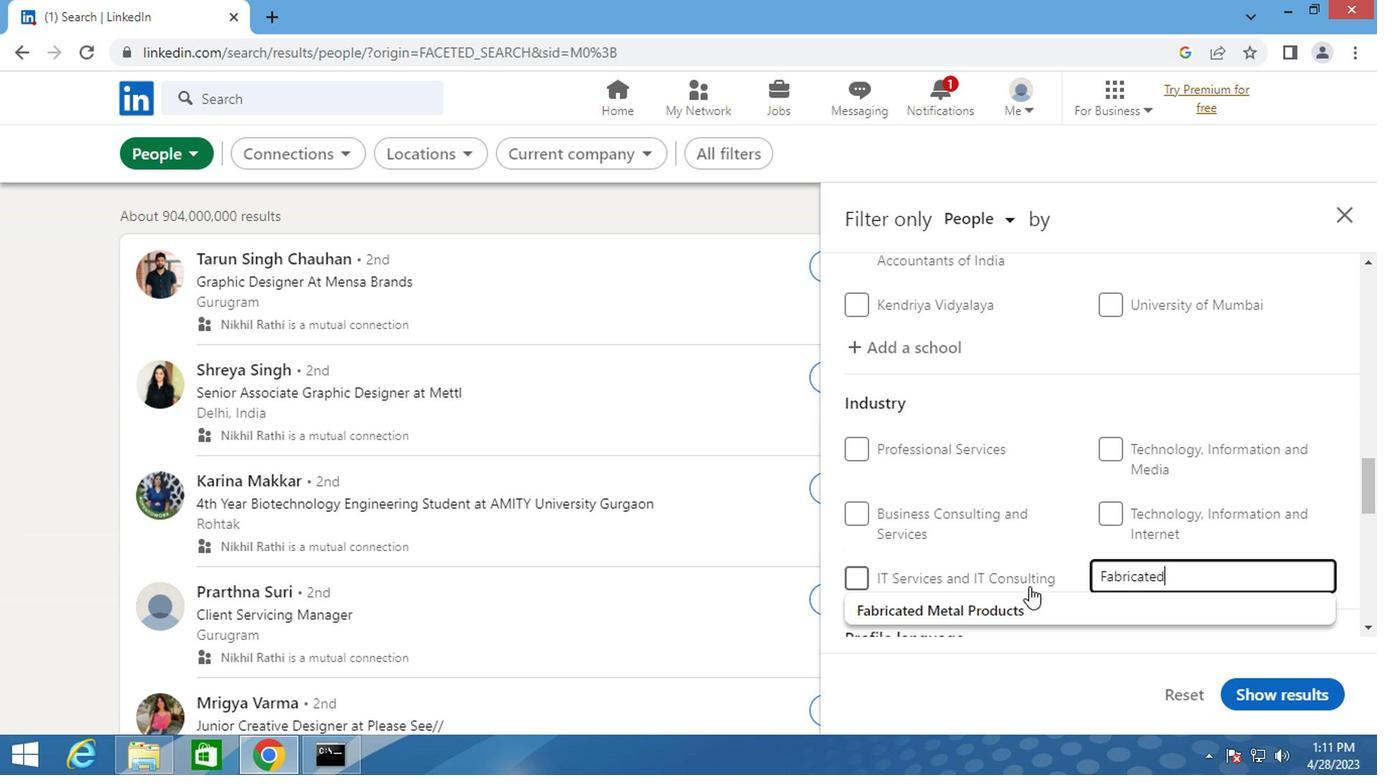 
Action: Mouse pressed left at (979, 601)
Screenshot: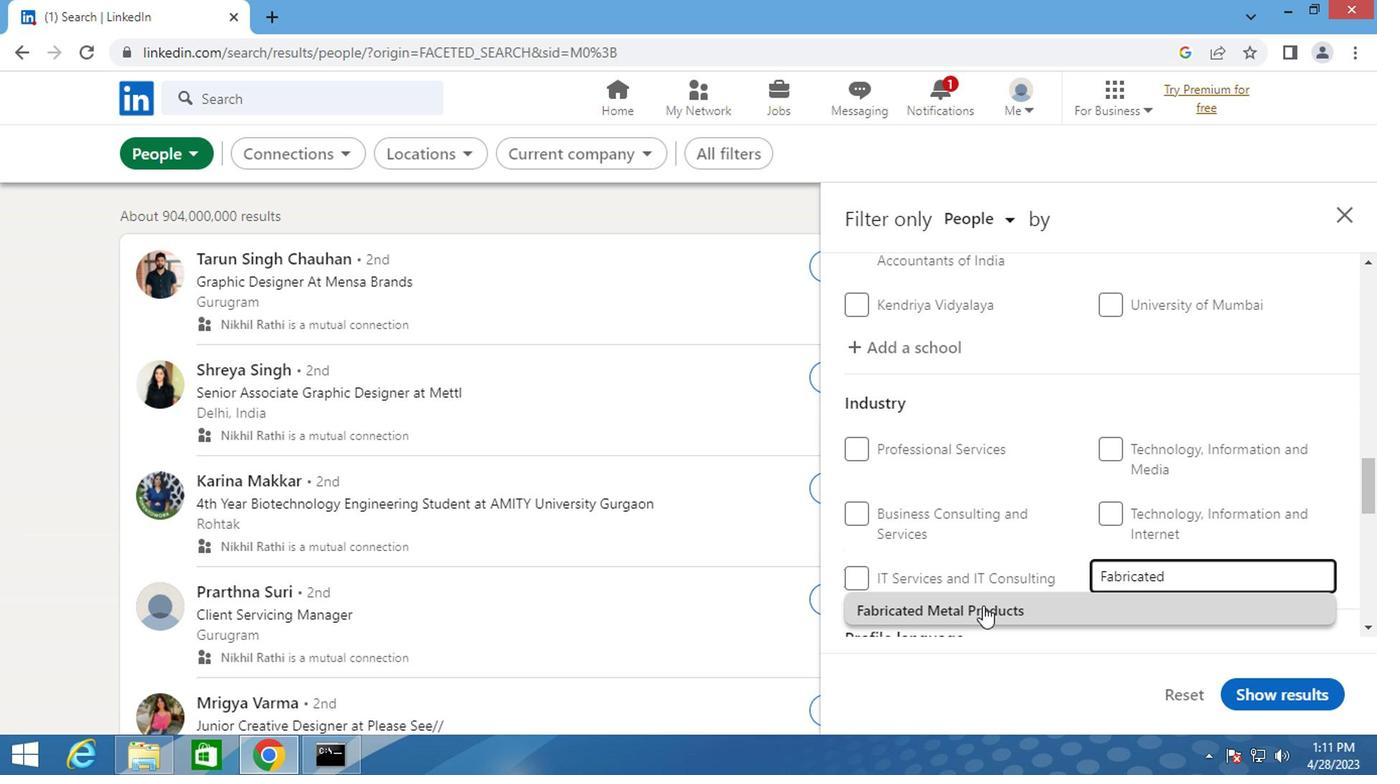 
Action: Mouse moved to (987, 577)
Screenshot: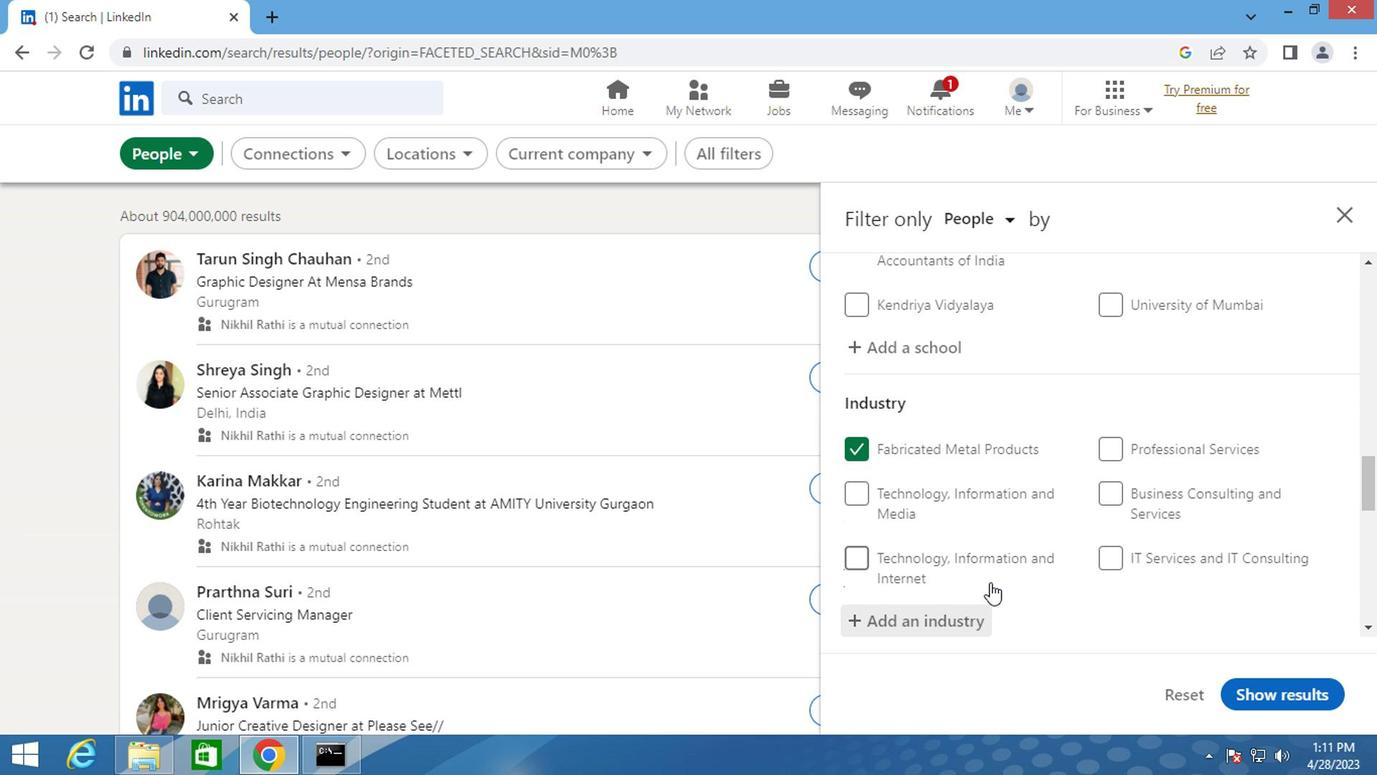 
Action: Mouse scrolled (987, 576) with delta (0, 0)
Screenshot: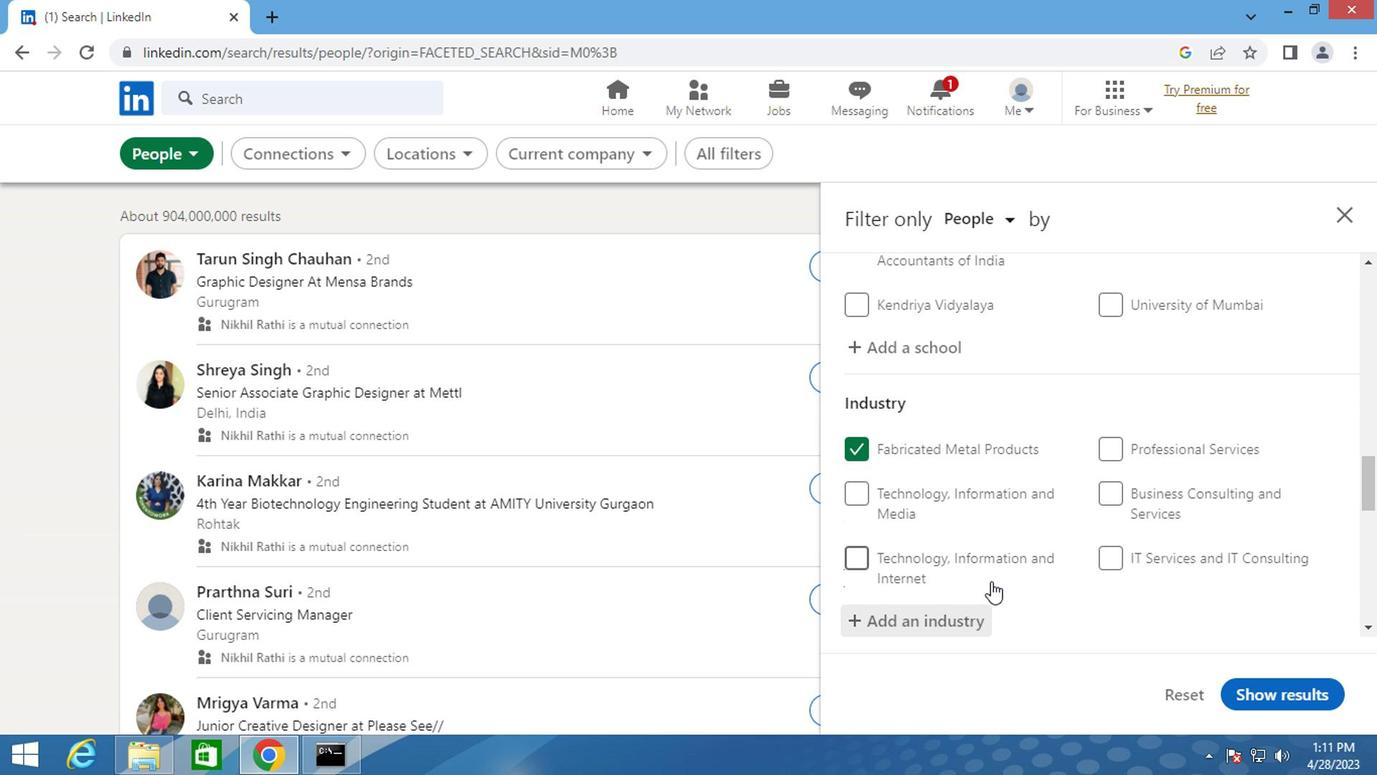 
Action: Mouse scrolled (987, 576) with delta (0, 0)
Screenshot: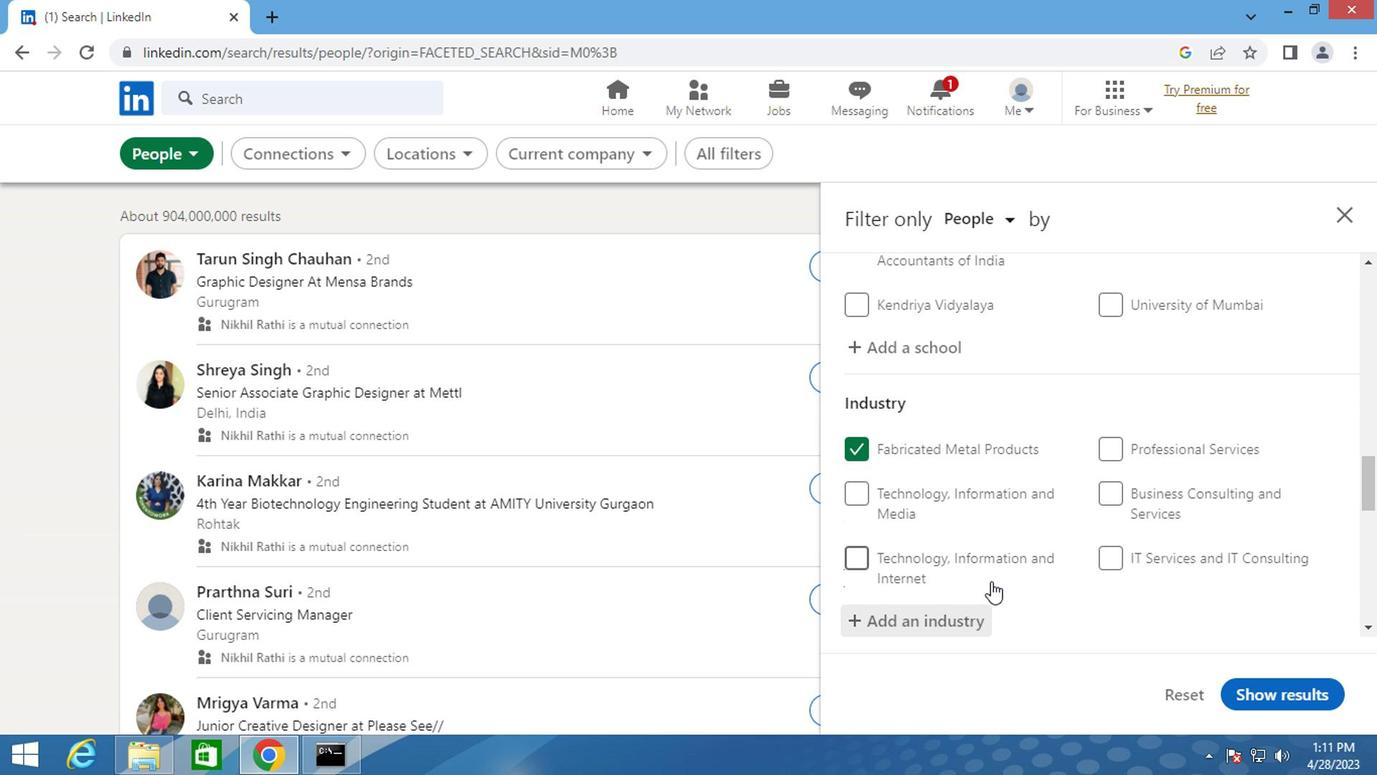 
Action: Mouse moved to (987, 576)
Screenshot: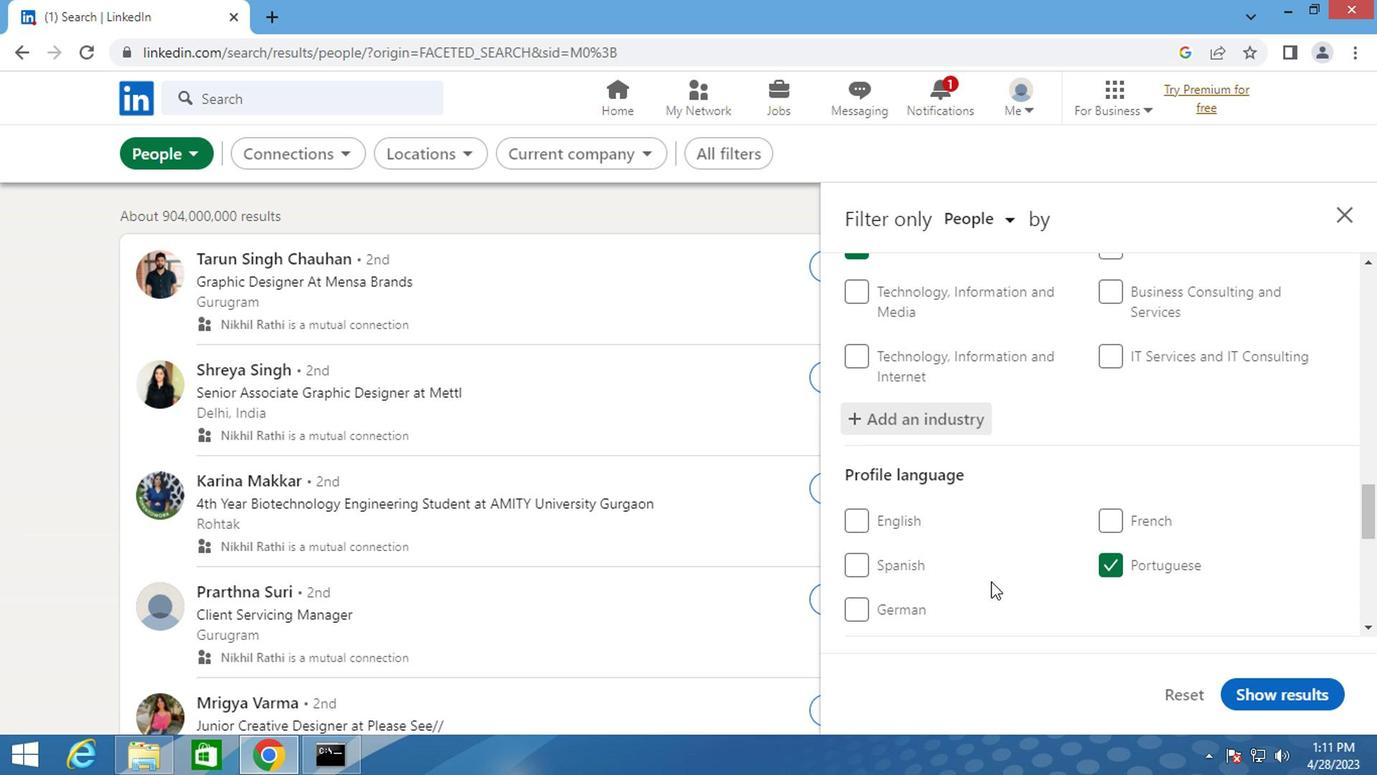 
Action: Mouse scrolled (987, 576) with delta (0, 0)
Screenshot: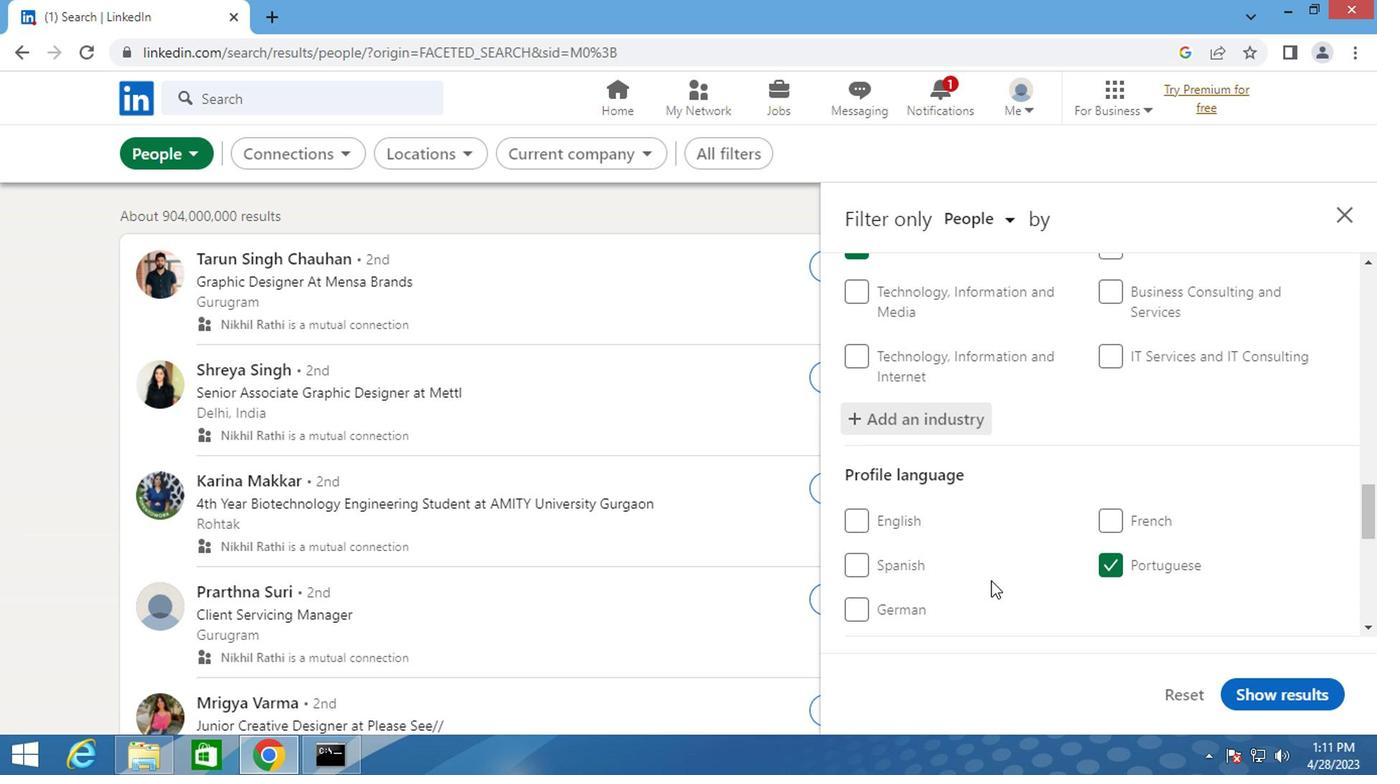 
Action: Mouse scrolled (987, 576) with delta (0, 0)
Screenshot: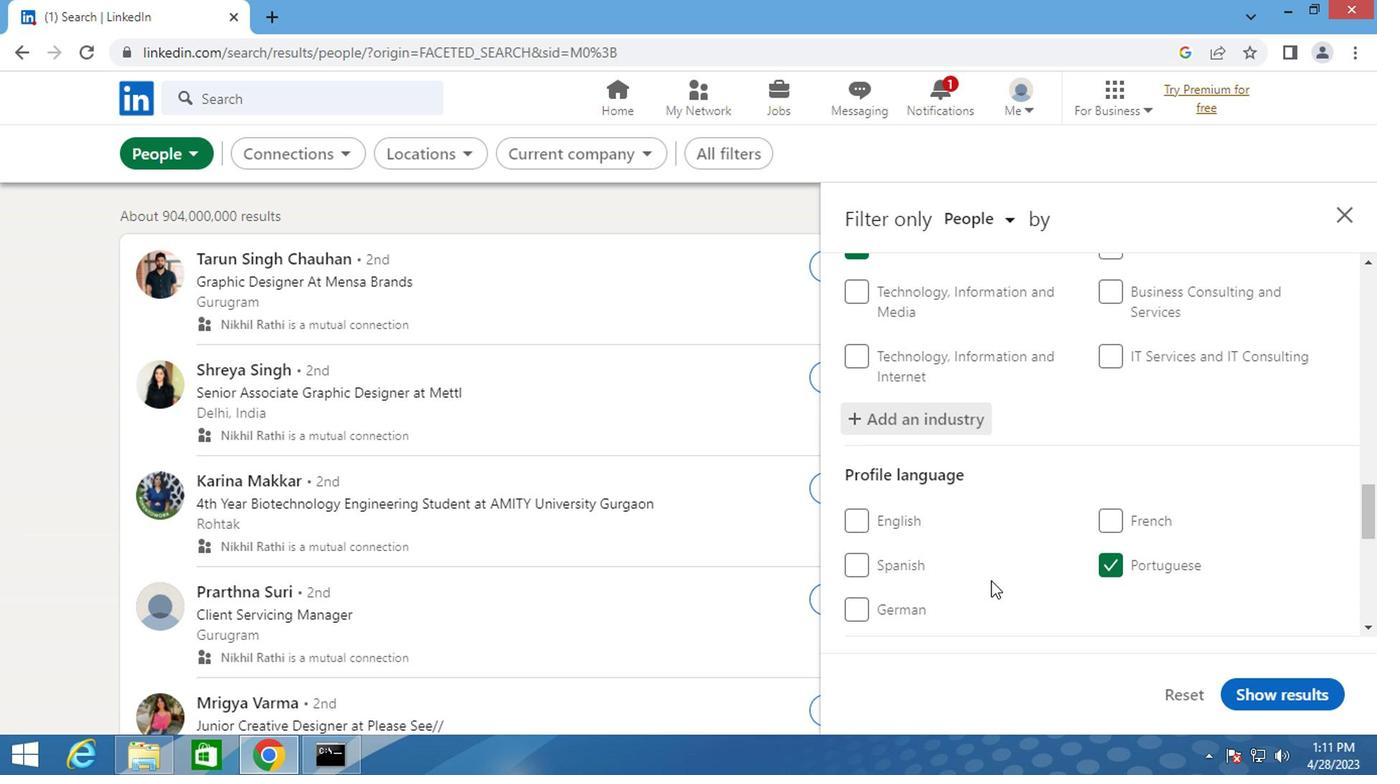 
Action: Mouse scrolled (987, 576) with delta (0, 0)
Screenshot: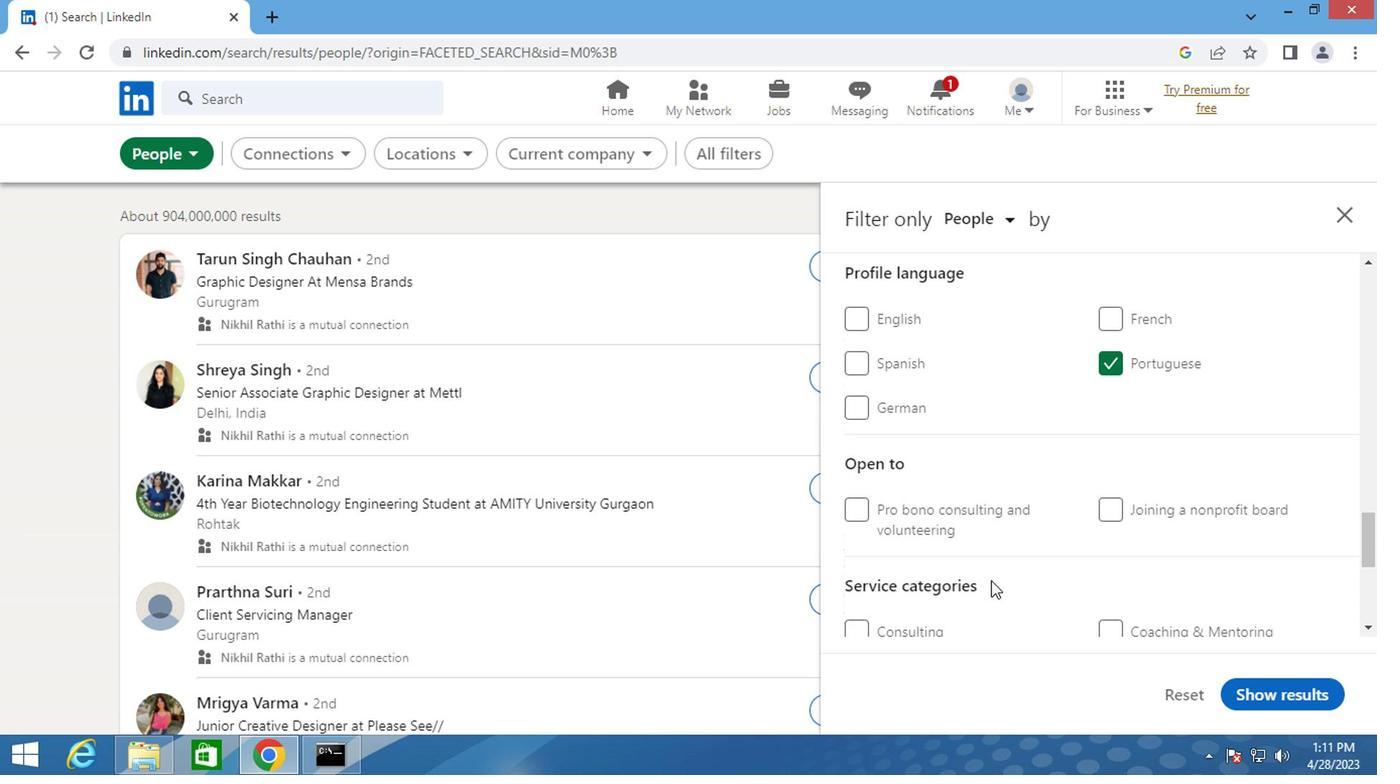 
Action: Mouse scrolled (987, 576) with delta (0, 0)
Screenshot: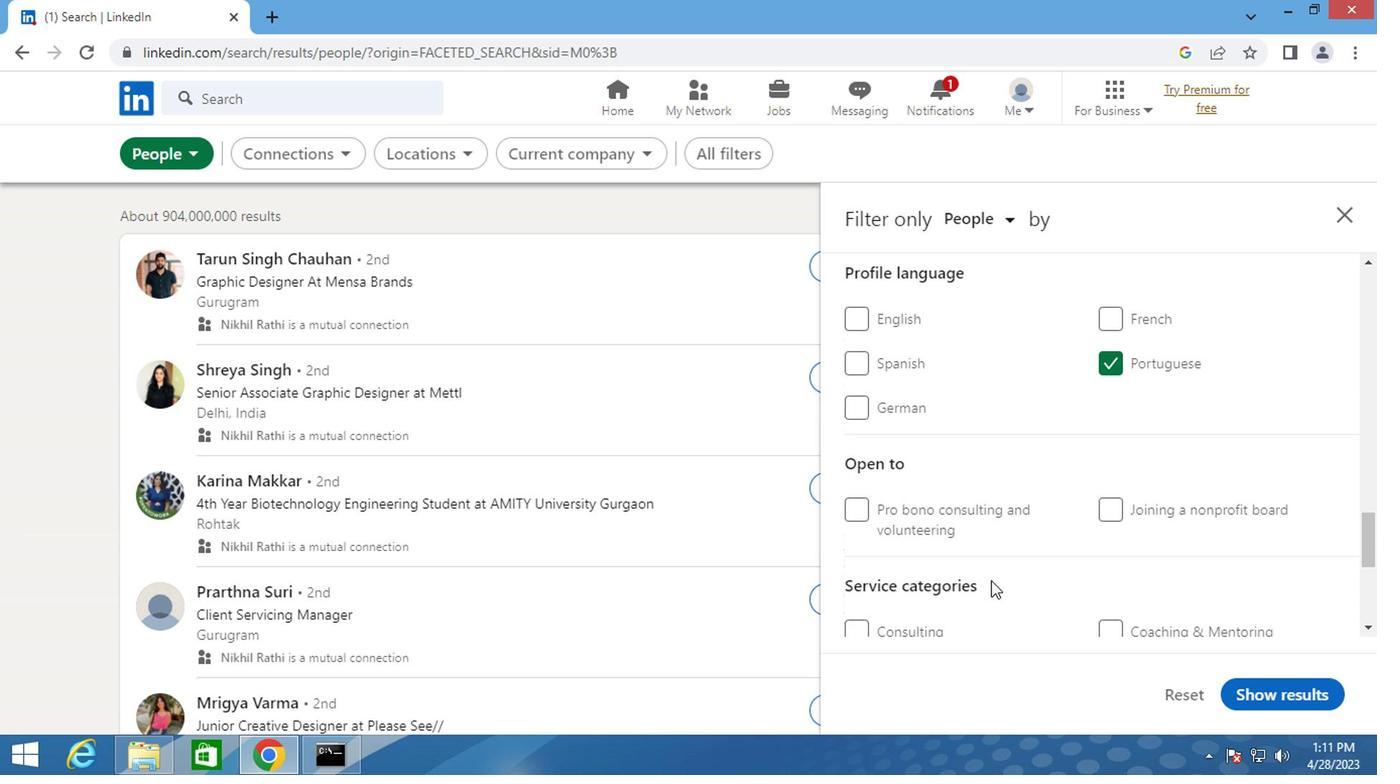 
Action: Mouse moved to (1161, 510)
Screenshot: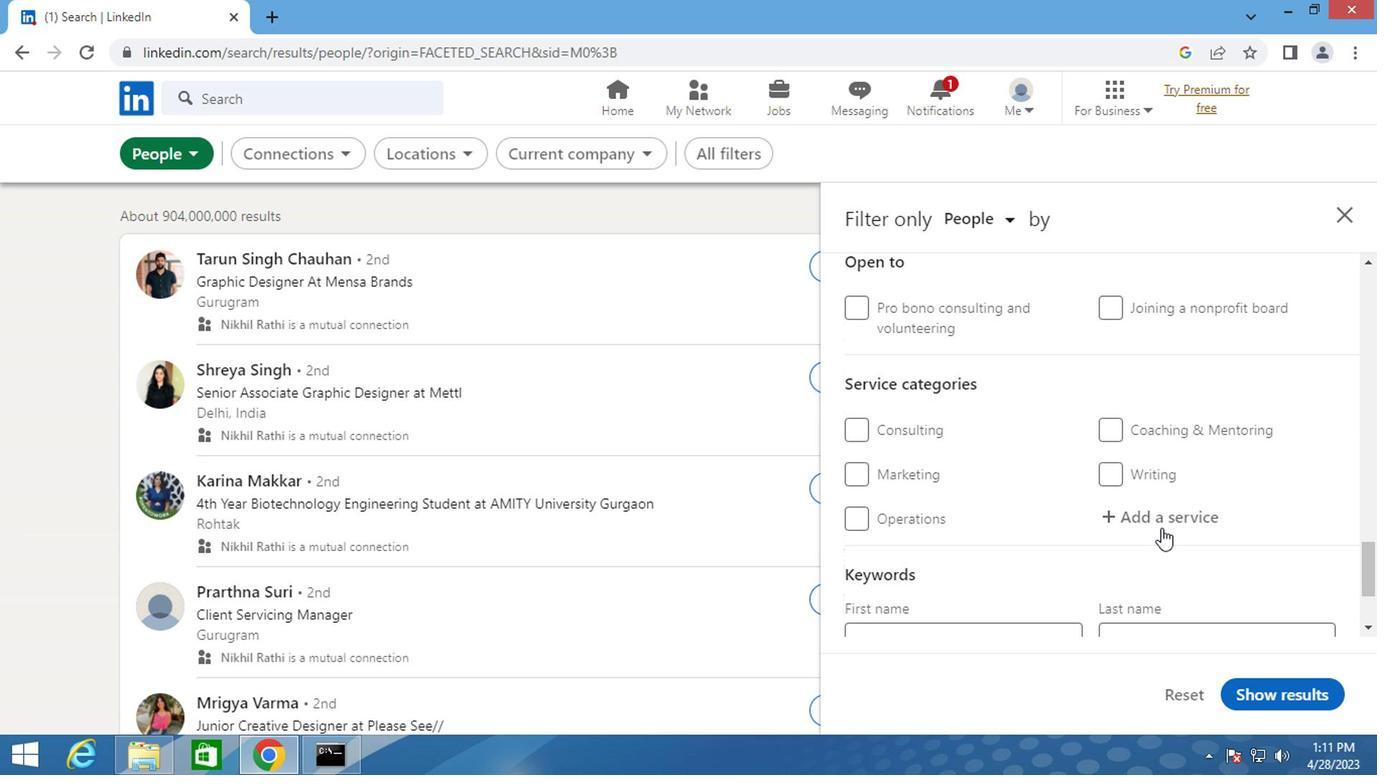 
Action: Mouse pressed left at (1161, 510)
Screenshot: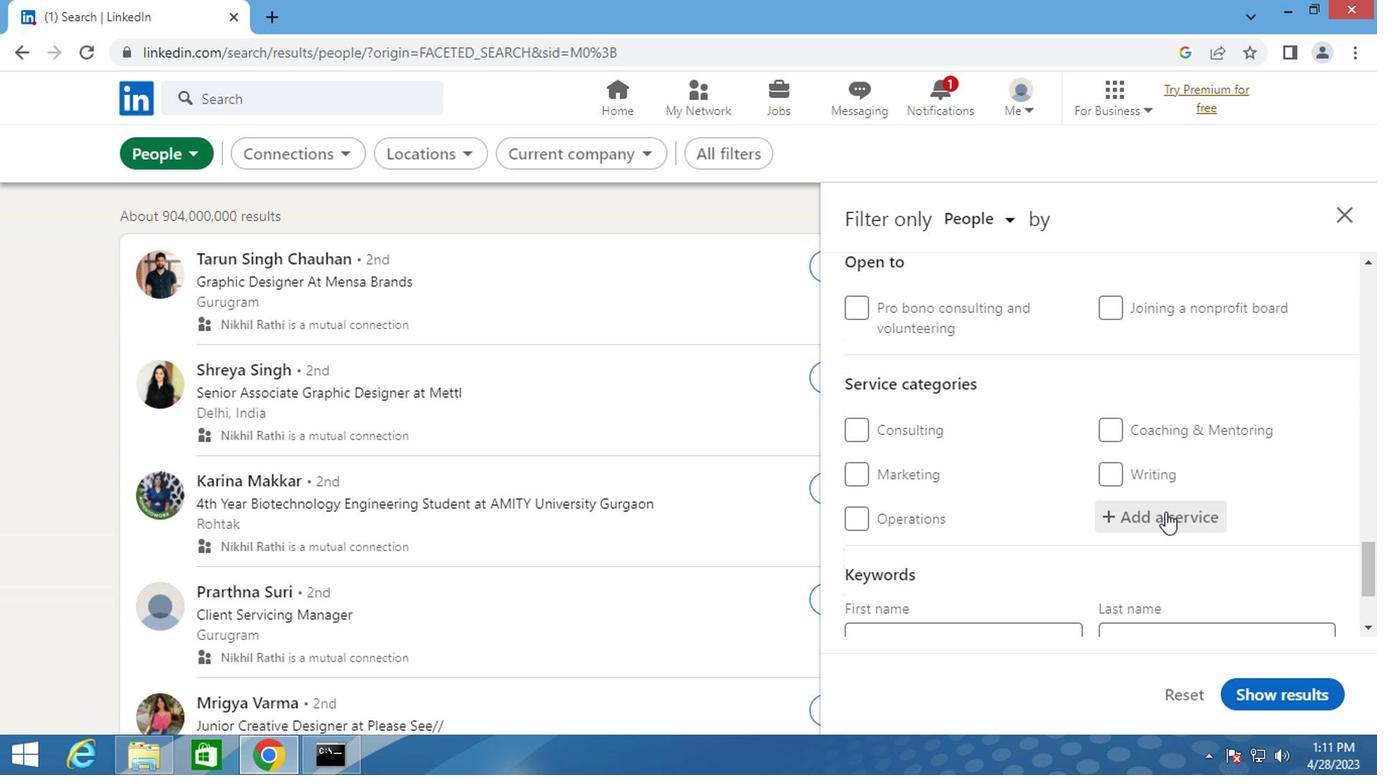 
Action: Key pressed <Key.shift>TRADE
Screenshot: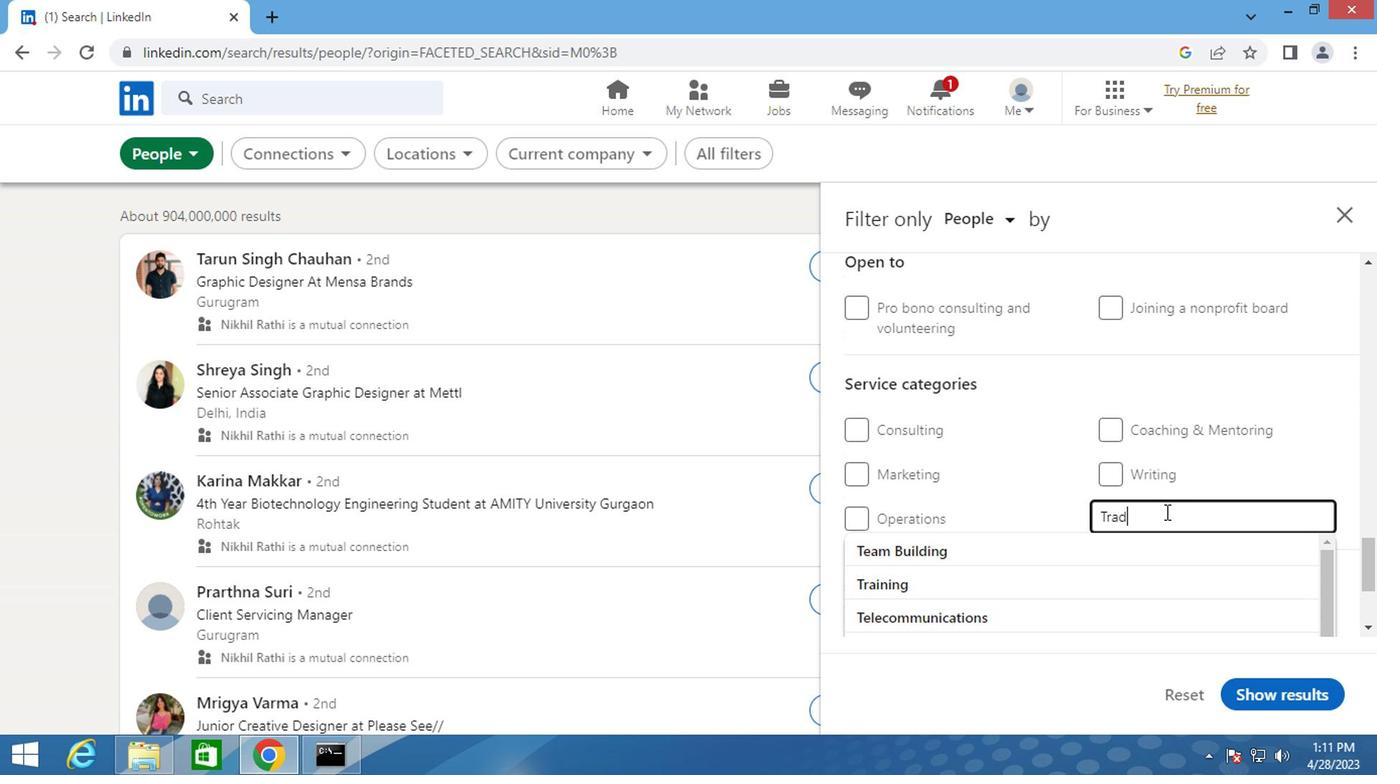 
Action: Mouse moved to (923, 538)
Screenshot: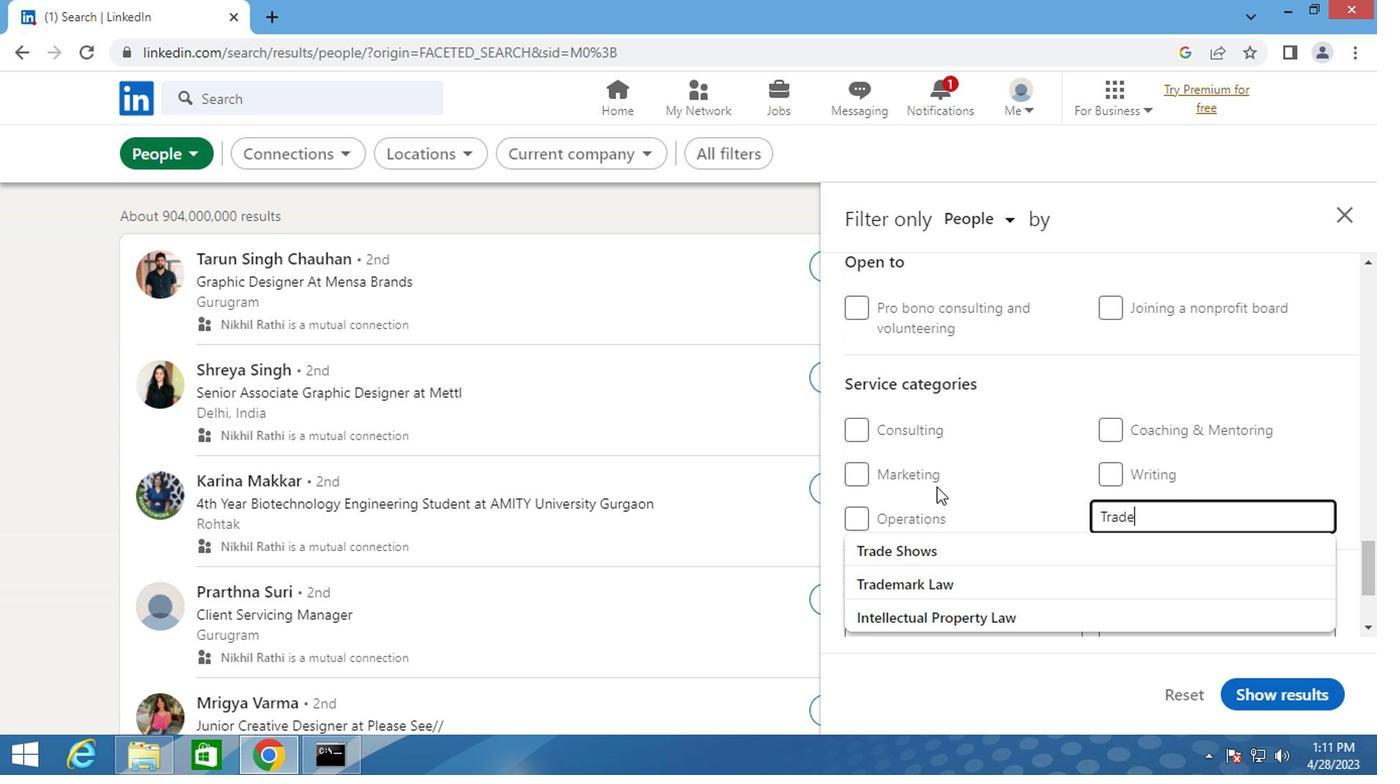 
Action: Mouse pressed left at (923, 538)
Screenshot: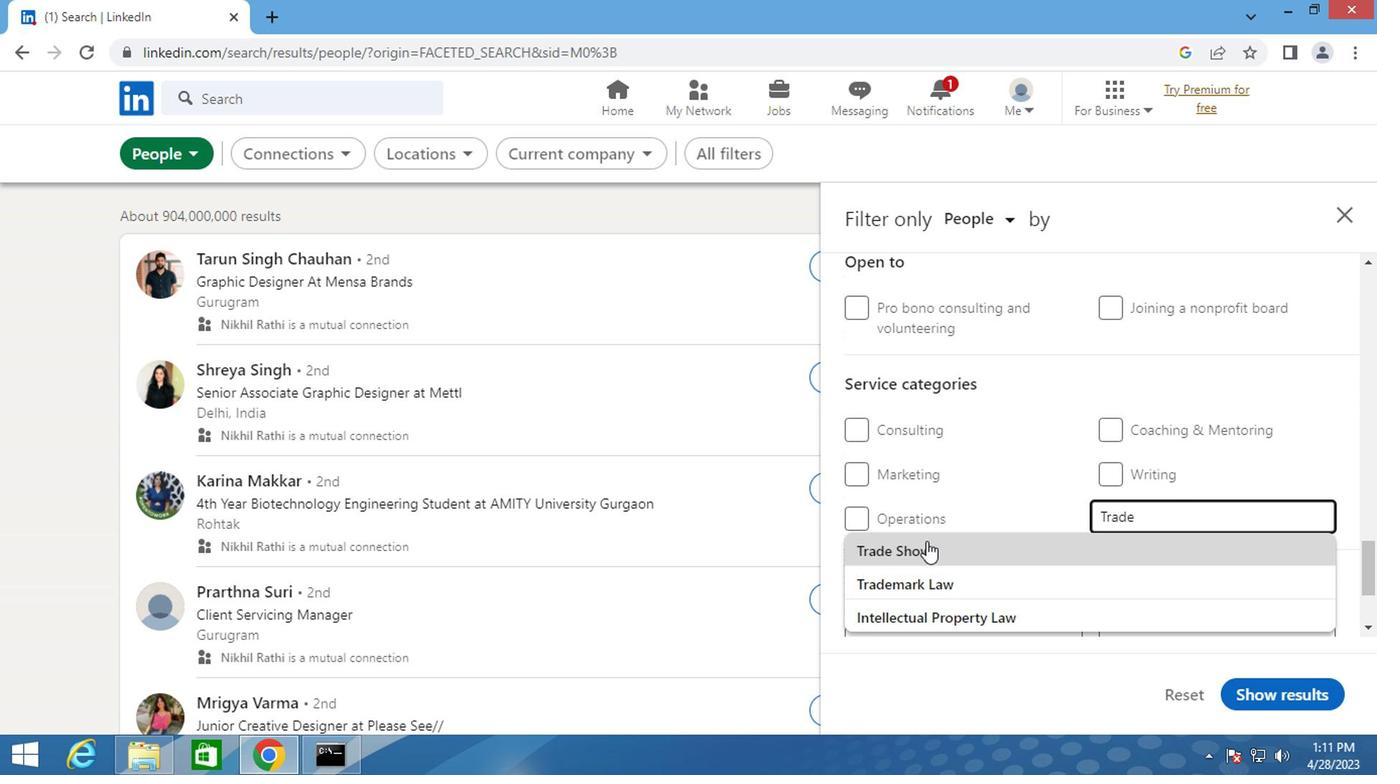 
Action: Mouse scrolled (923, 538) with delta (0, 0)
Screenshot: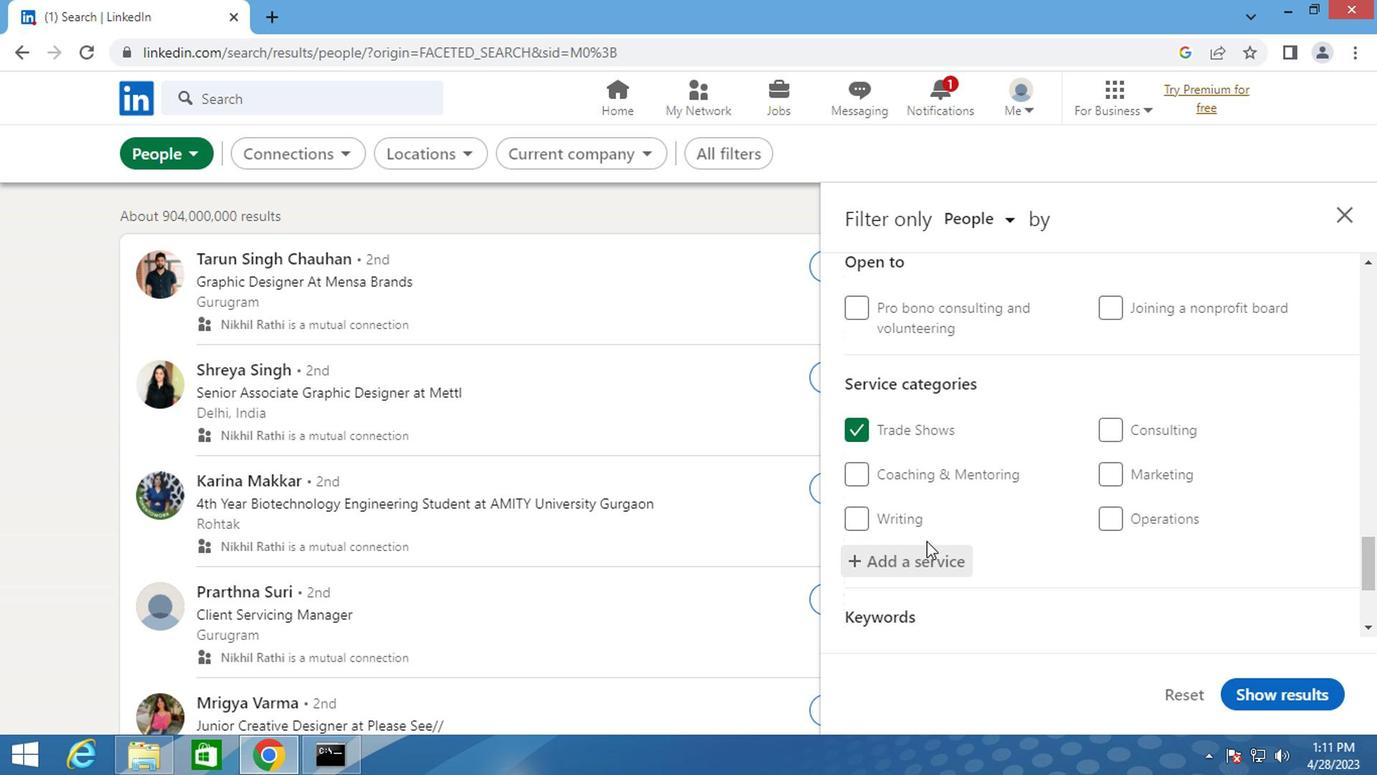 
Action: Mouse scrolled (923, 538) with delta (0, 0)
Screenshot: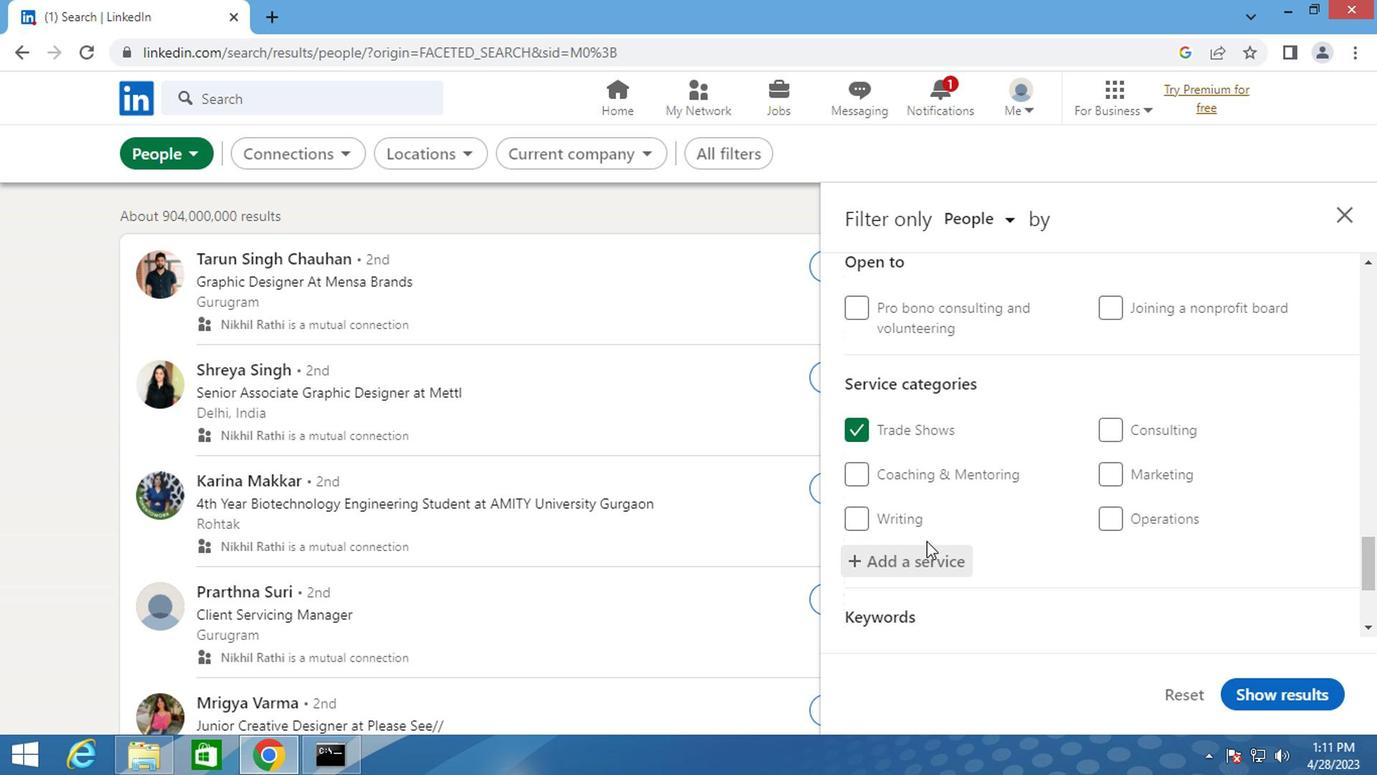 
Action: Mouse moved to (915, 543)
Screenshot: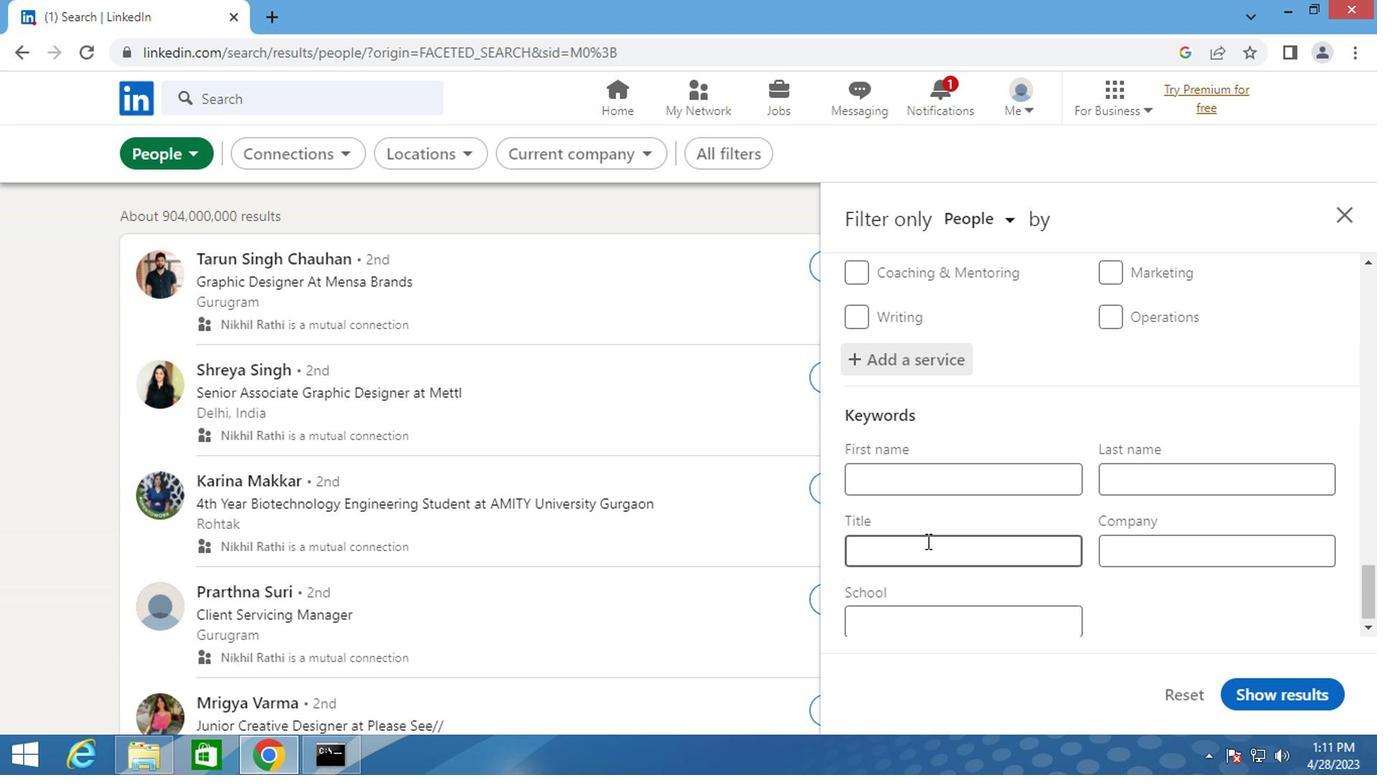 
Action: Mouse pressed left at (915, 543)
Screenshot: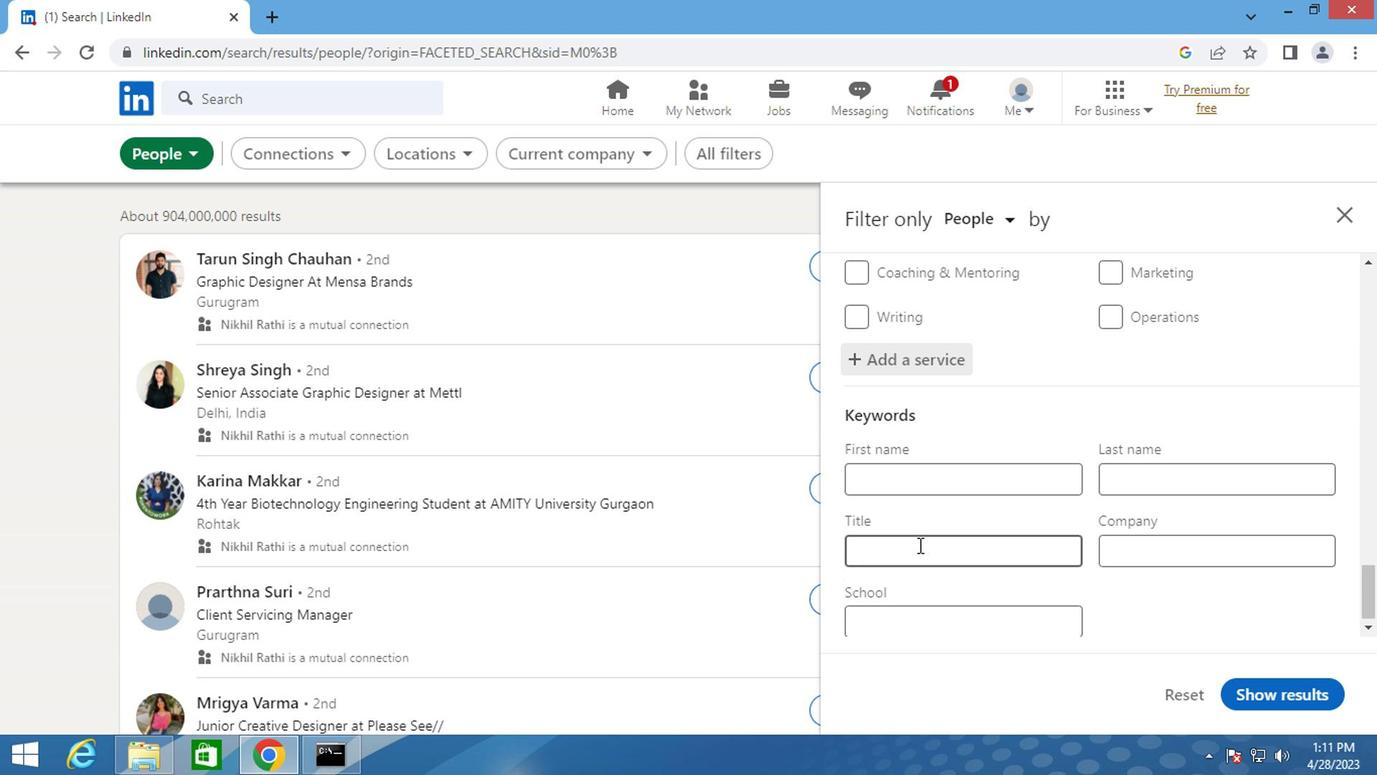 
Action: Key pressed <Key.shift>UX<Key.space><Key.shift>DESIGNER<Key.space><Key.shift>&<Key.space><Key.shift>UI<Key.space><Key.shift>DEVELOPER
Screenshot: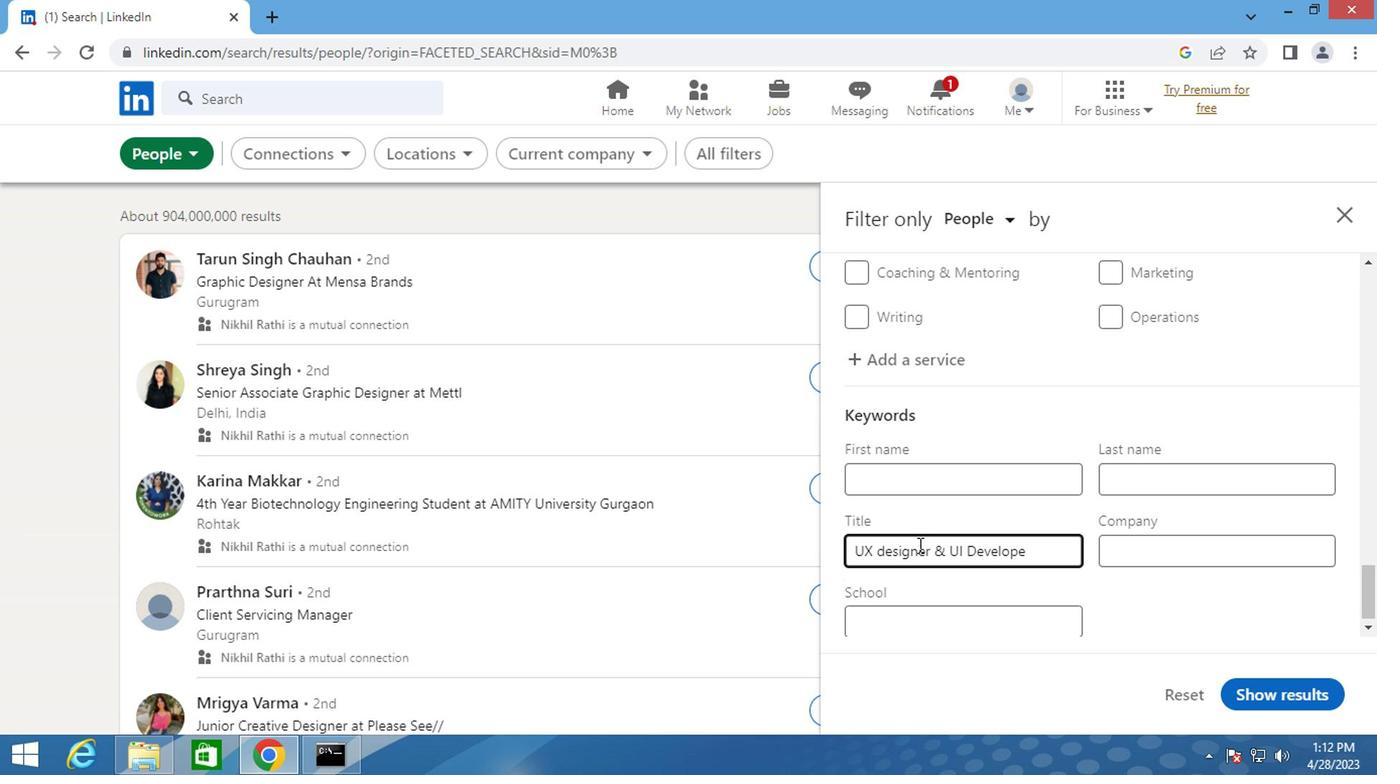 
Action: Mouse moved to (1257, 685)
Screenshot: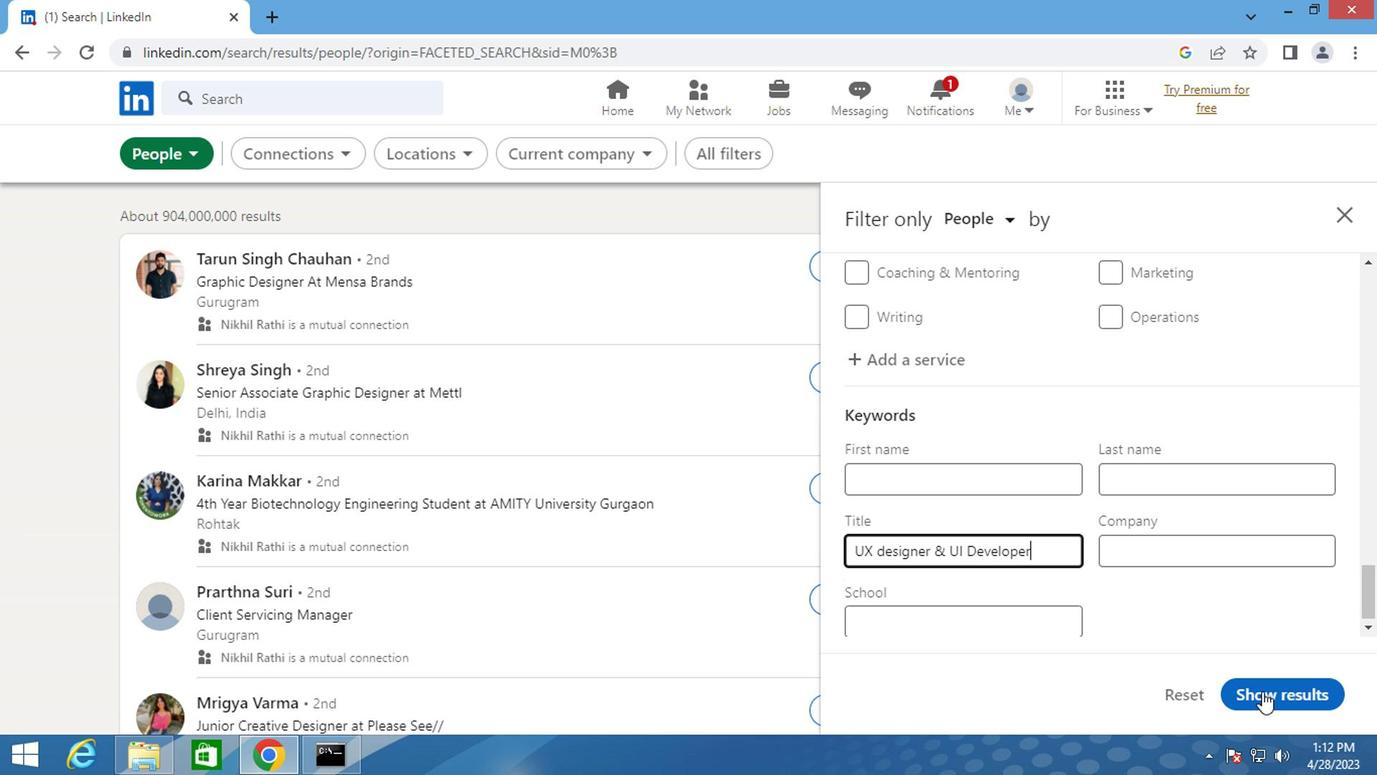 
Action: Mouse pressed left at (1257, 685)
Screenshot: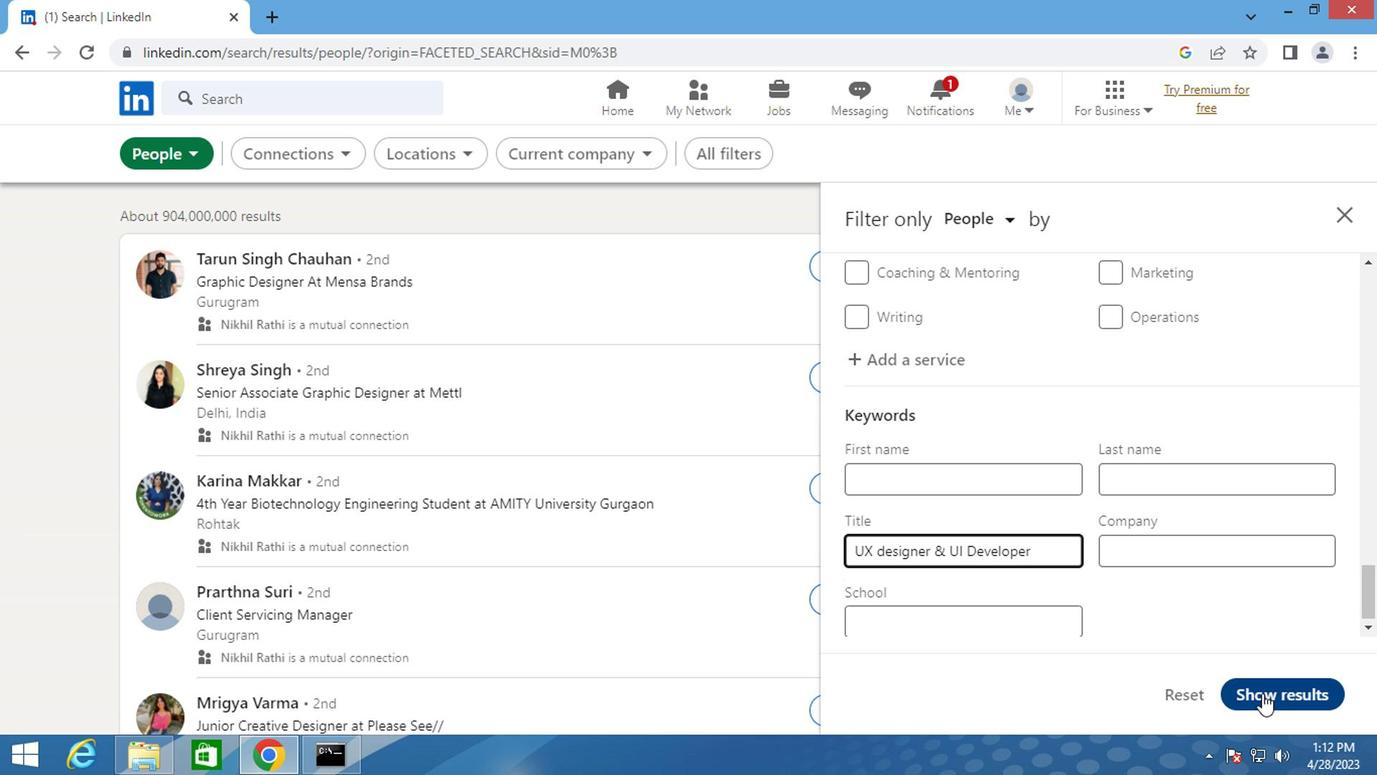 
